 Task: Find connections with filter location Grytviken with filter topic #Leanstartupswith filter profile language German with filter current company Pfizer with filter school Acropolis Institutions with filter industry Surveying and Mapping Services with filter service category Financial Analysis with filter keywords title Editor/Proofreader
Action: Mouse moved to (603, 91)
Screenshot: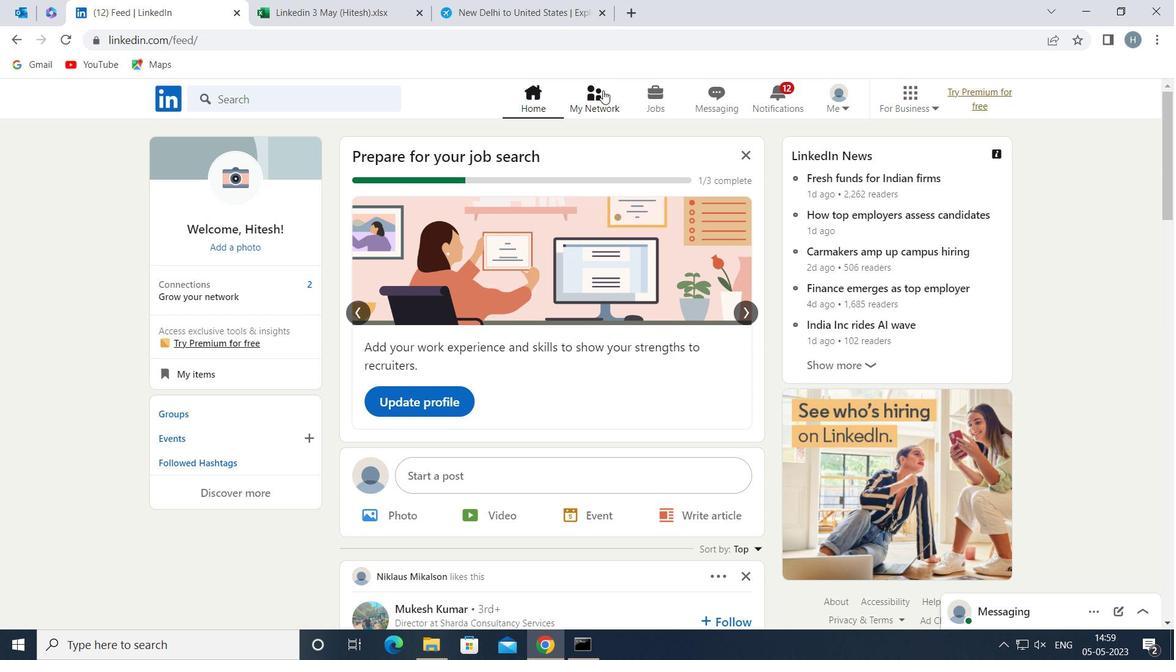 
Action: Mouse pressed left at (603, 91)
Screenshot: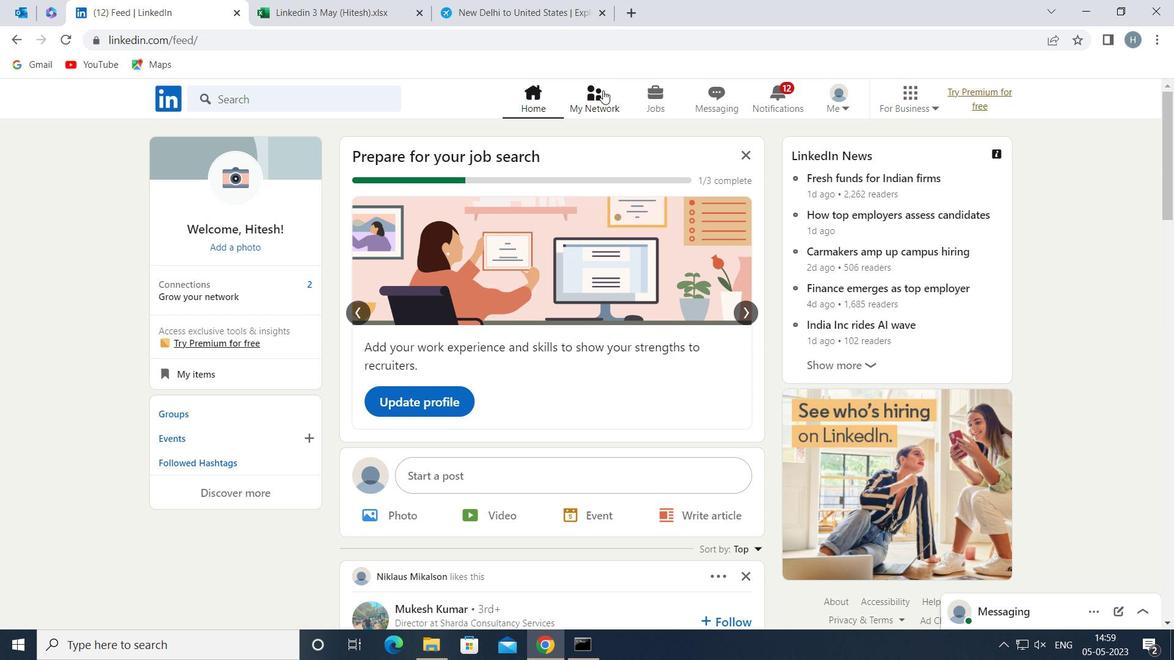
Action: Mouse moved to (344, 181)
Screenshot: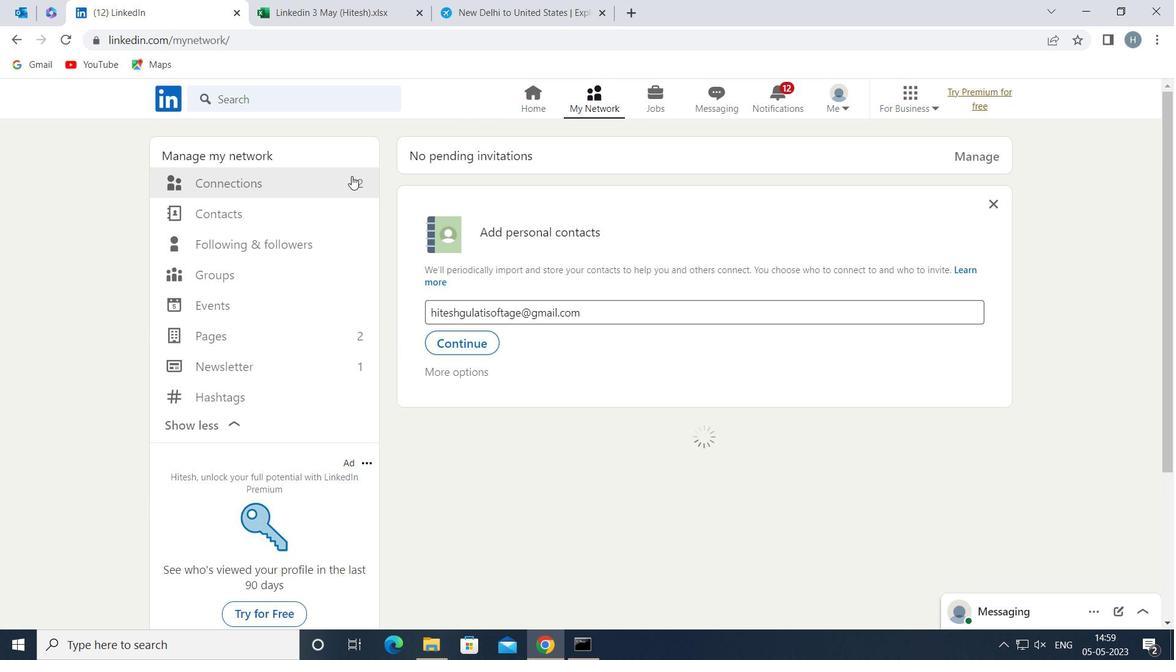 
Action: Mouse pressed left at (344, 181)
Screenshot: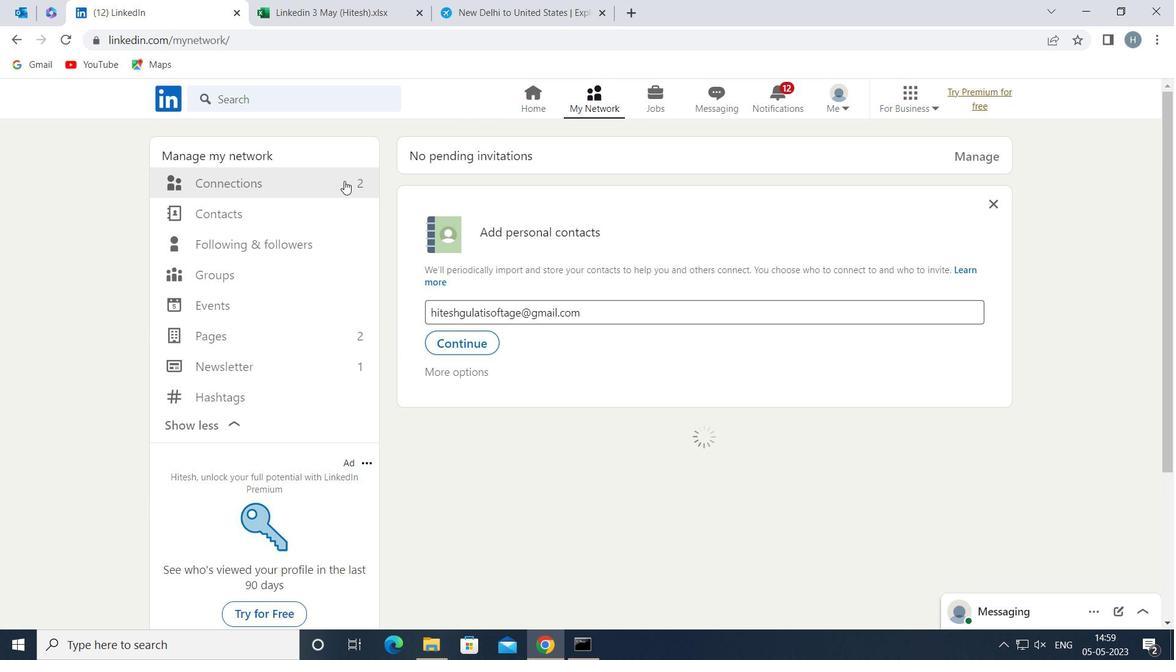 
Action: Mouse moved to (684, 186)
Screenshot: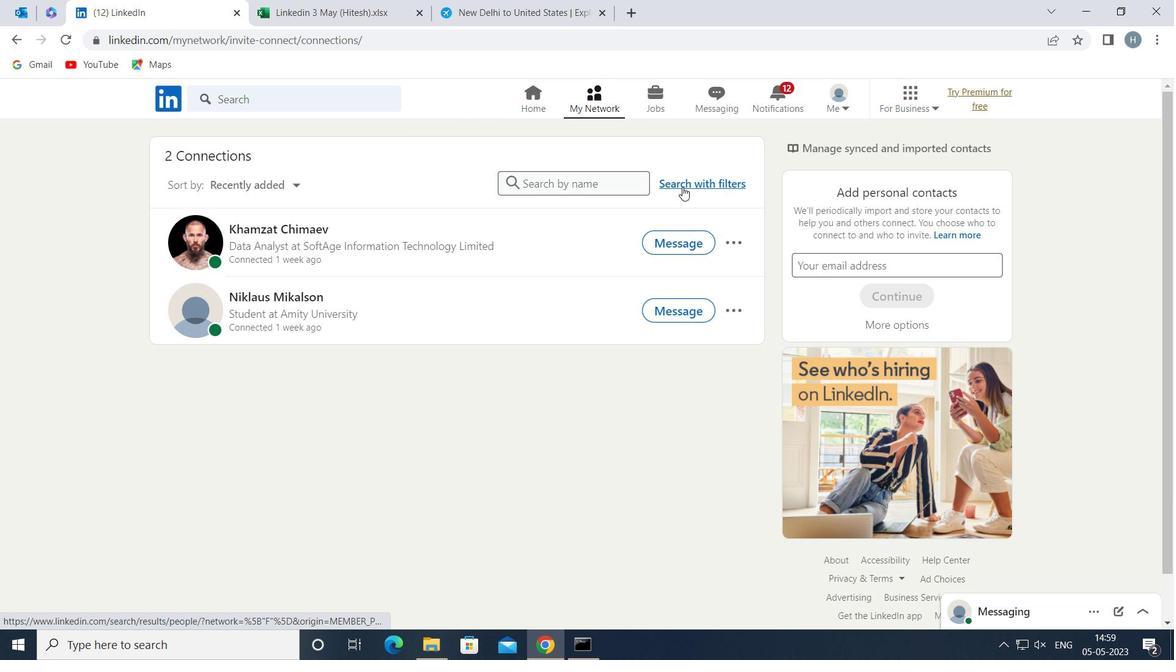 
Action: Mouse pressed left at (684, 186)
Screenshot: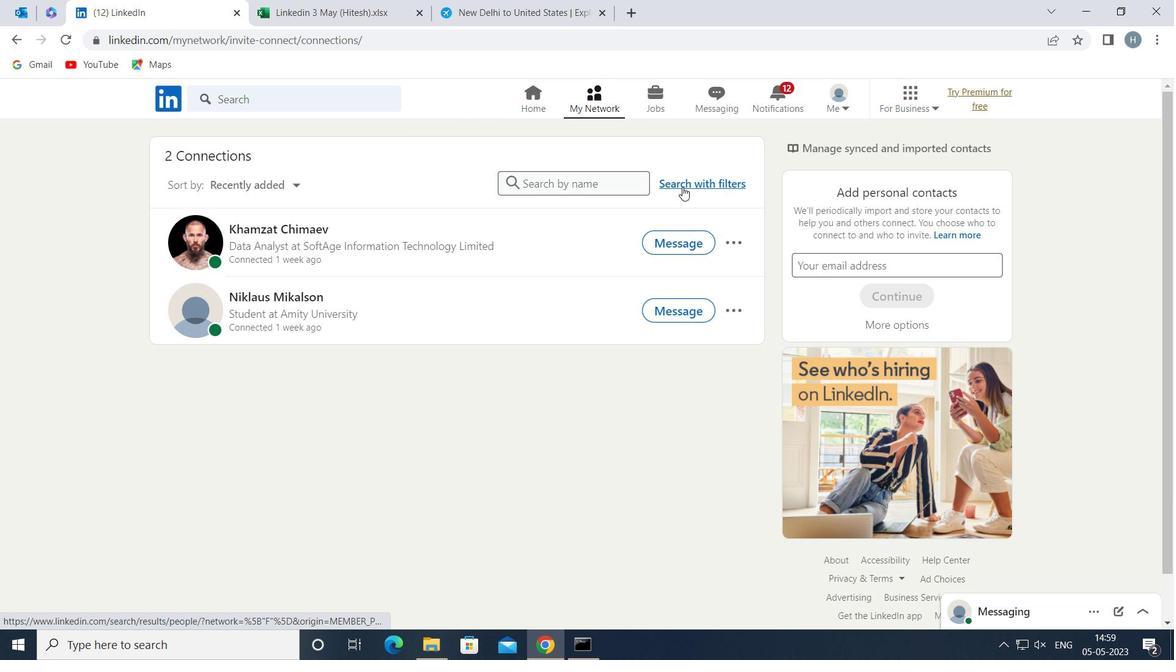 
Action: Mouse moved to (688, 182)
Screenshot: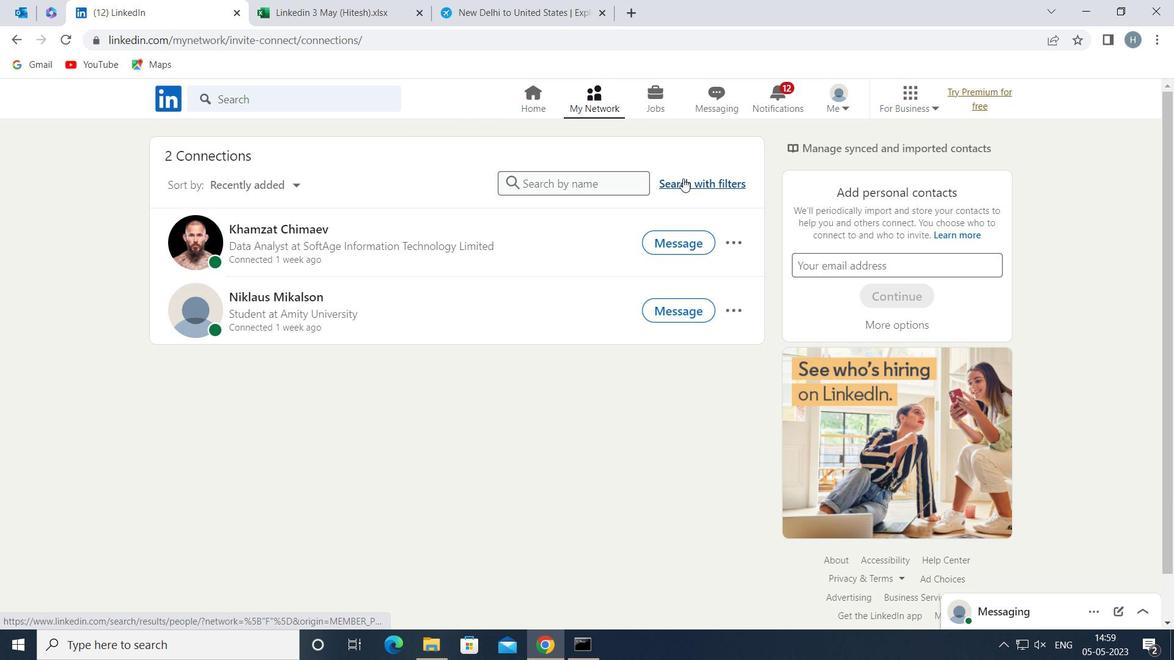 
Action: Mouse pressed left at (688, 182)
Screenshot: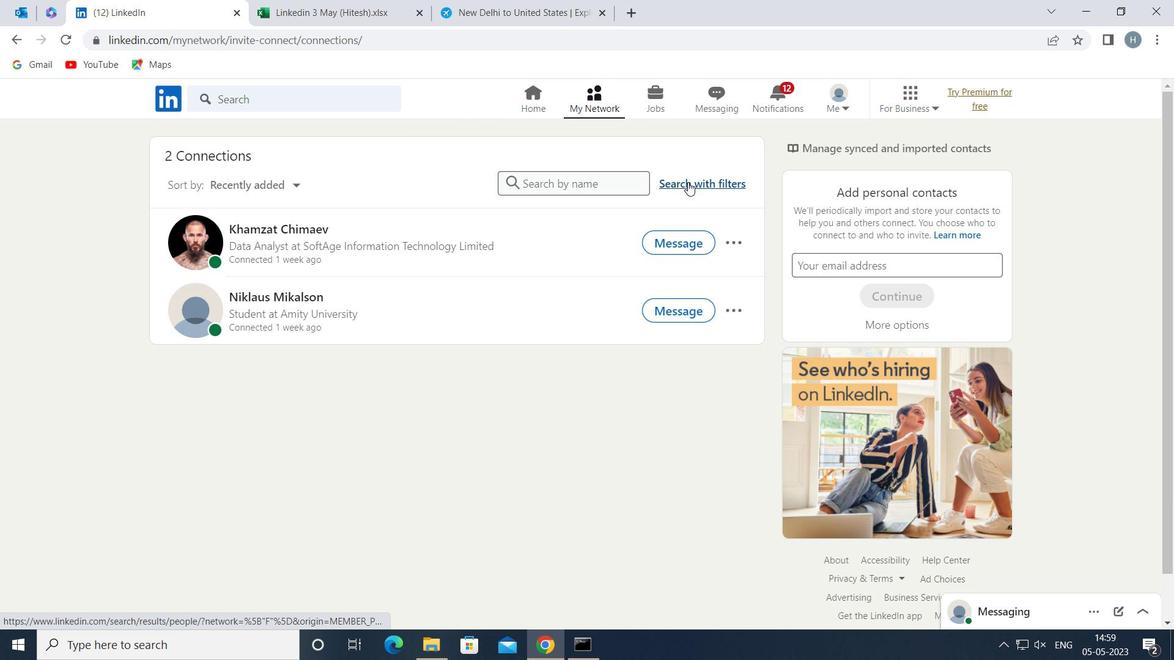 
Action: Mouse moved to (636, 146)
Screenshot: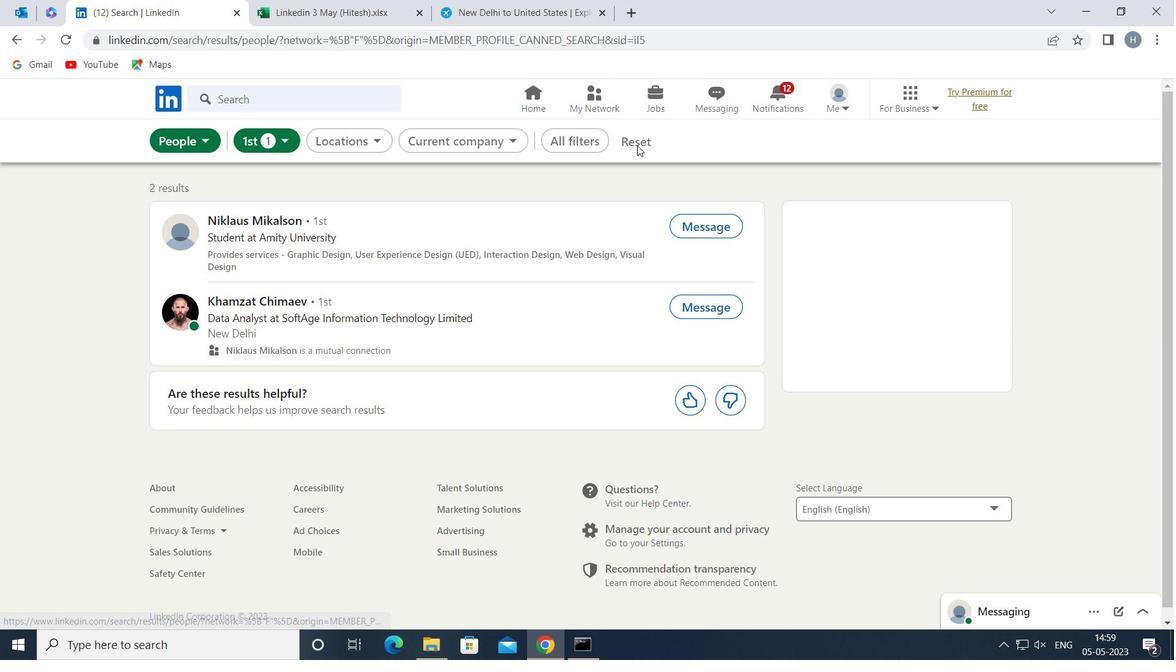 
Action: Mouse pressed left at (636, 146)
Screenshot: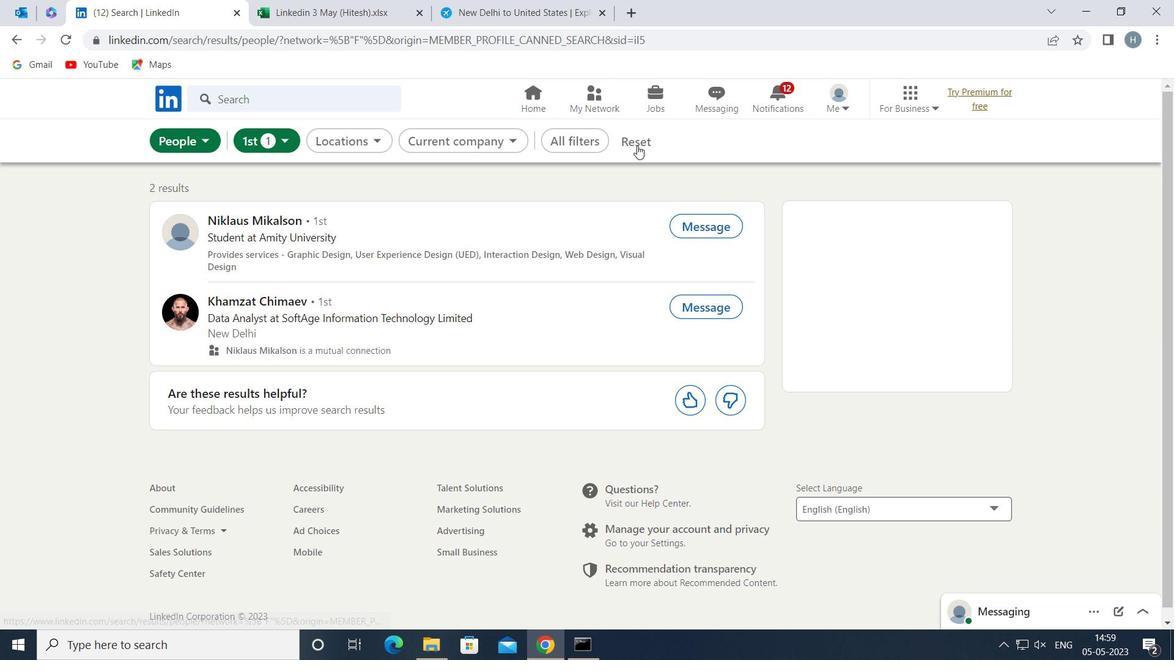 
Action: Mouse moved to (624, 141)
Screenshot: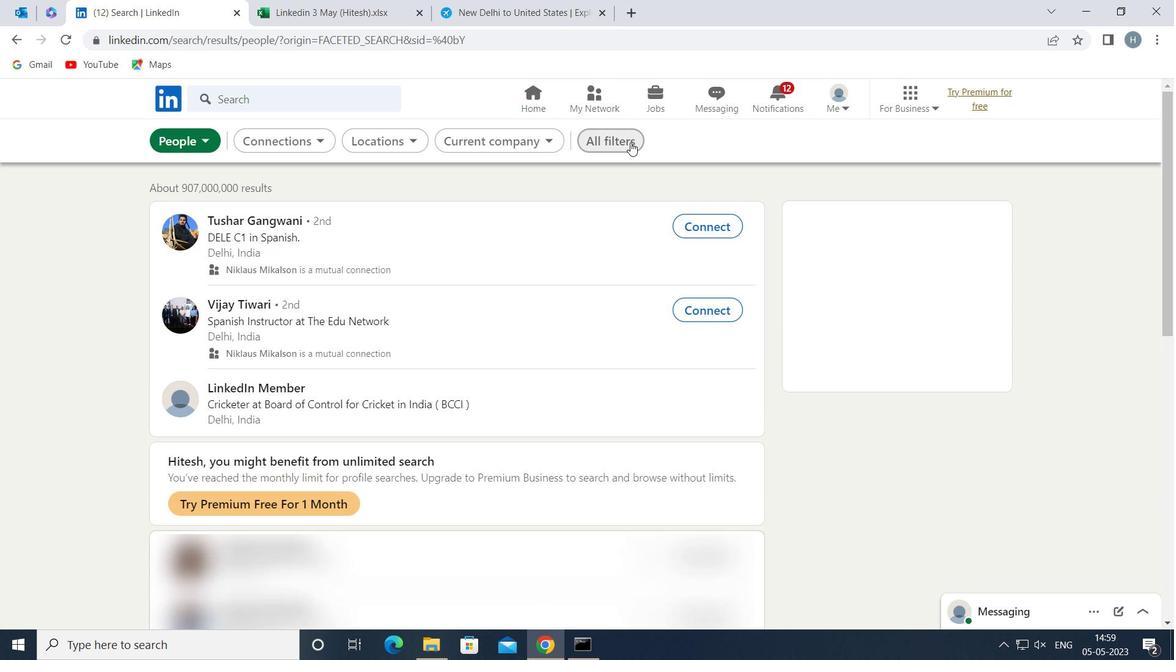 
Action: Mouse pressed left at (624, 141)
Screenshot: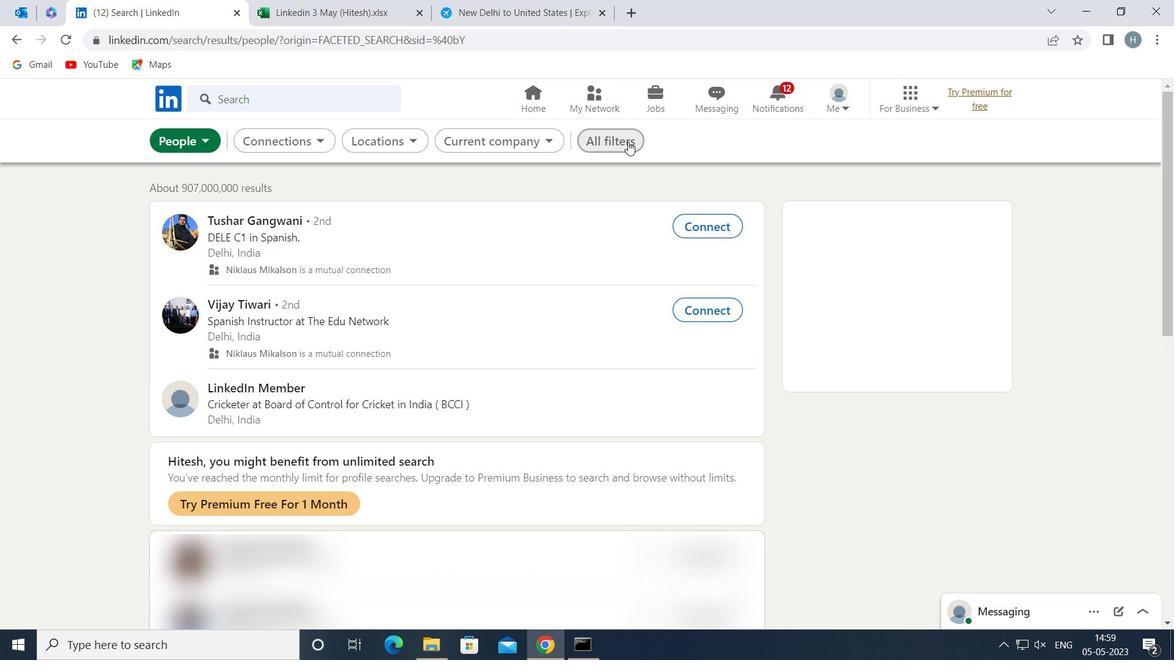 
Action: Mouse moved to (805, 300)
Screenshot: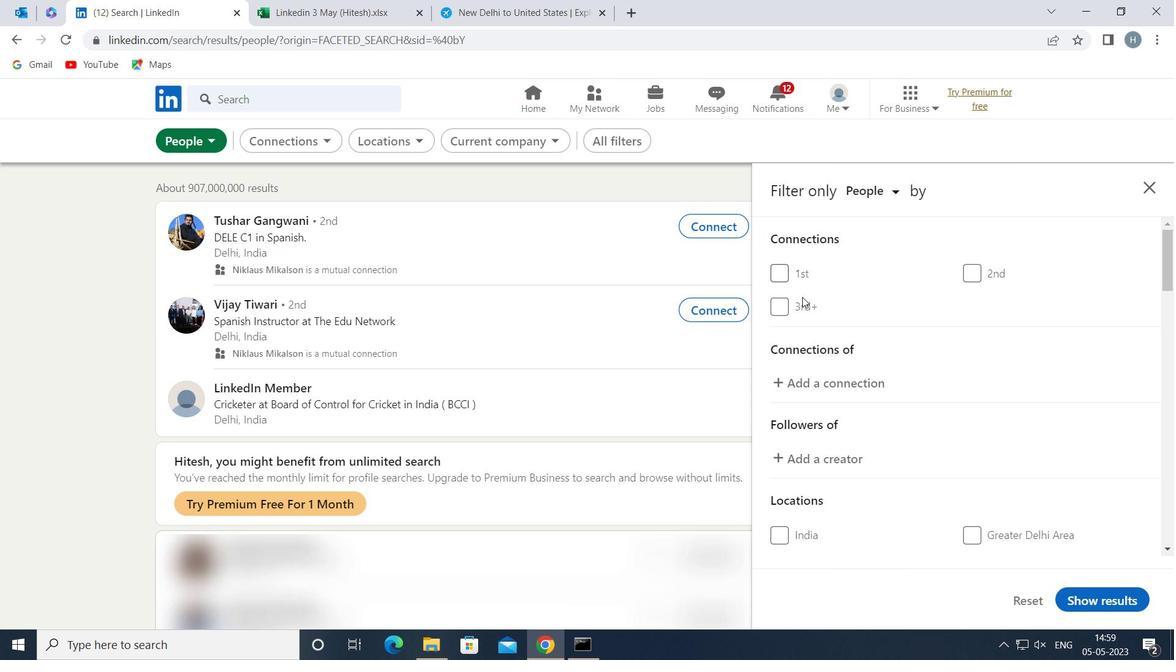 
Action: Mouse scrolled (805, 299) with delta (0, 0)
Screenshot: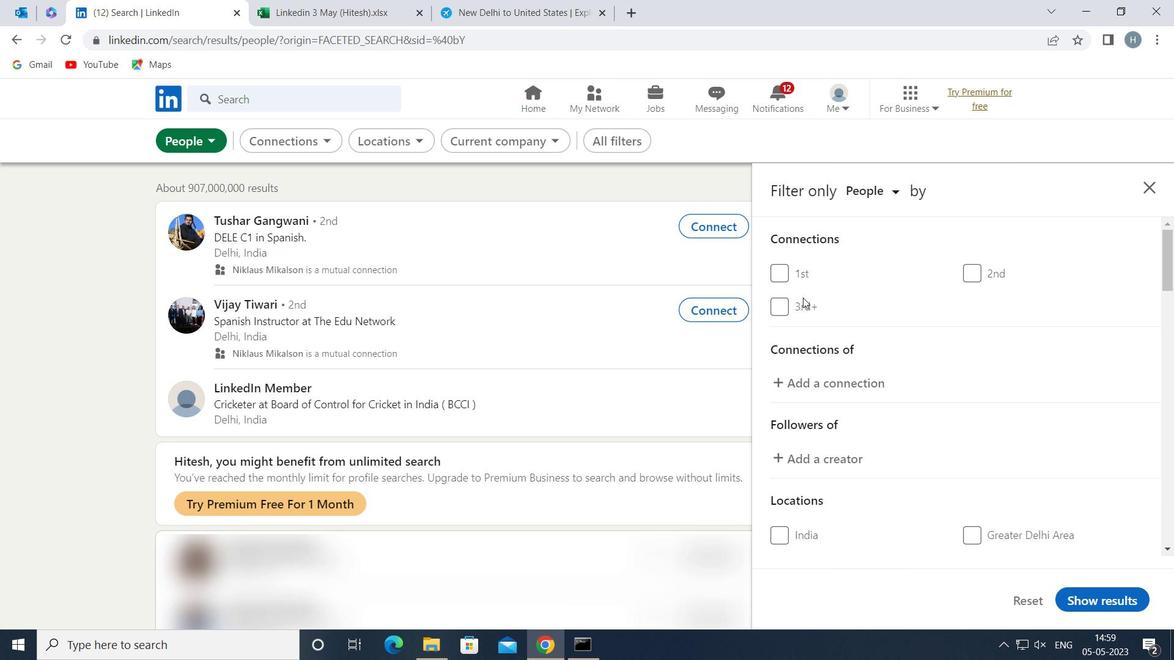 
Action: Mouse moved to (806, 301)
Screenshot: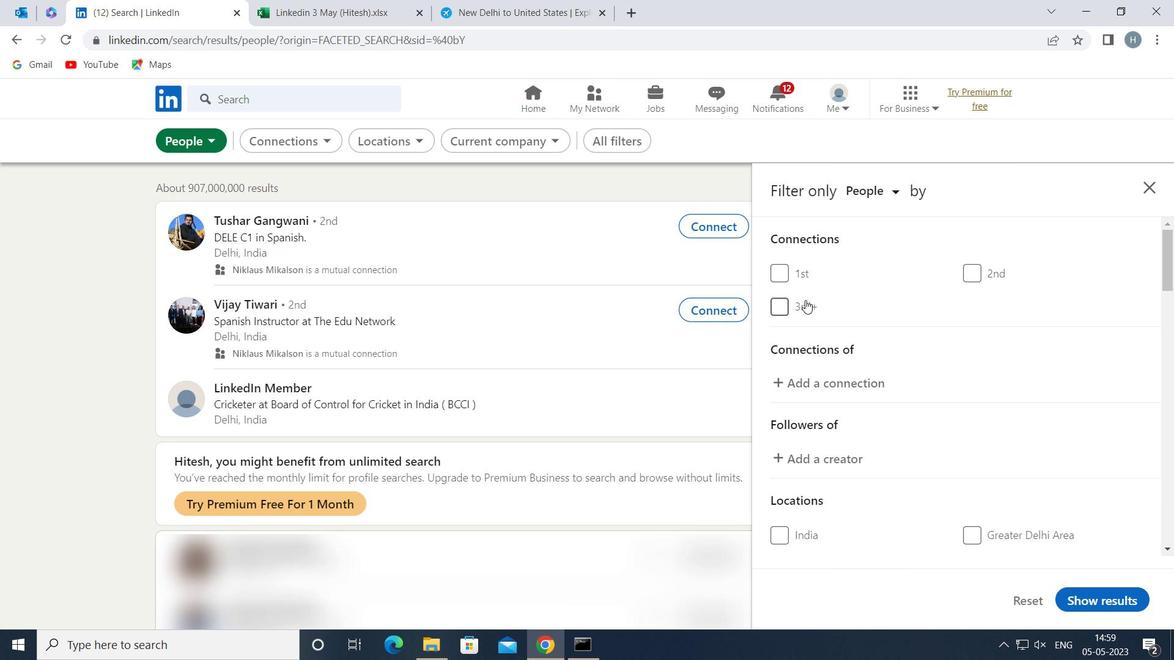 
Action: Mouse scrolled (806, 301) with delta (0, 0)
Screenshot: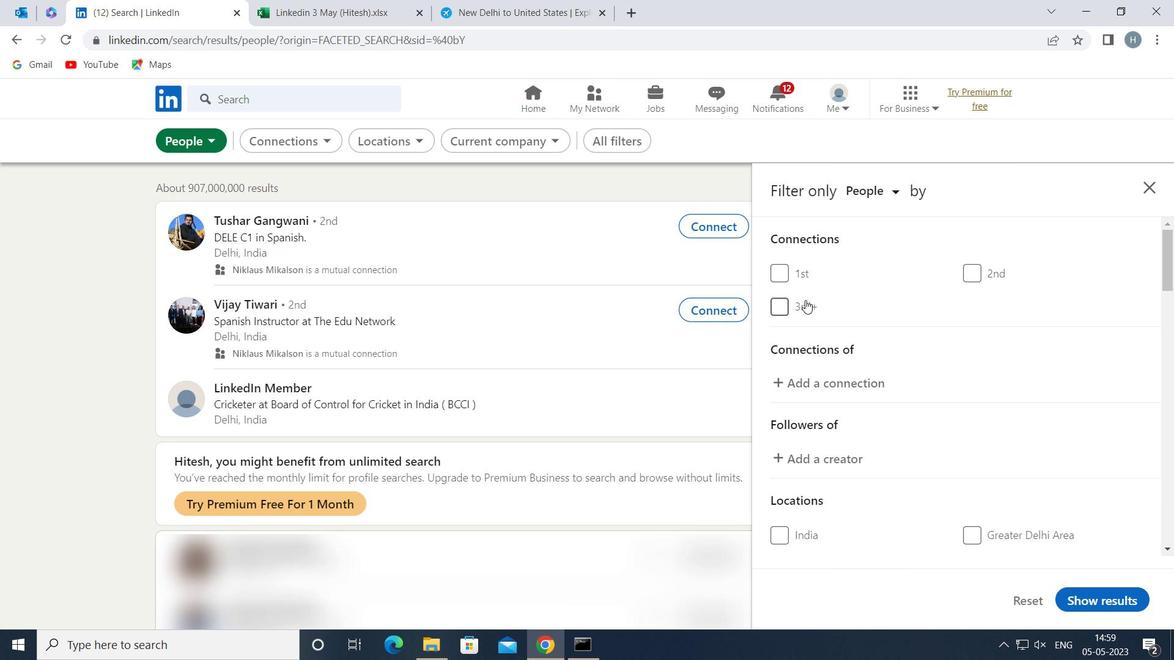 
Action: Mouse moved to (814, 306)
Screenshot: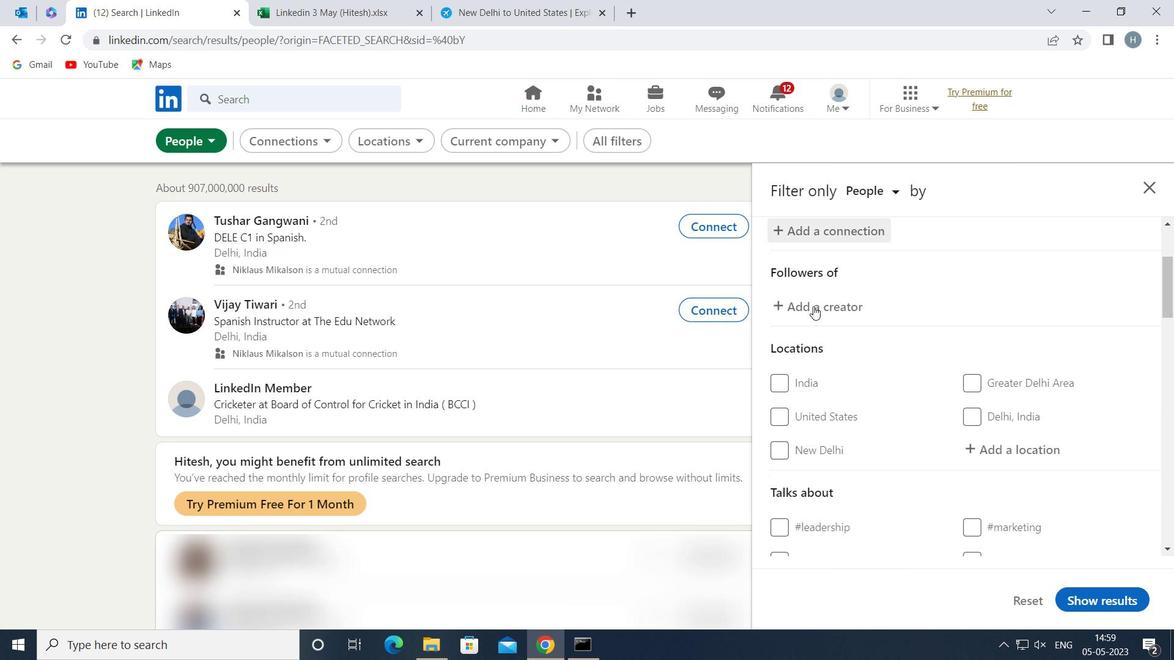 
Action: Mouse scrolled (814, 305) with delta (0, 0)
Screenshot: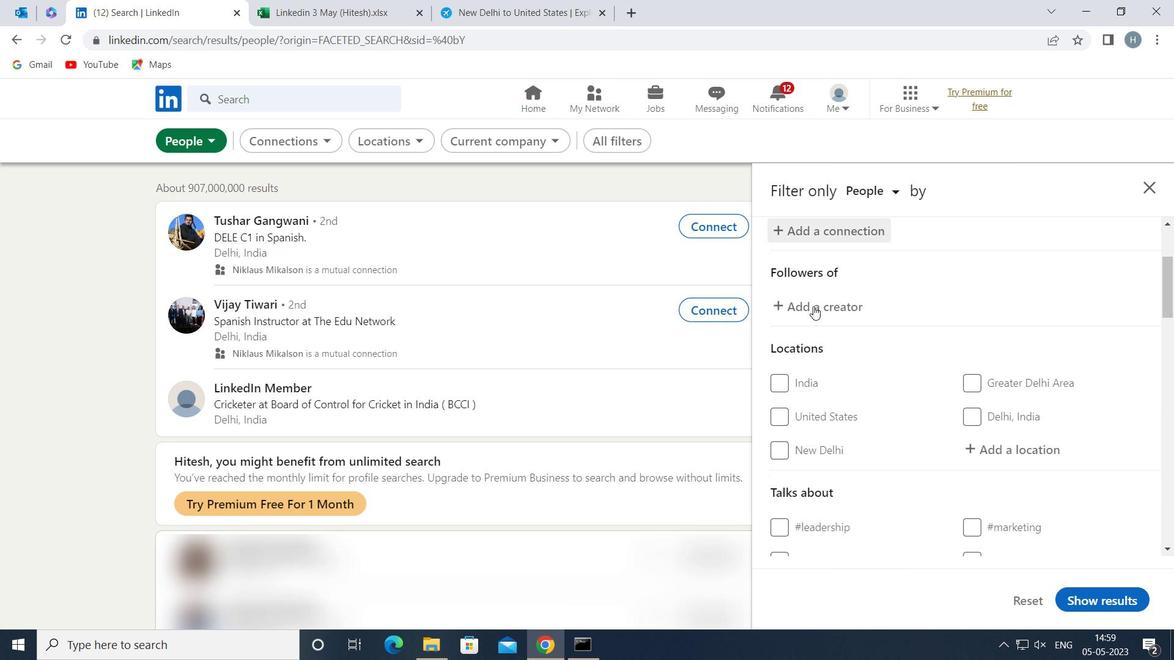 
Action: Mouse moved to (986, 376)
Screenshot: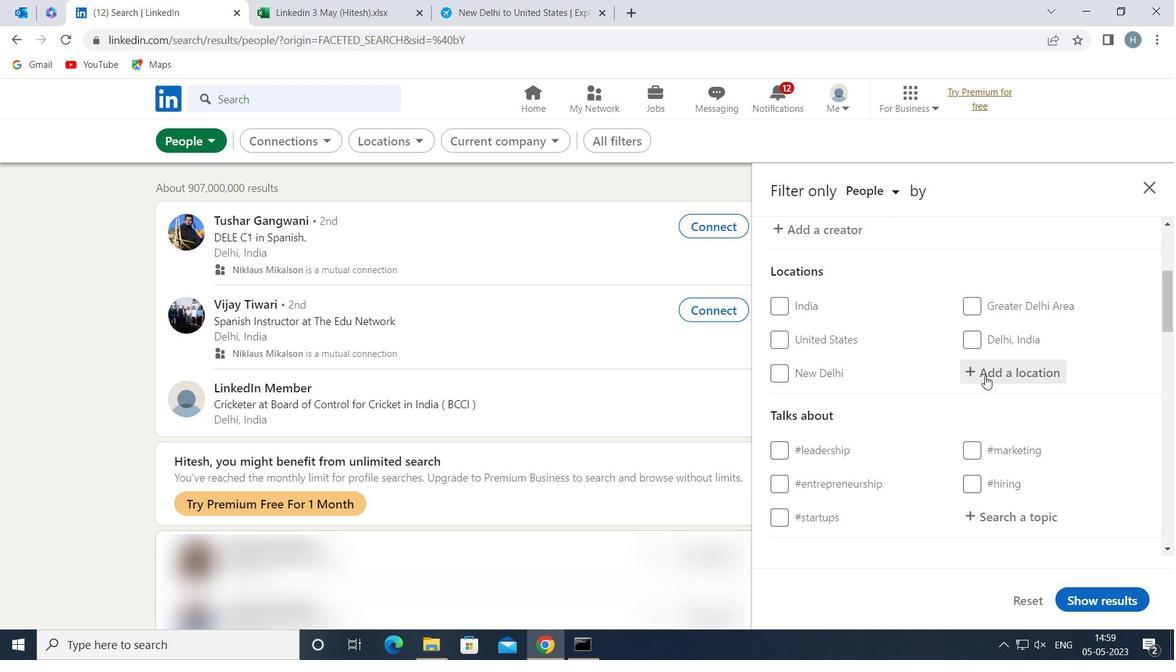 
Action: Mouse pressed left at (986, 376)
Screenshot: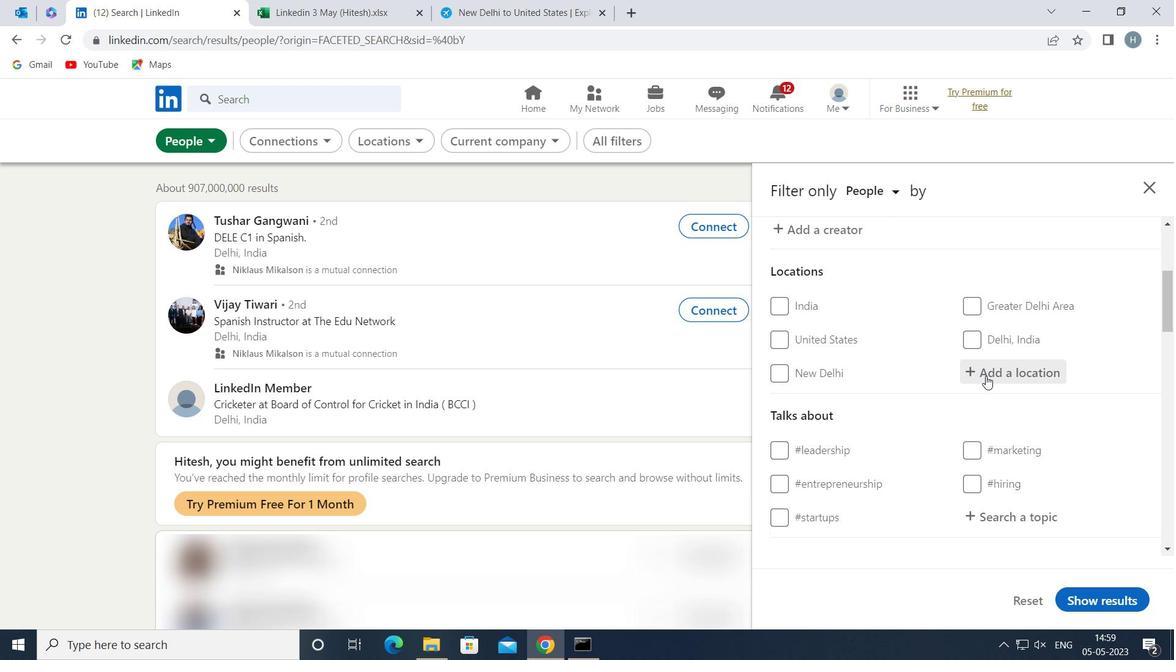 
Action: Key pressed <Key.shift>GRYTVIKEN
Screenshot: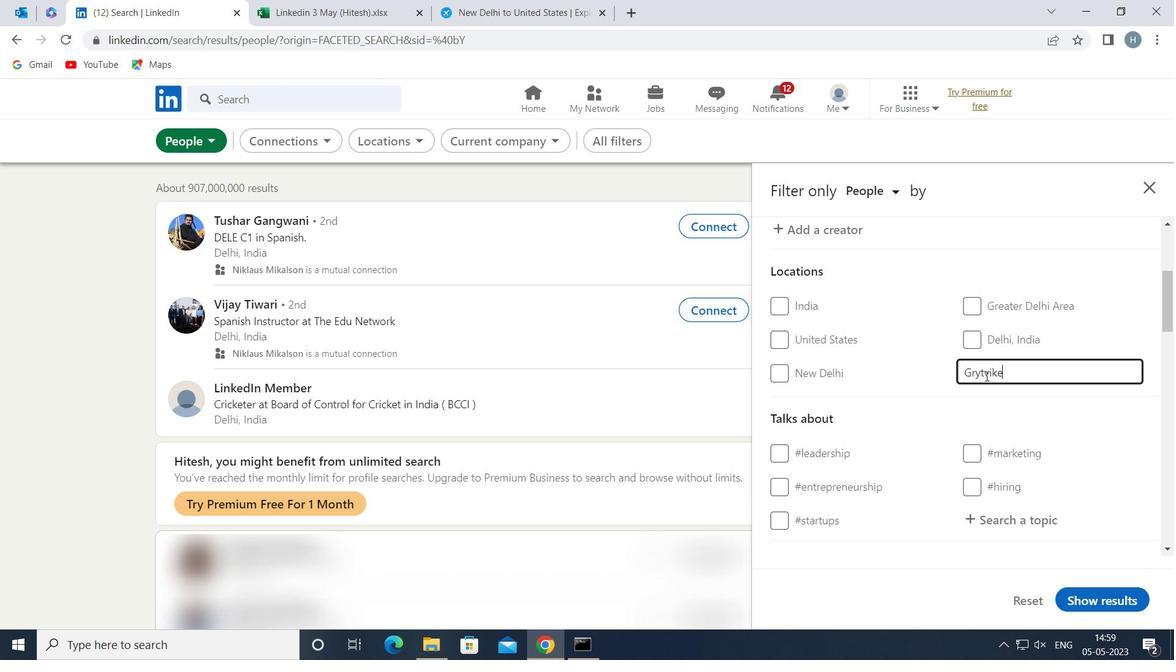 
Action: Mouse moved to (1014, 392)
Screenshot: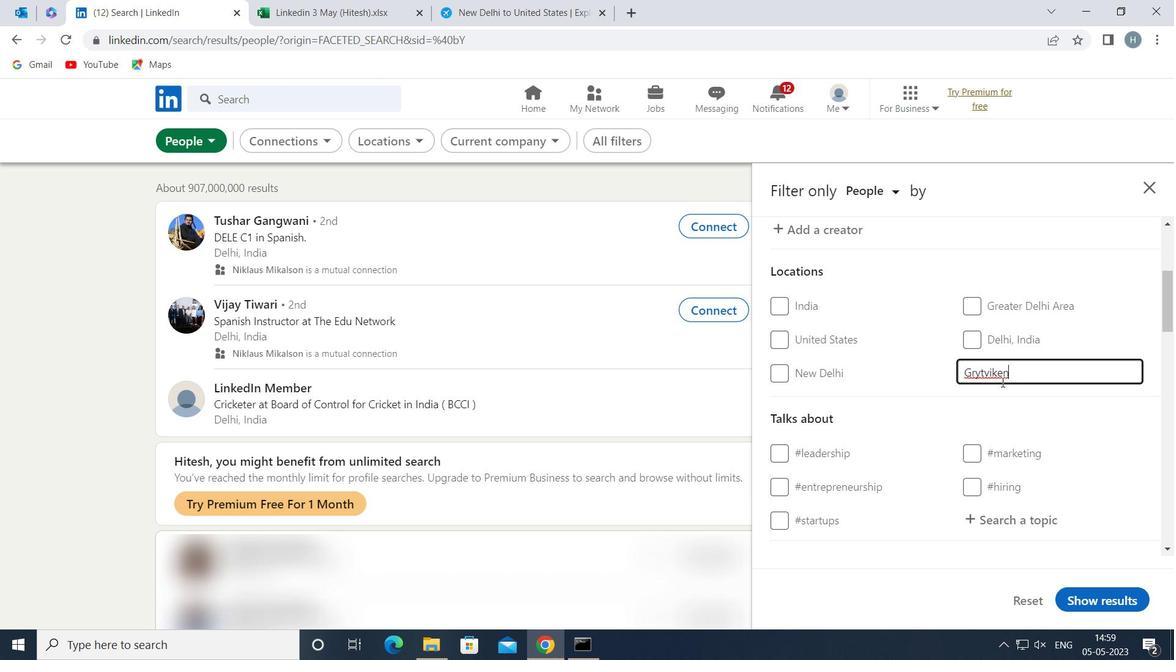 
Action: Mouse pressed left at (1014, 392)
Screenshot: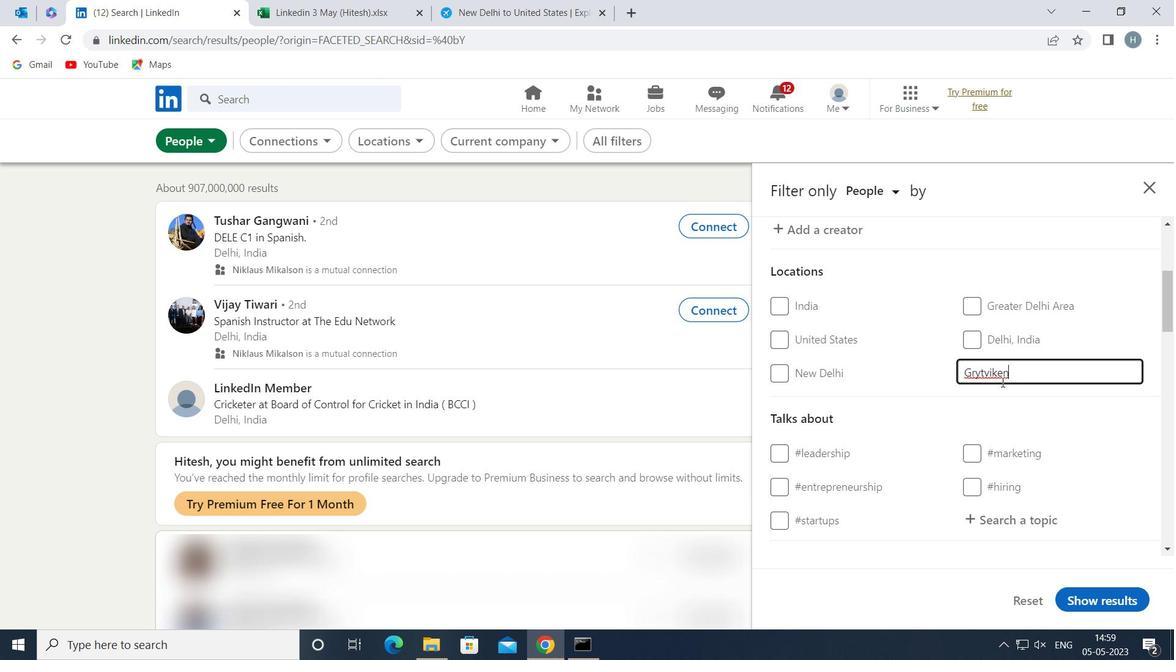 
Action: Mouse moved to (1019, 410)
Screenshot: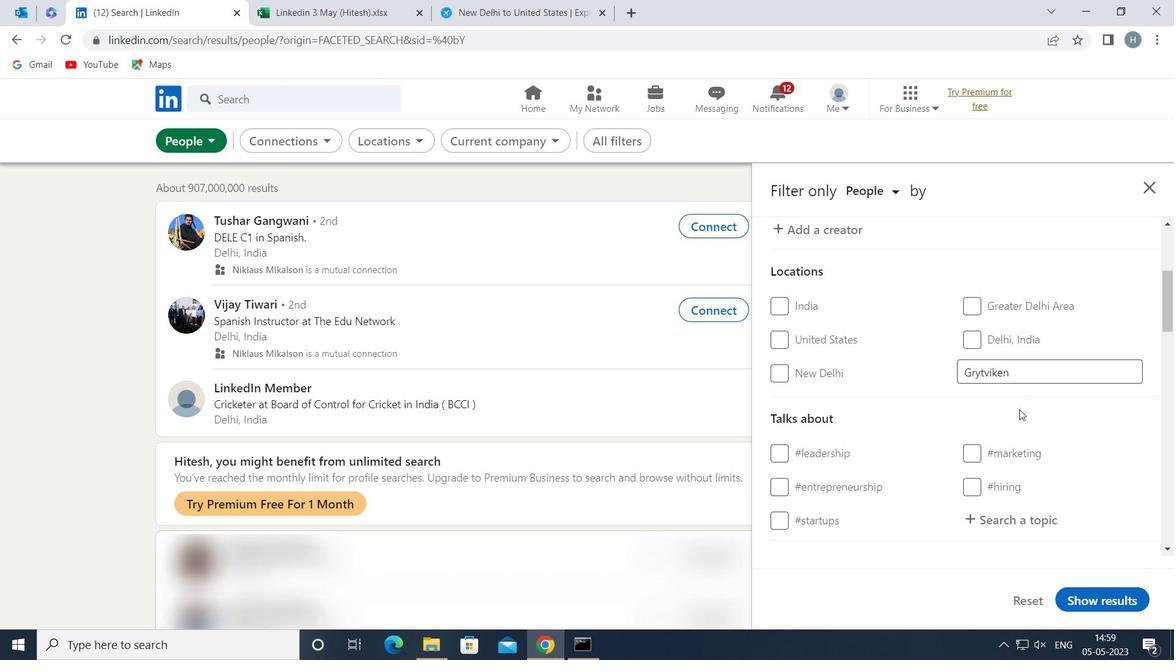 
Action: Mouse scrolled (1019, 409) with delta (0, 0)
Screenshot: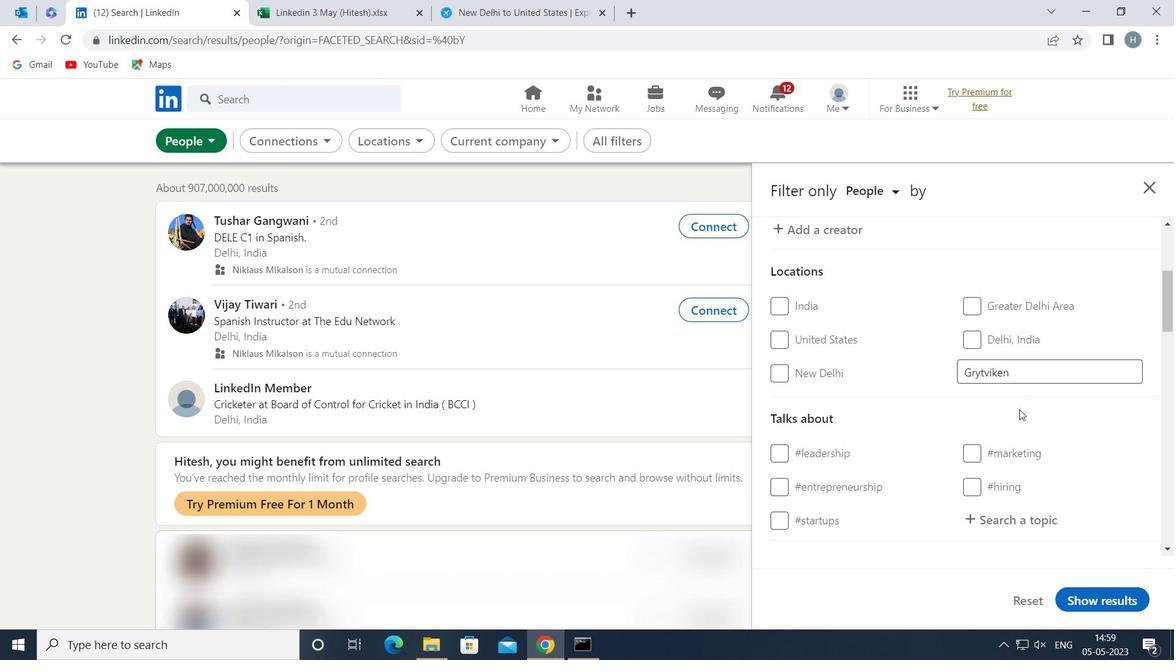
Action: Mouse moved to (1020, 436)
Screenshot: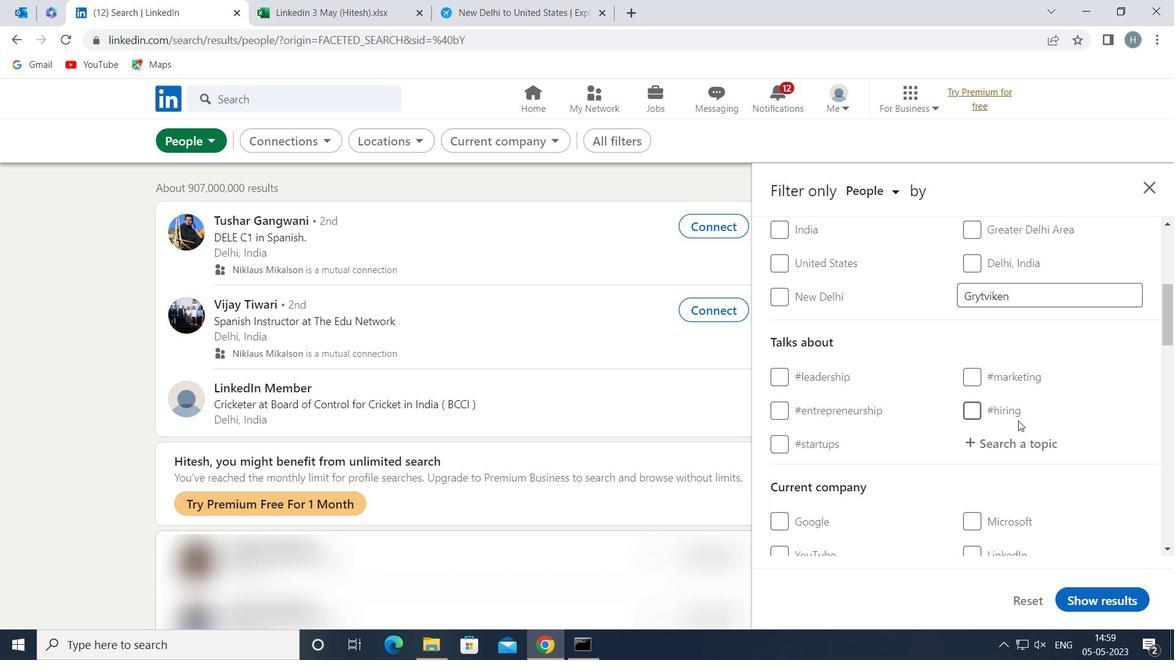 
Action: Mouse pressed left at (1020, 436)
Screenshot: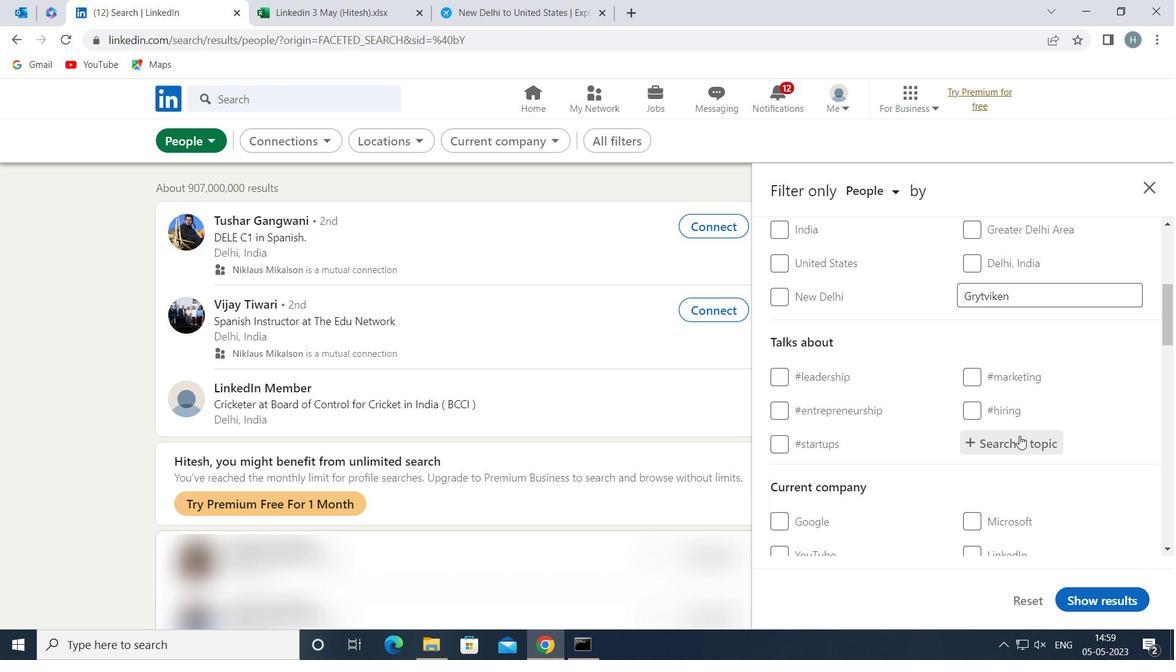
Action: Key pressed <Key.shift>LEANSTARTUPS
Screenshot: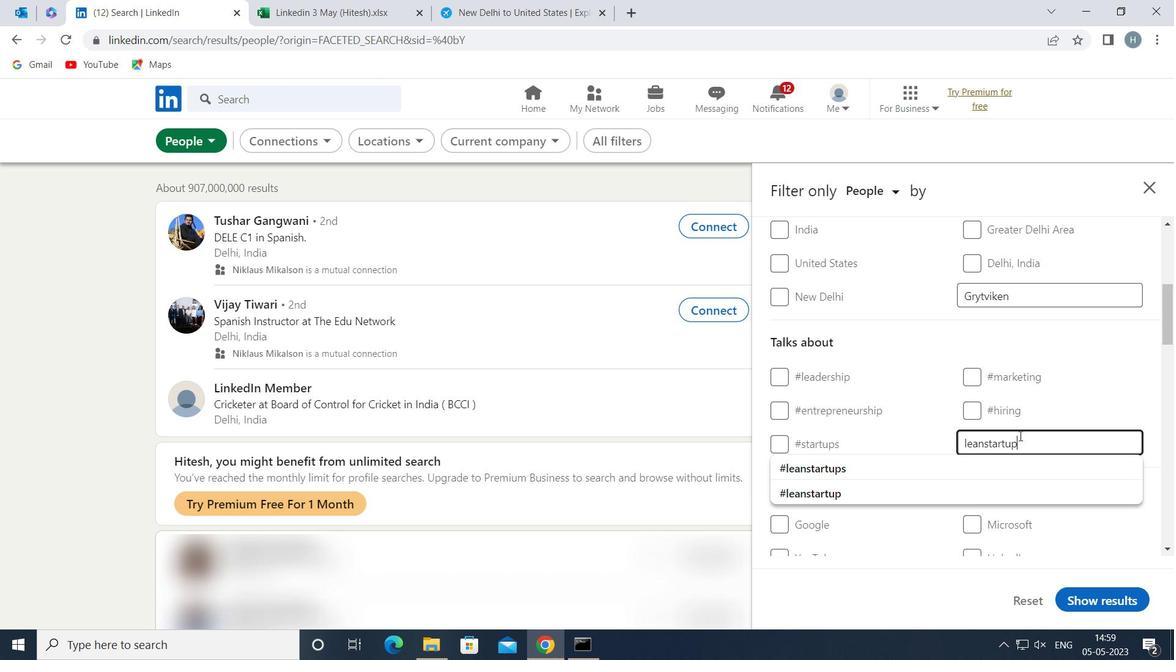 
Action: Mouse moved to (982, 464)
Screenshot: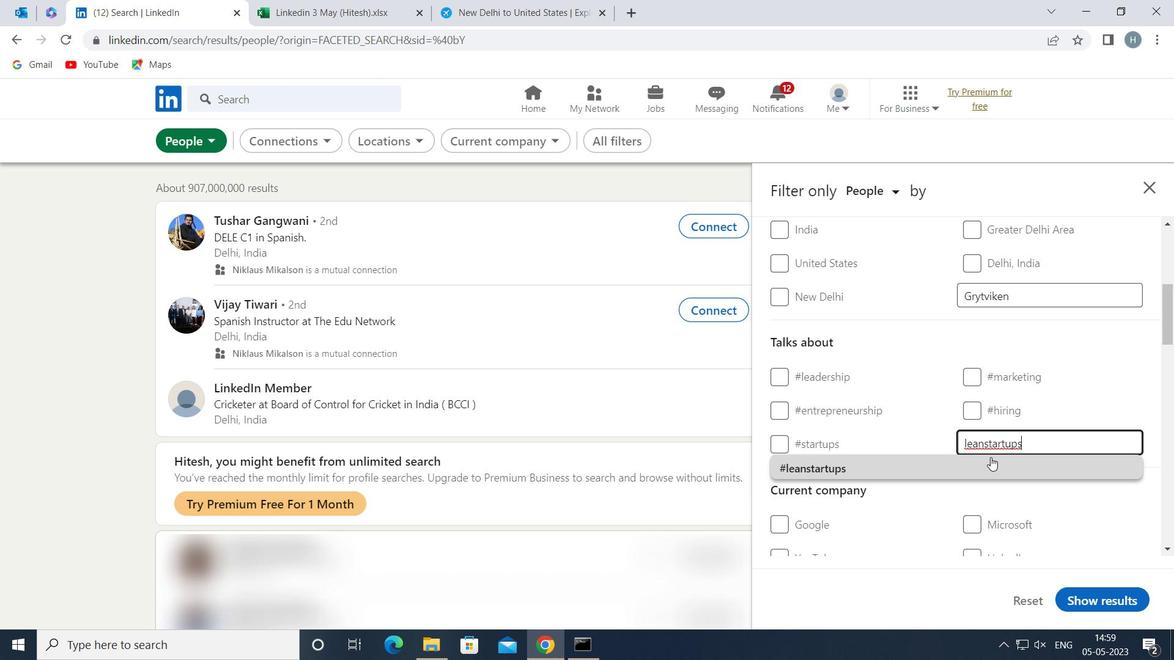 
Action: Mouse pressed left at (982, 464)
Screenshot: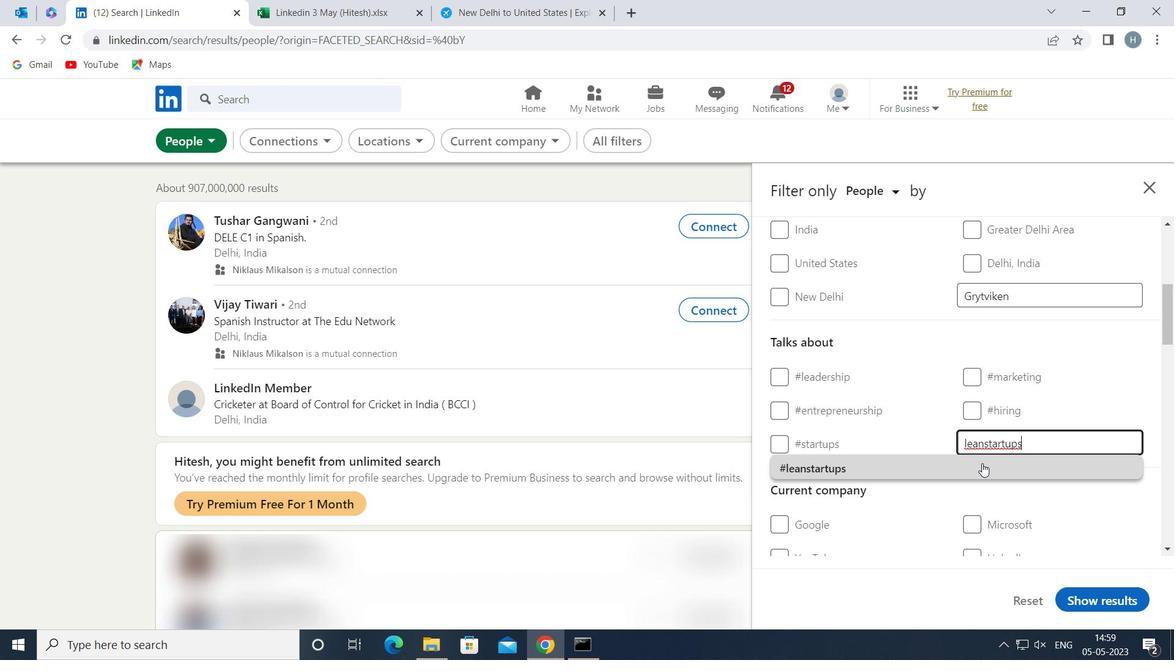 
Action: Mouse moved to (917, 400)
Screenshot: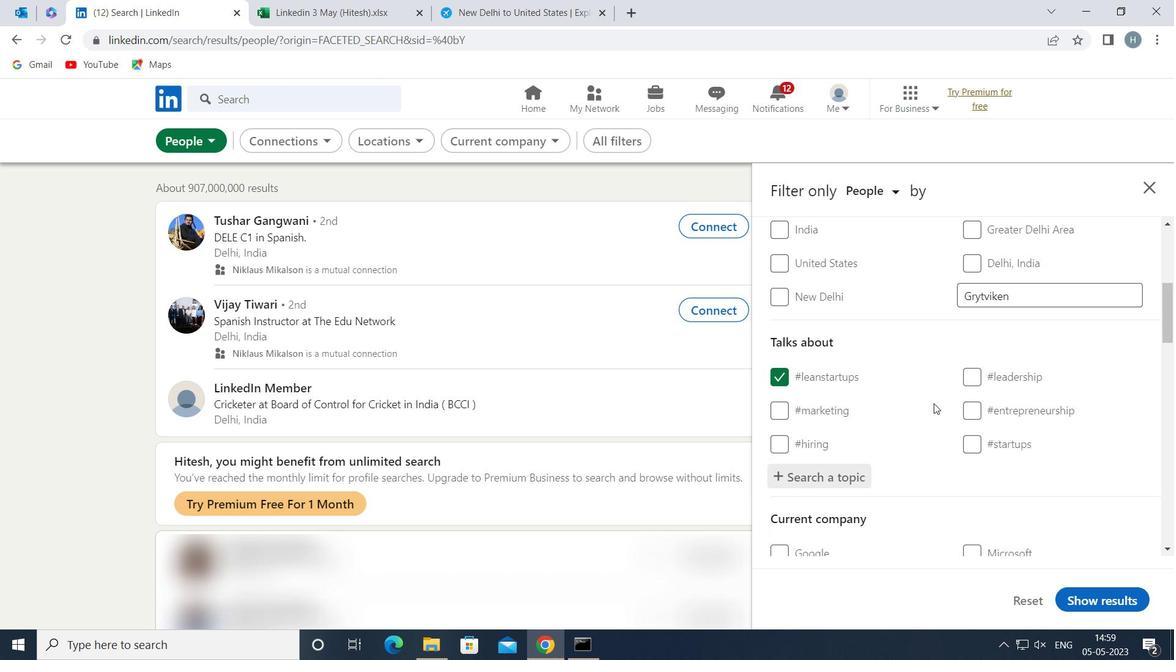 
Action: Mouse scrolled (917, 399) with delta (0, 0)
Screenshot: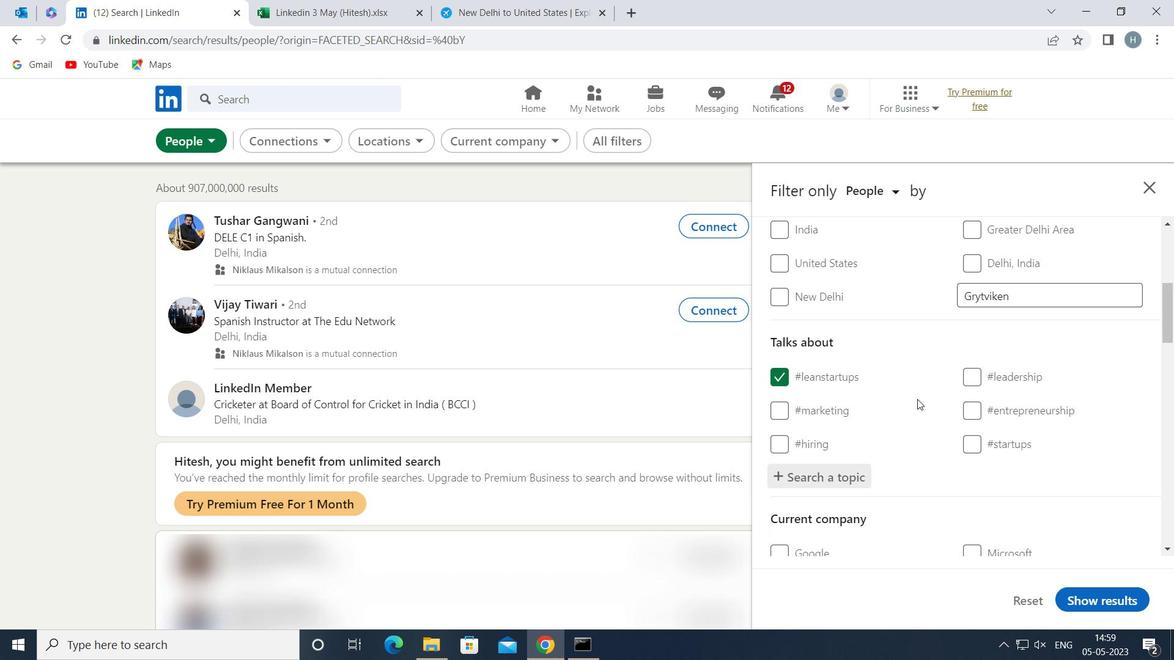 
Action: Mouse scrolled (917, 399) with delta (0, 0)
Screenshot: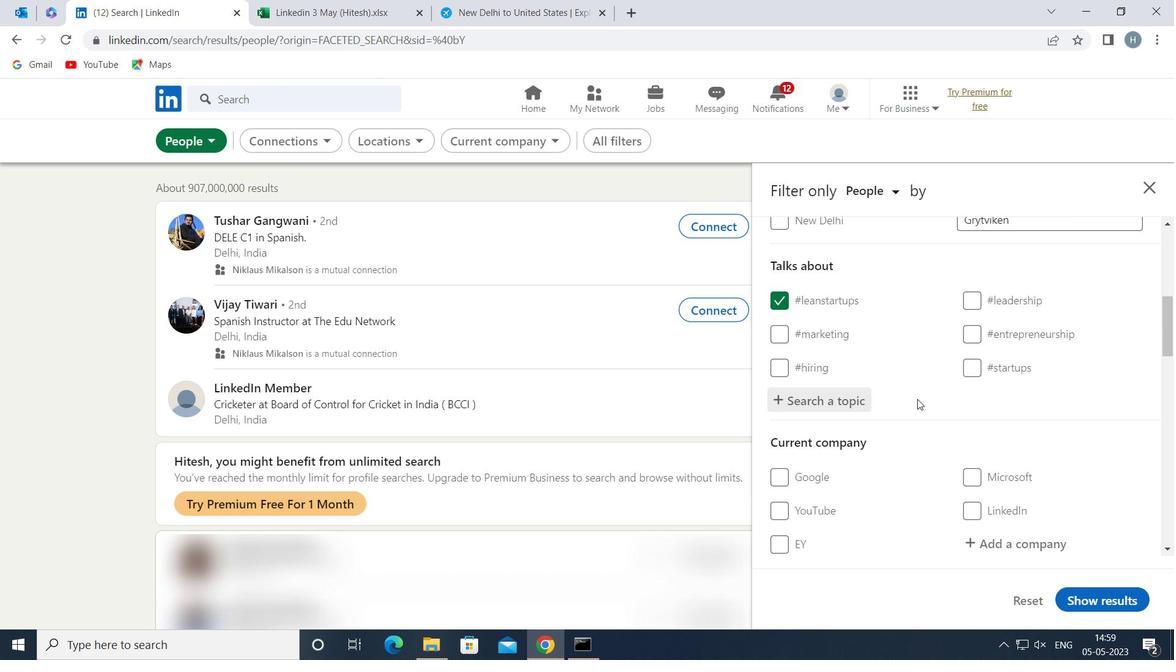 
Action: Mouse moved to (933, 393)
Screenshot: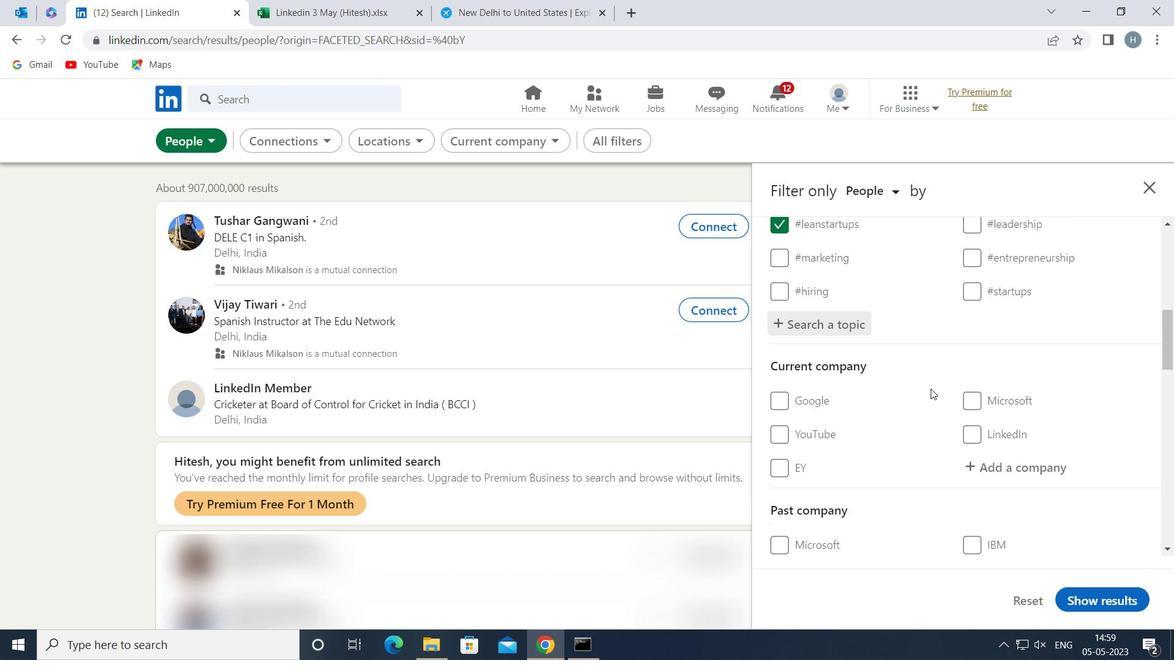 
Action: Mouse scrolled (933, 392) with delta (0, 0)
Screenshot: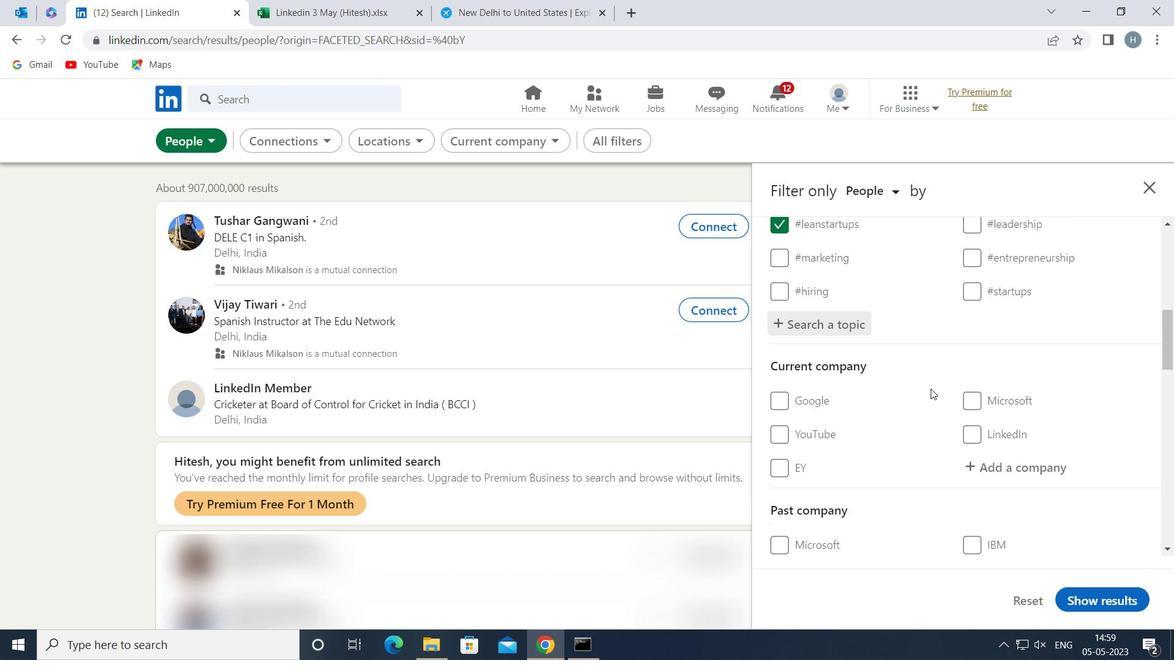 
Action: Mouse moved to (929, 397)
Screenshot: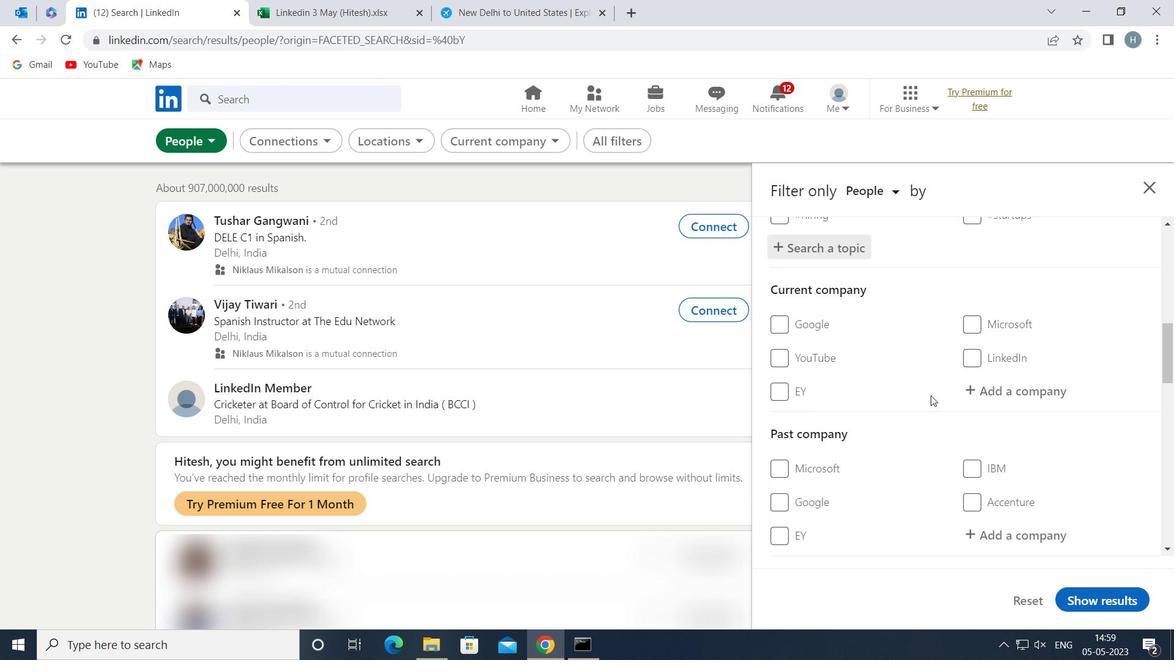 
Action: Mouse scrolled (929, 397) with delta (0, 0)
Screenshot: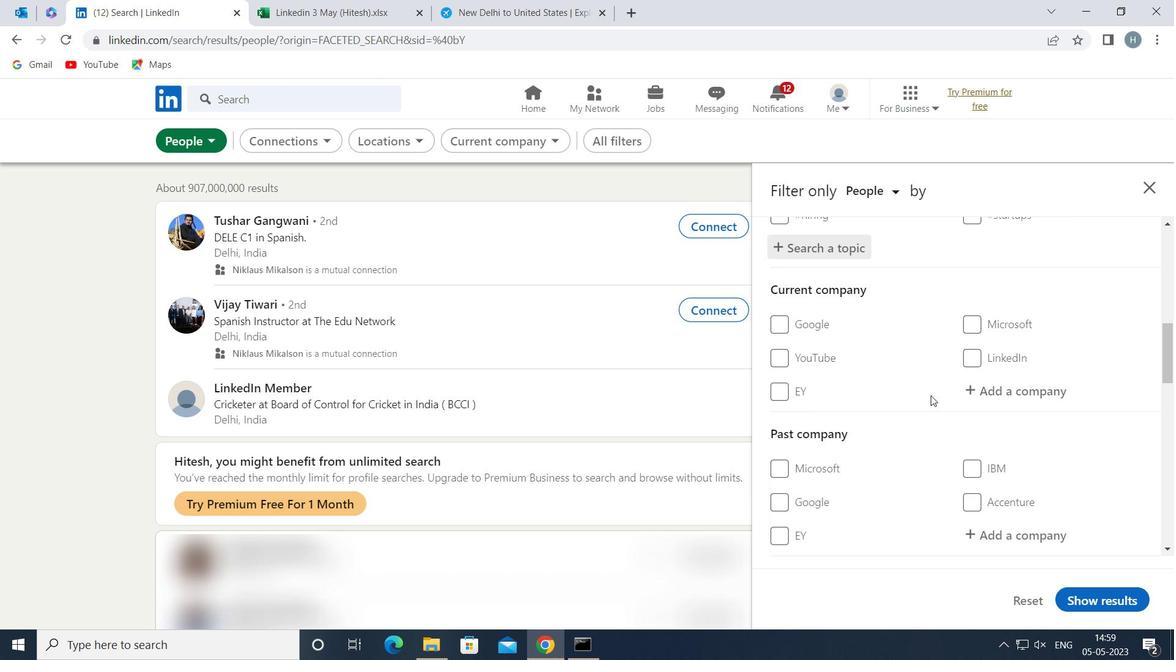 
Action: Mouse moved to (928, 392)
Screenshot: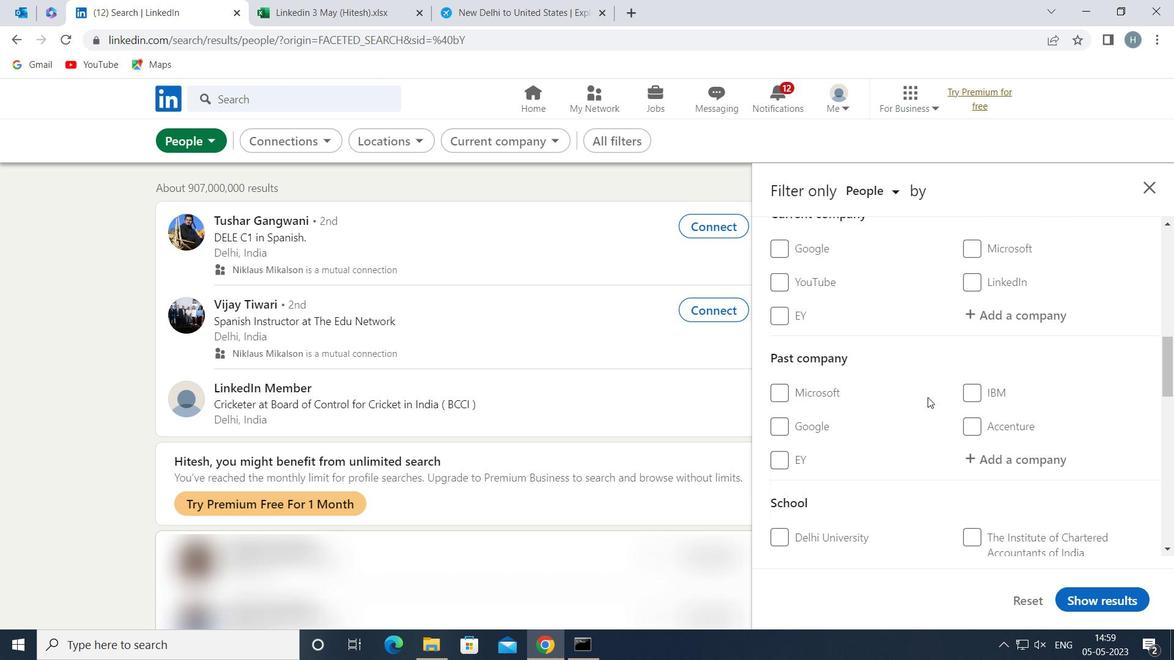 
Action: Mouse scrolled (928, 392) with delta (0, 0)
Screenshot: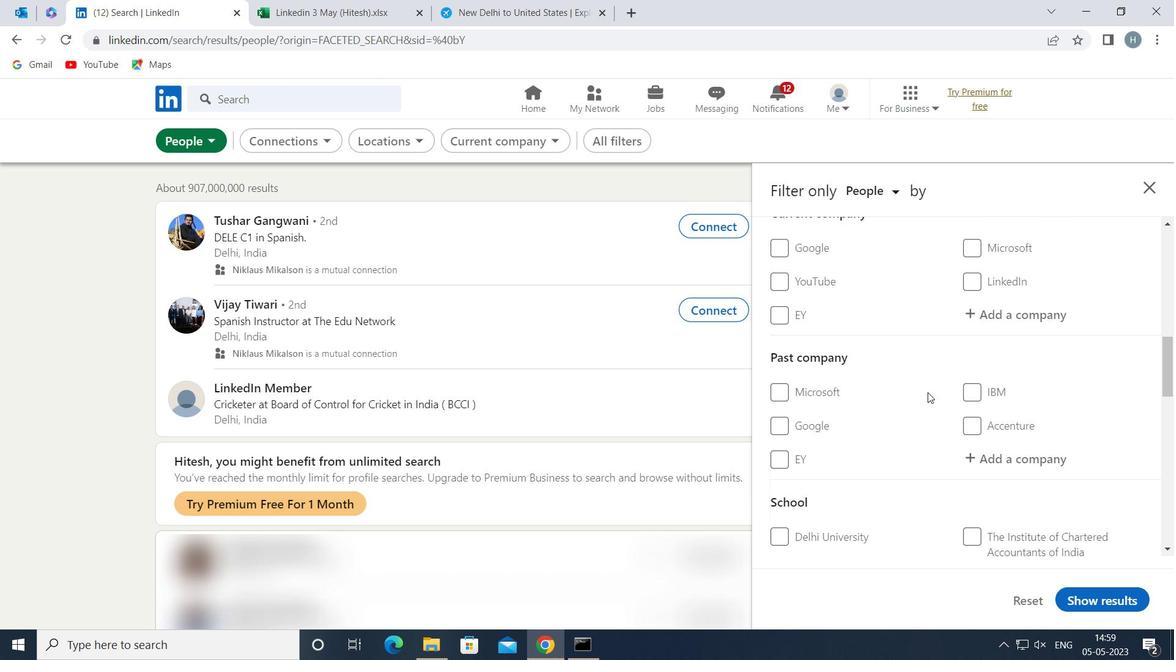 
Action: Mouse scrolled (928, 392) with delta (0, 0)
Screenshot: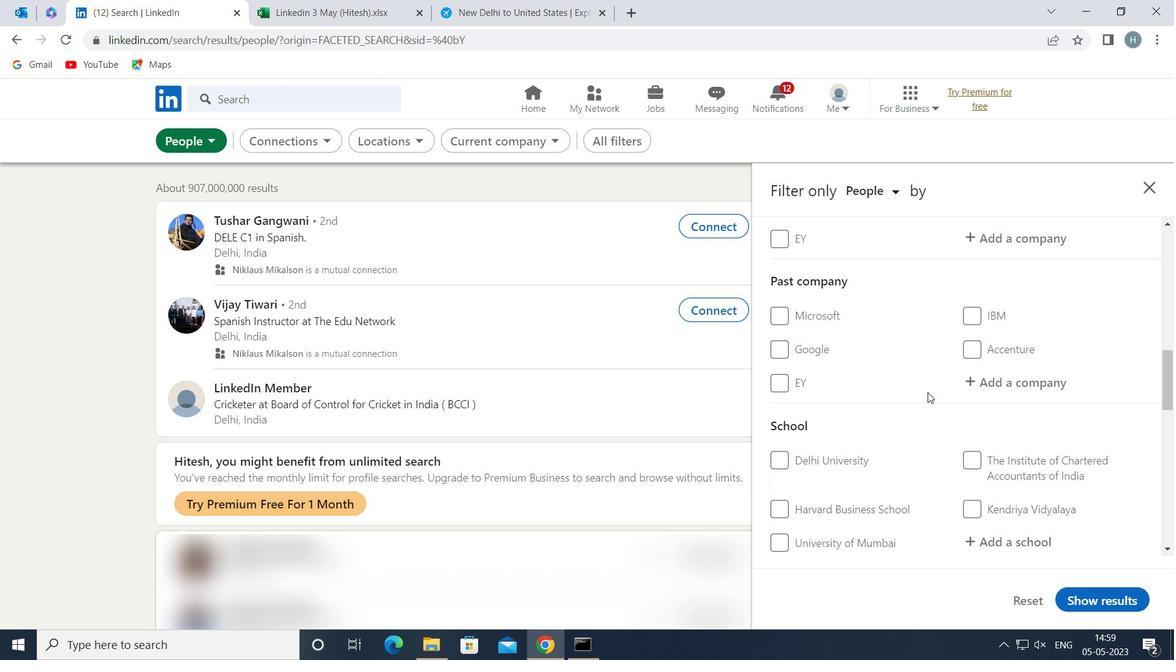 
Action: Mouse moved to (928, 392)
Screenshot: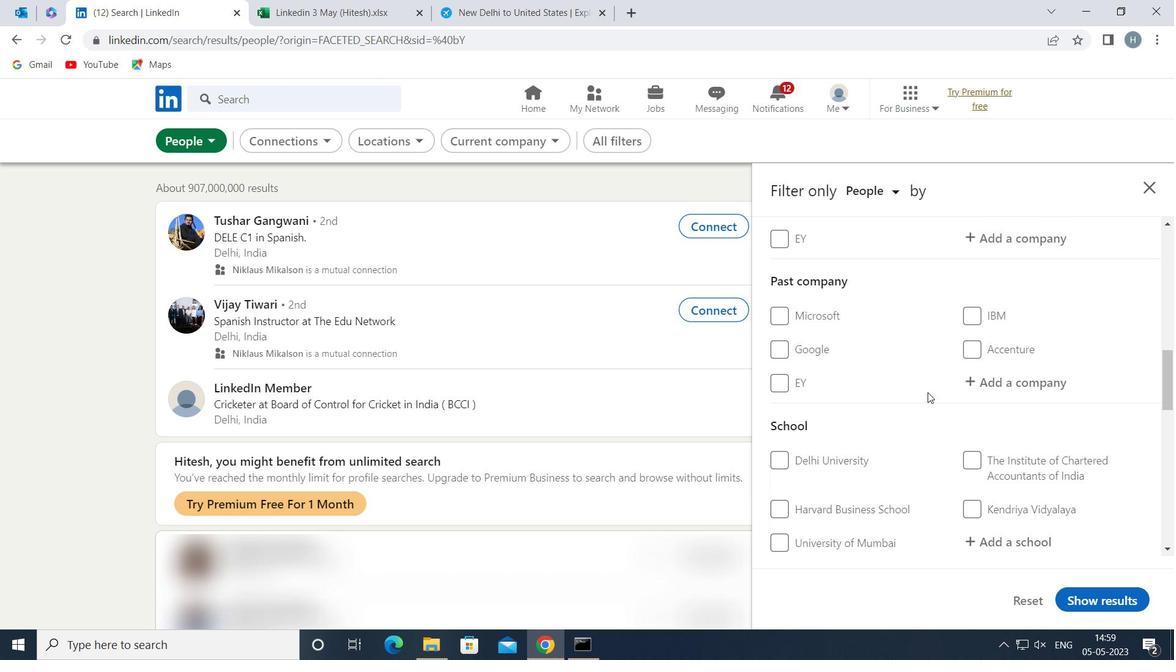 
Action: Mouse scrolled (928, 392) with delta (0, 0)
Screenshot: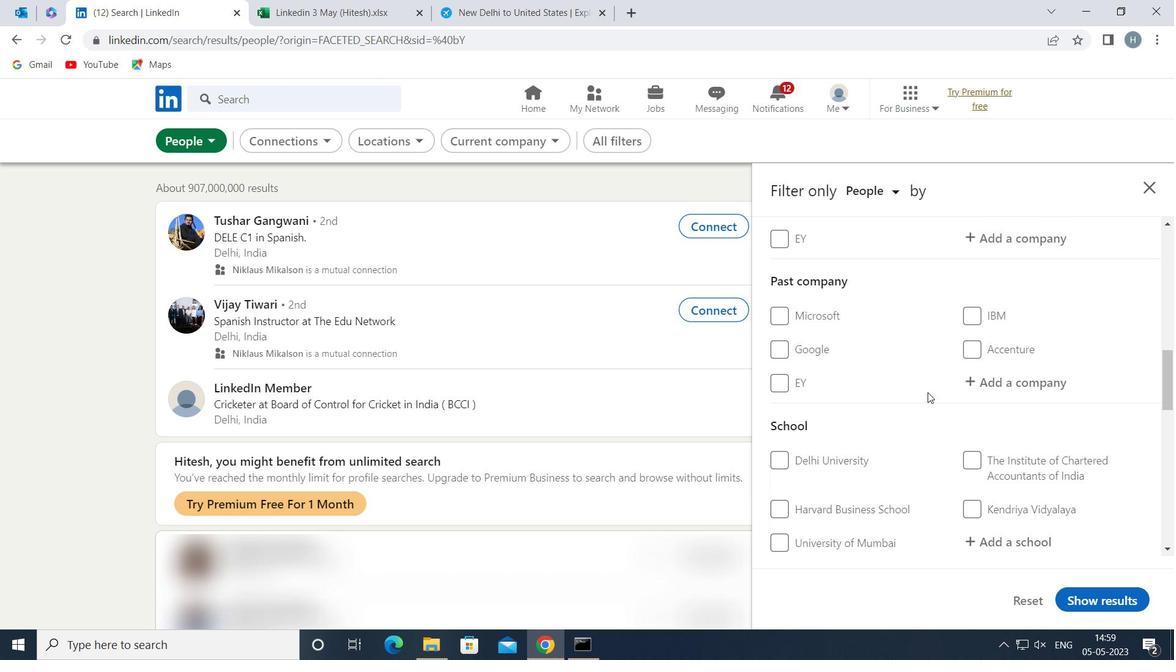 
Action: Mouse moved to (929, 391)
Screenshot: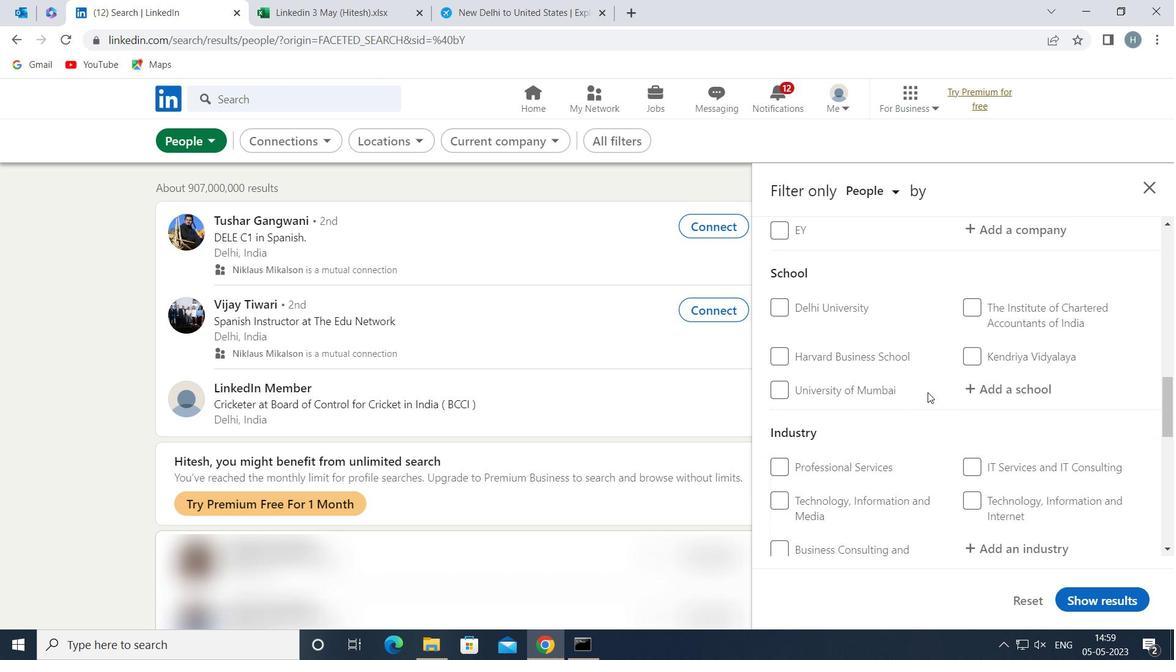 
Action: Mouse scrolled (929, 390) with delta (0, 0)
Screenshot: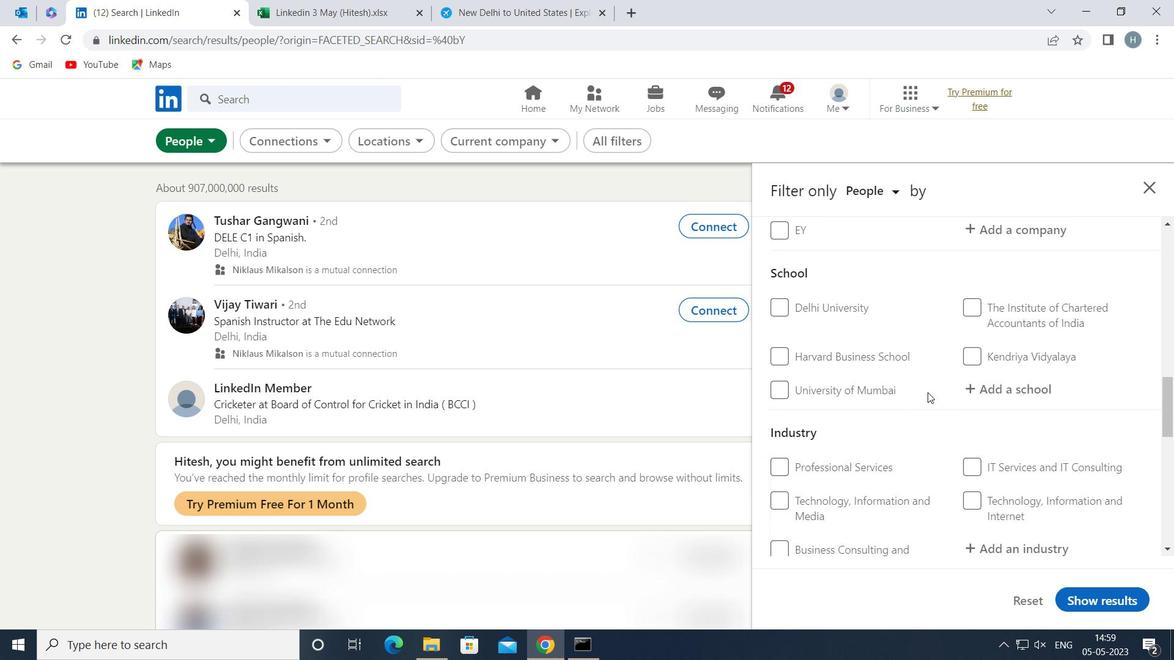 
Action: Mouse moved to (931, 386)
Screenshot: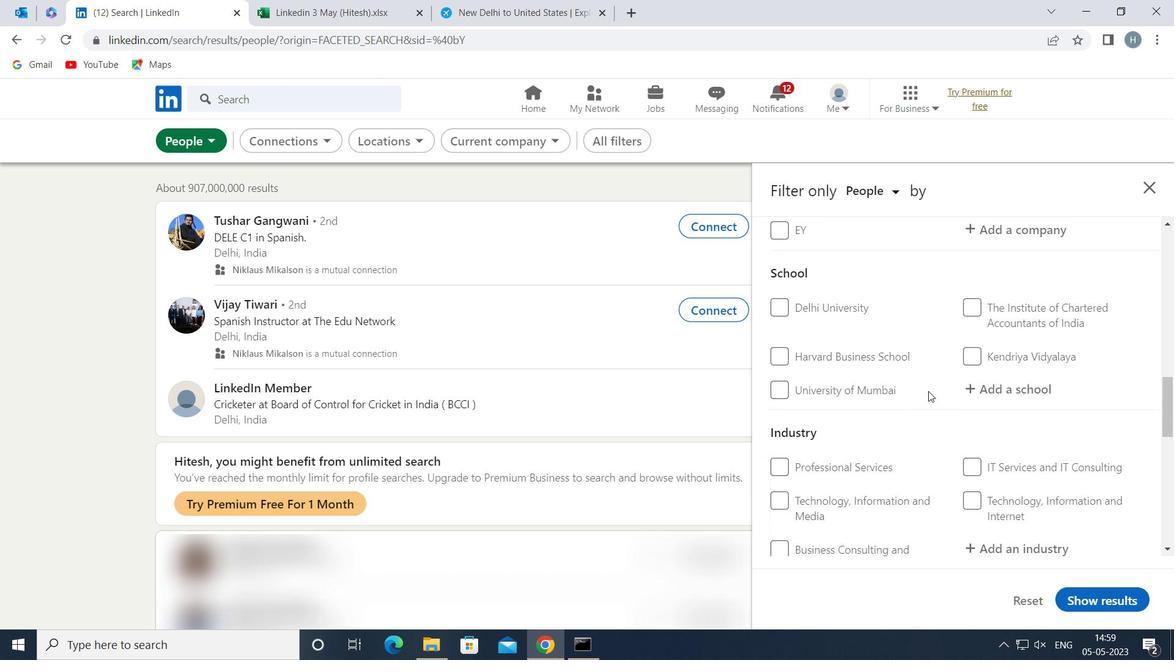 
Action: Mouse scrolled (931, 386) with delta (0, 0)
Screenshot: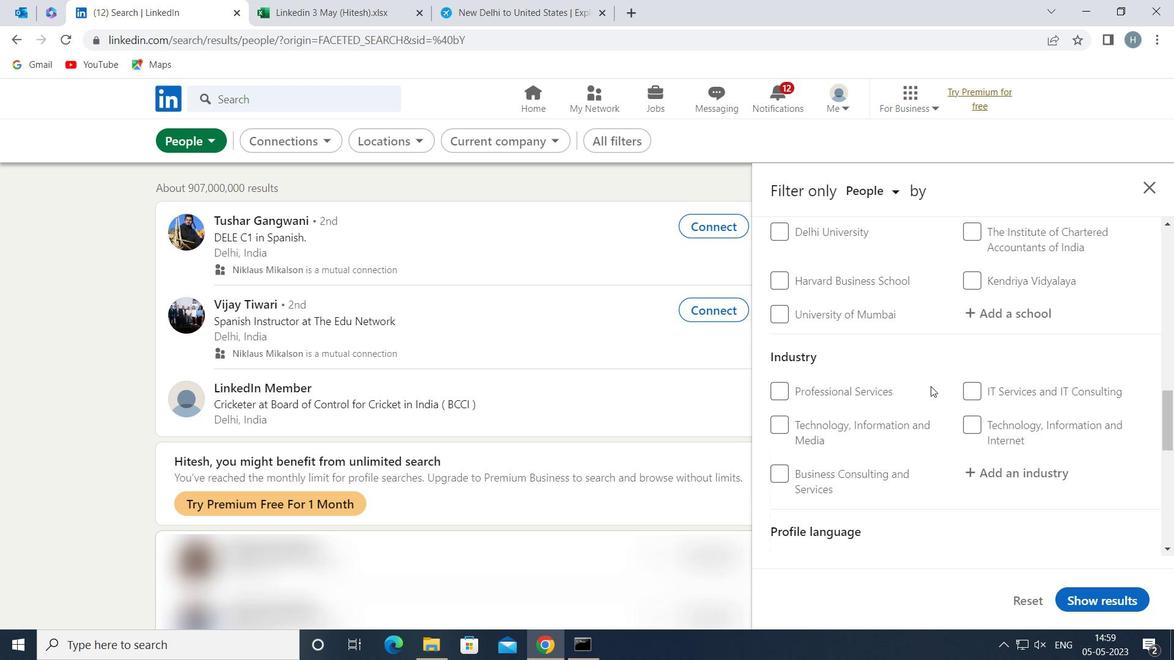 
Action: Mouse scrolled (931, 386) with delta (0, 0)
Screenshot: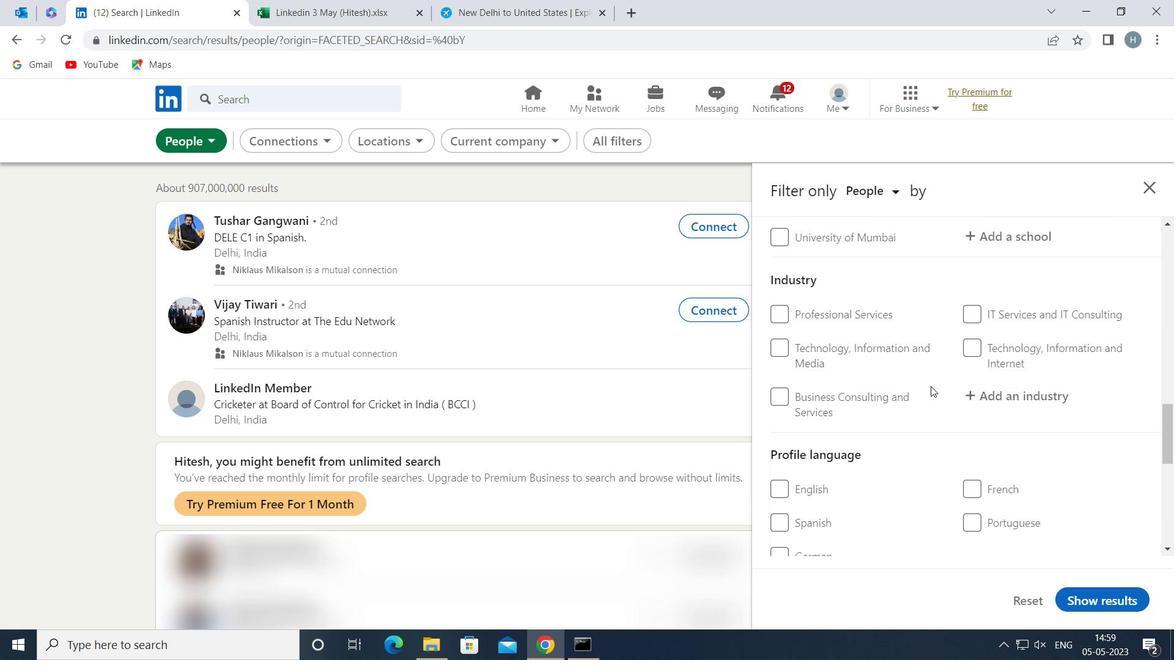 
Action: Mouse scrolled (931, 386) with delta (0, 0)
Screenshot: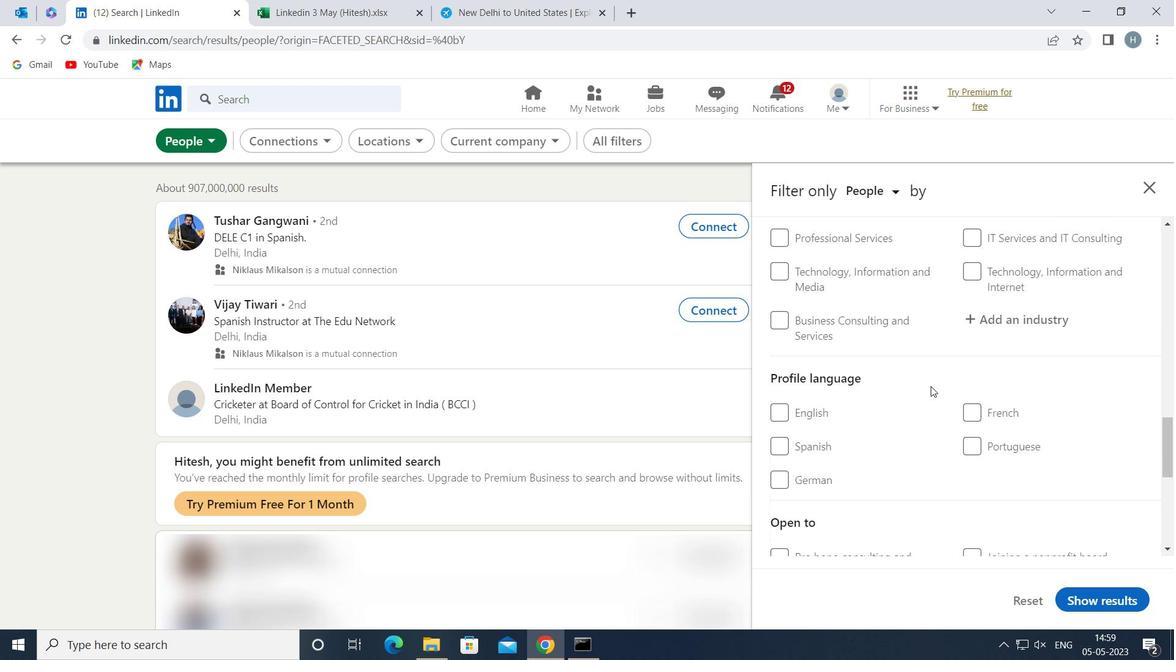 
Action: Mouse scrolled (931, 386) with delta (0, 0)
Screenshot: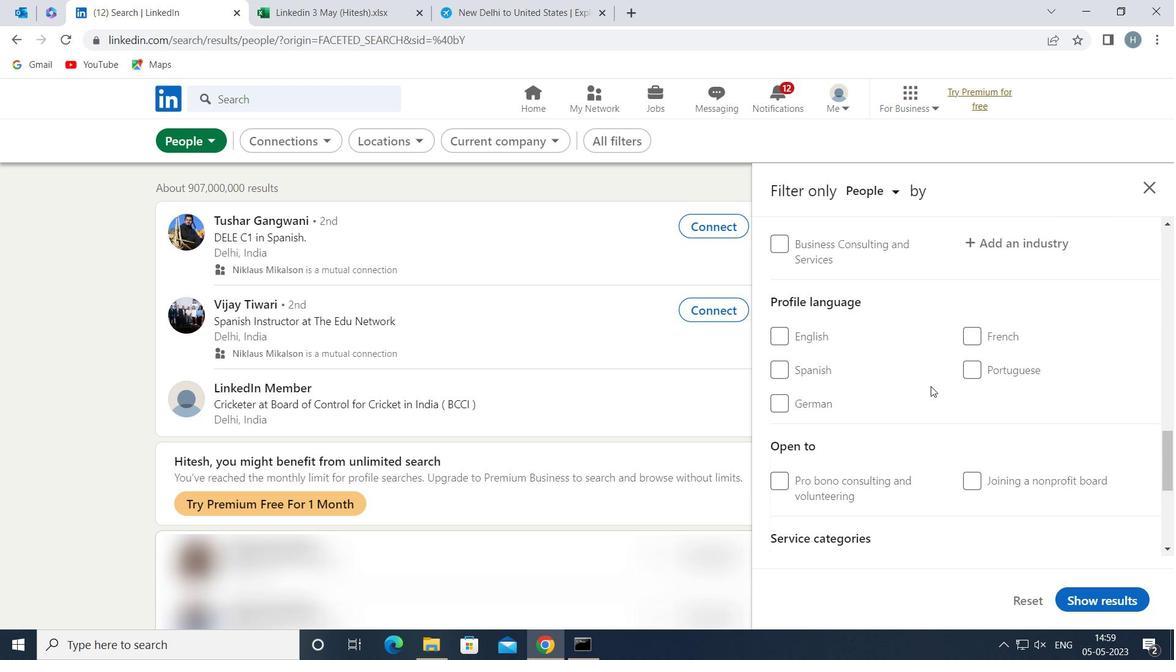 
Action: Mouse moved to (804, 322)
Screenshot: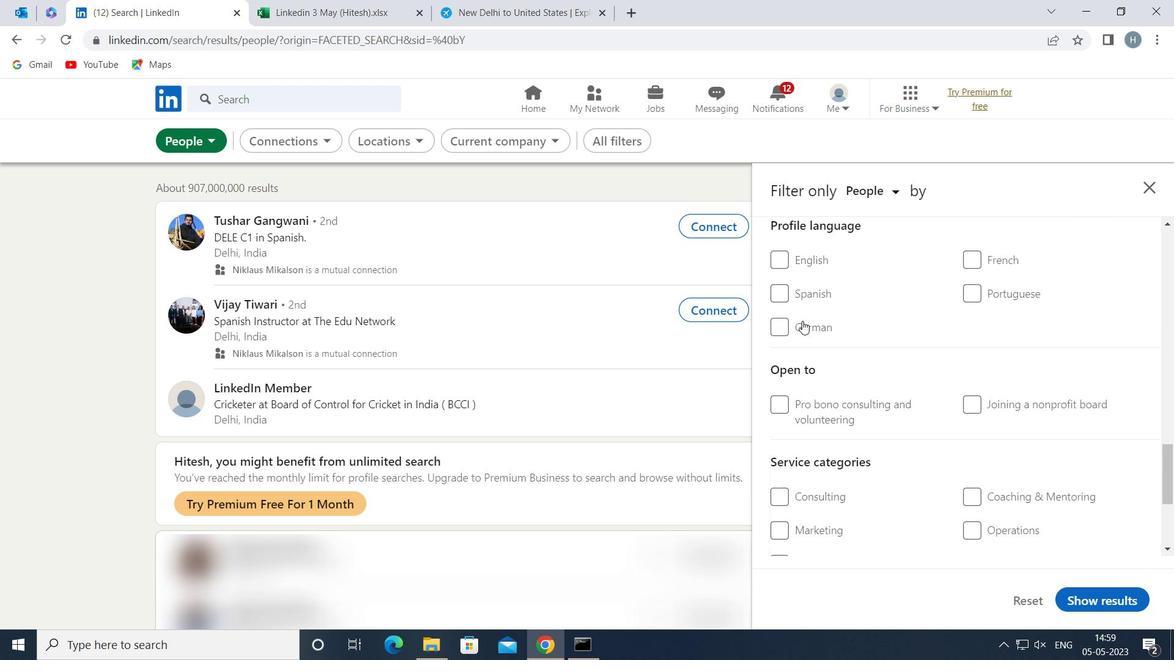 
Action: Mouse pressed left at (804, 322)
Screenshot: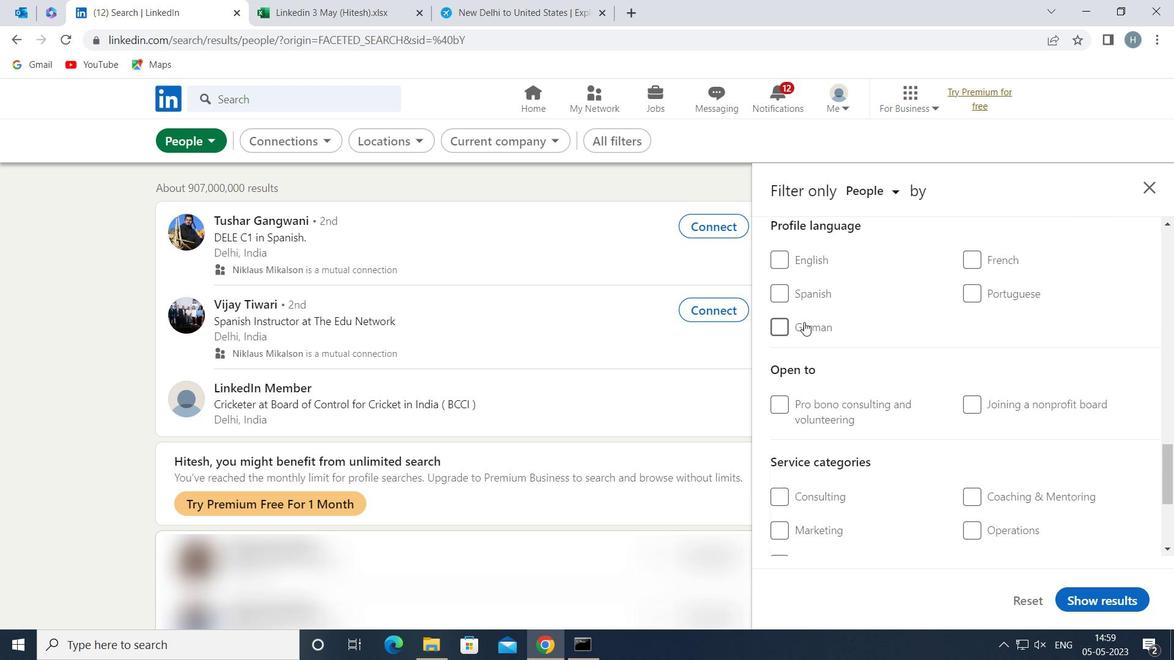
Action: Mouse moved to (897, 331)
Screenshot: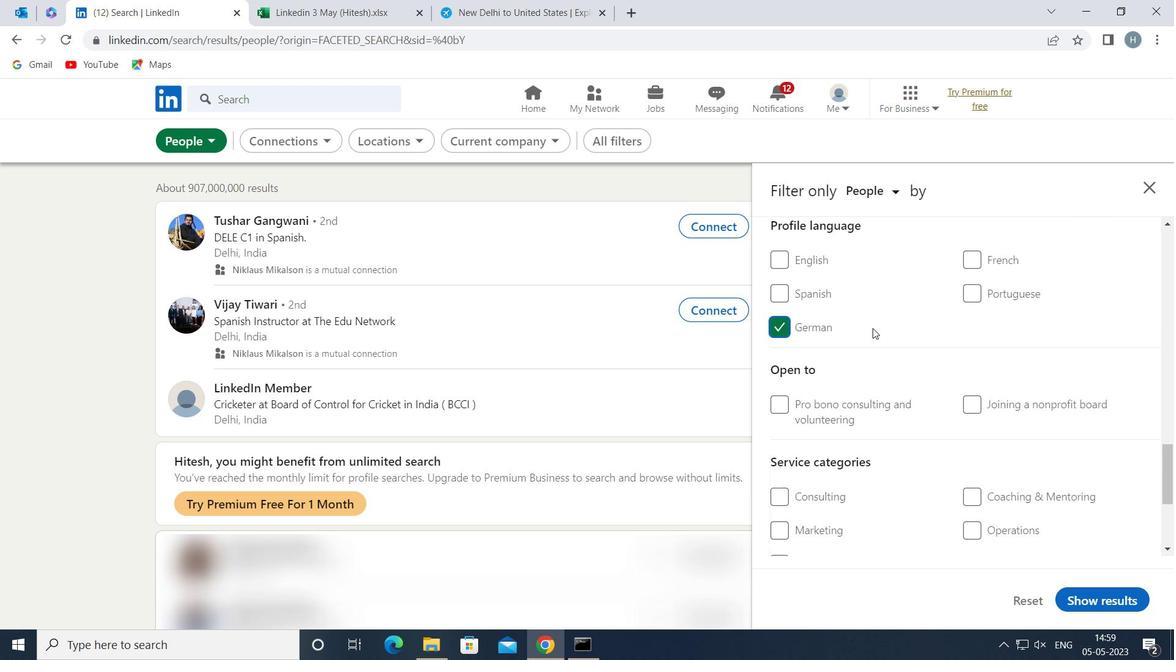 
Action: Mouse scrolled (897, 332) with delta (0, 0)
Screenshot: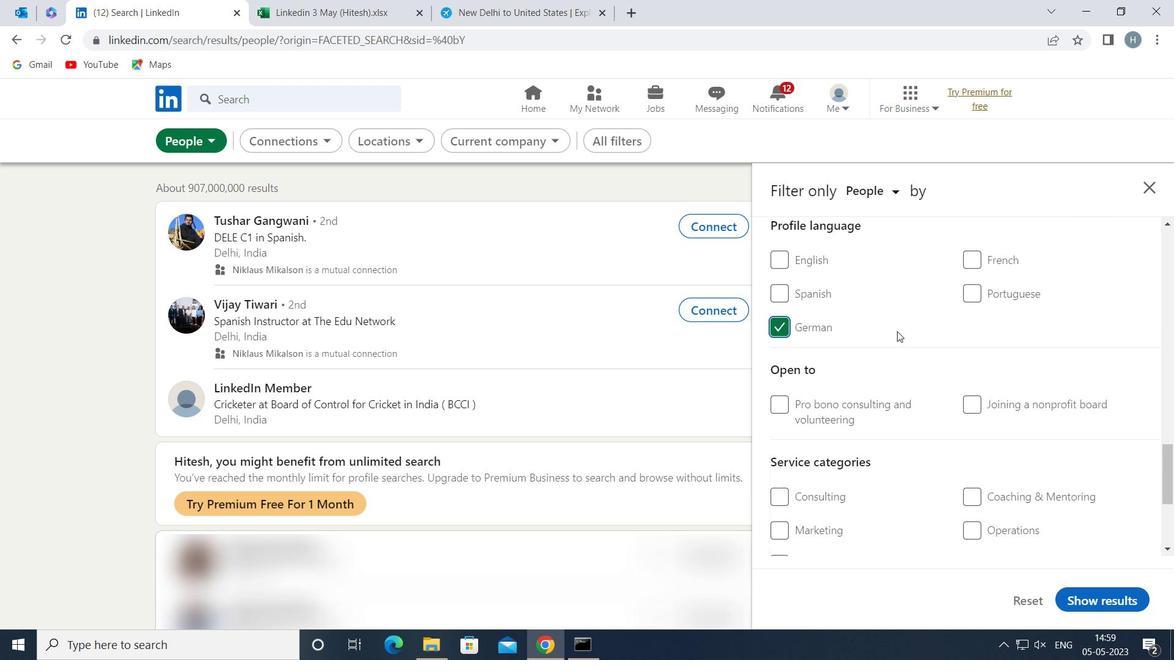 
Action: Mouse moved to (898, 332)
Screenshot: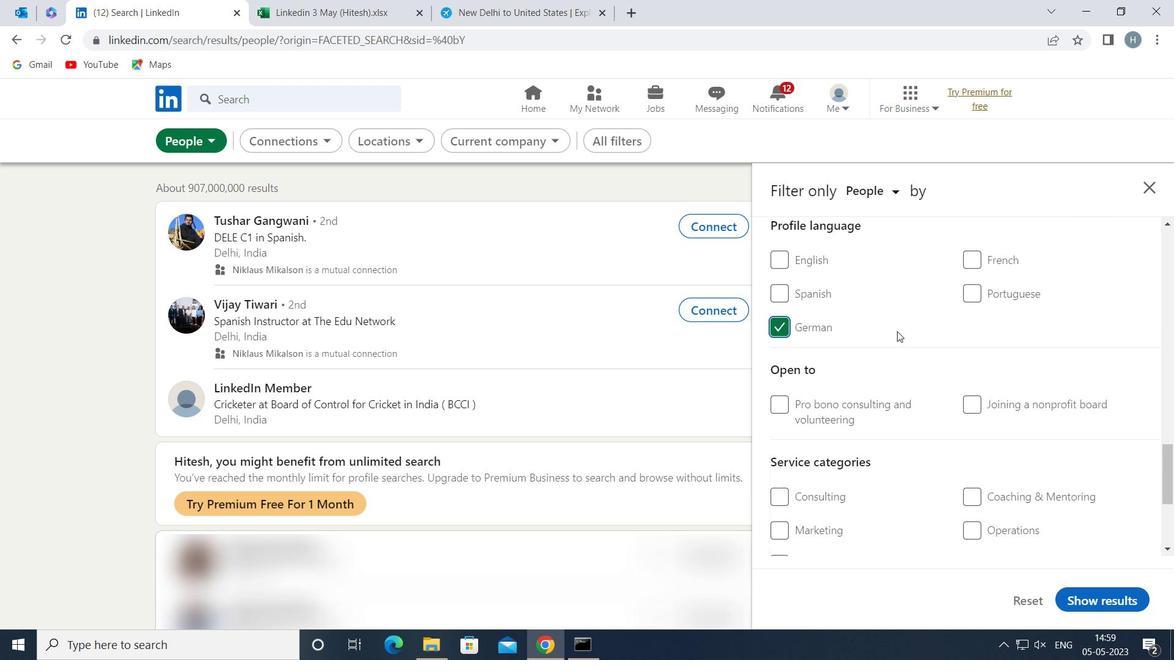 
Action: Mouse scrolled (898, 333) with delta (0, 0)
Screenshot: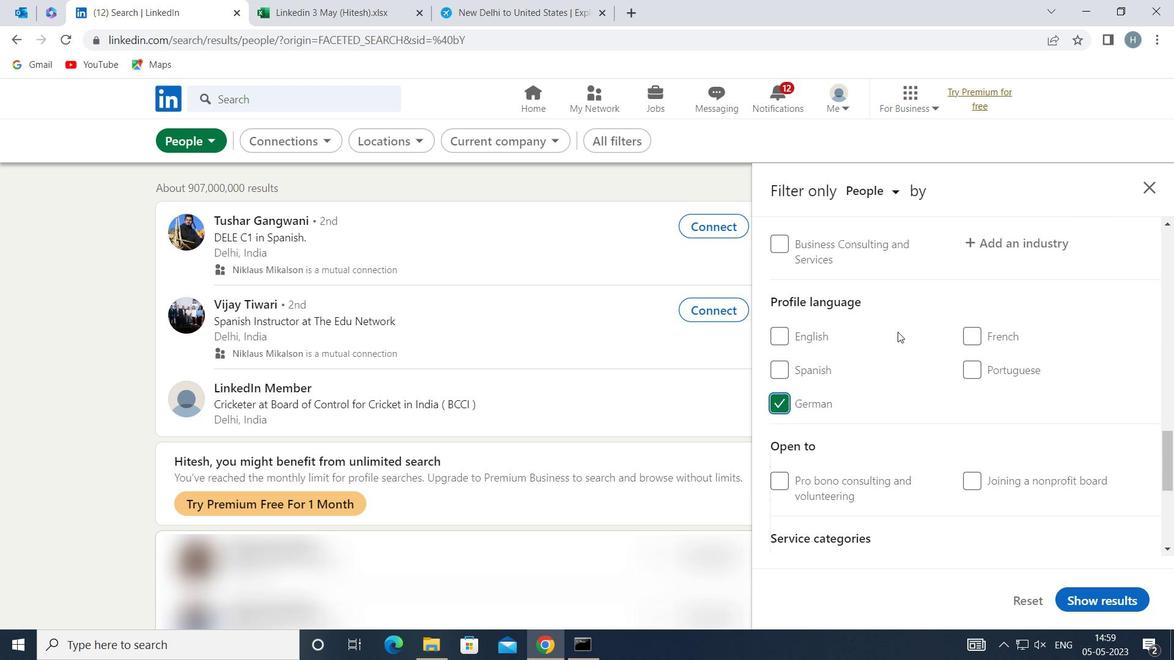 
Action: Mouse scrolled (898, 333) with delta (0, 0)
Screenshot: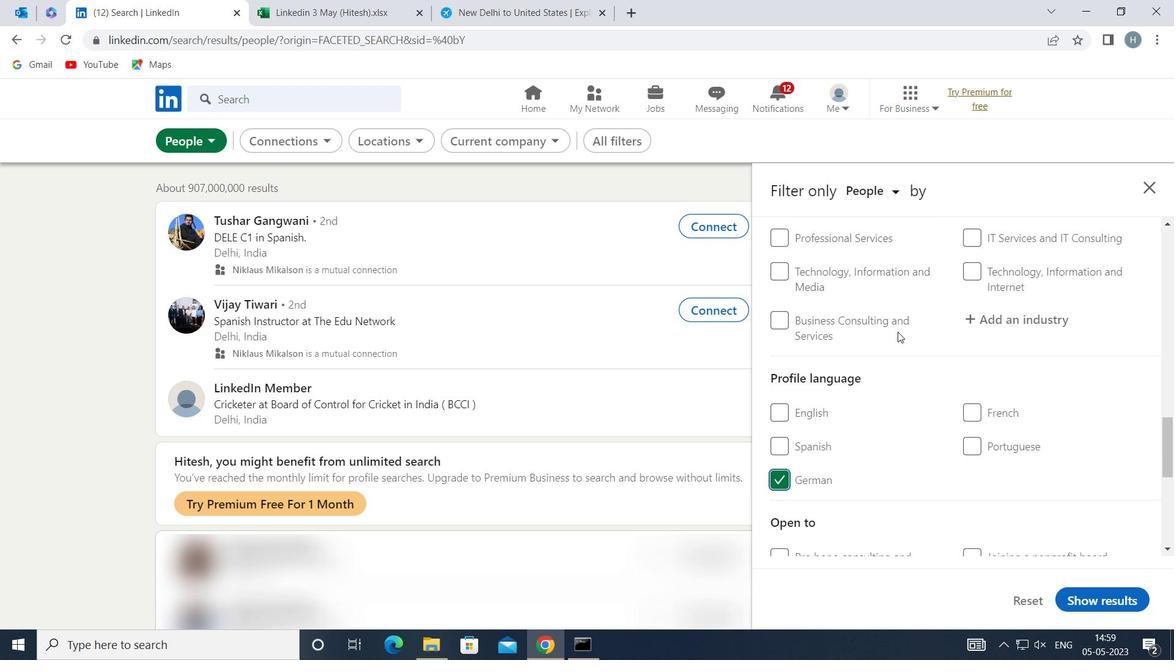 
Action: Mouse moved to (900, 332)
Screenshot: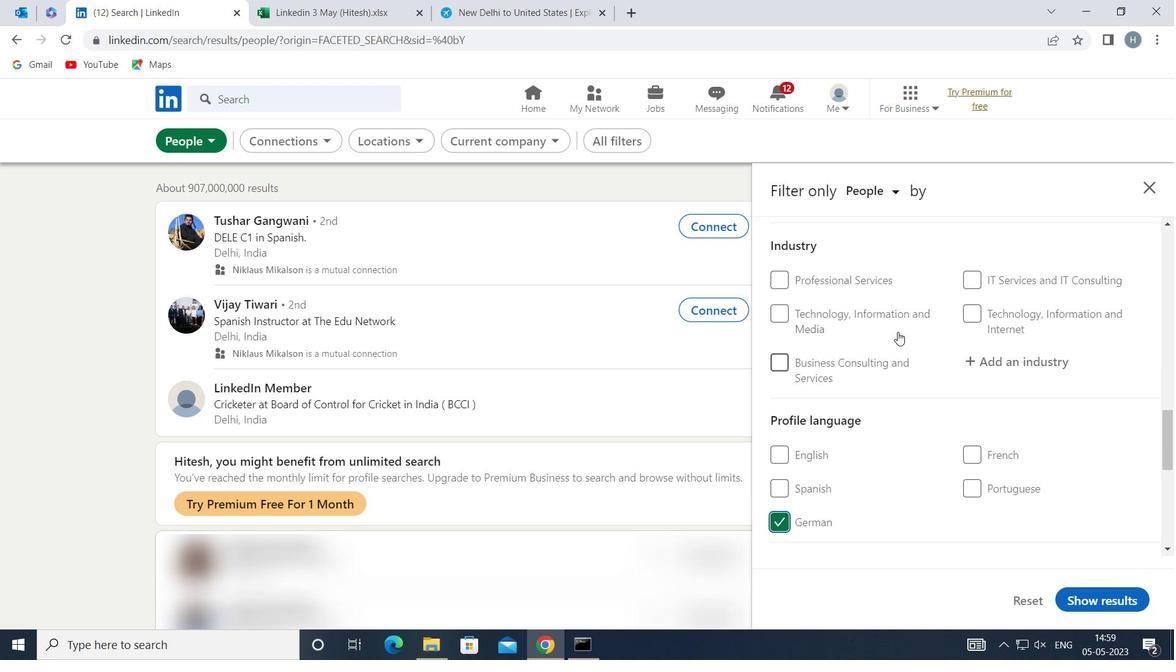 
Action: Mouse scrolled (900, 332) with delta (0, 0)
Screenshot: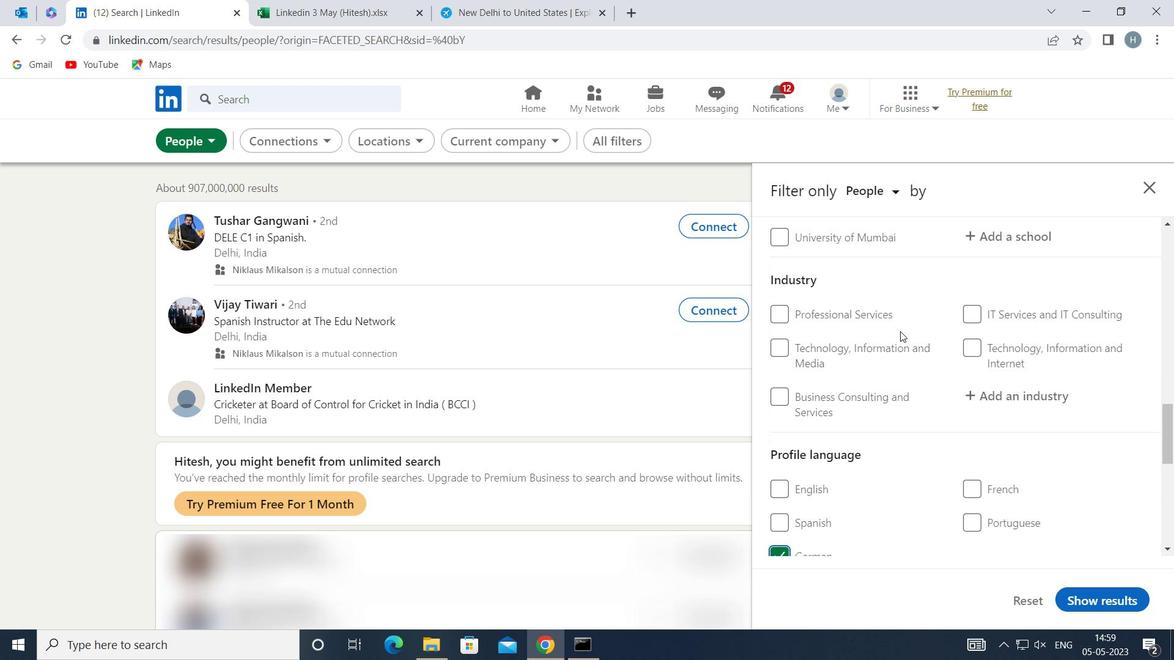 
Action: Mouse moved to (902, 332)
Screenshot: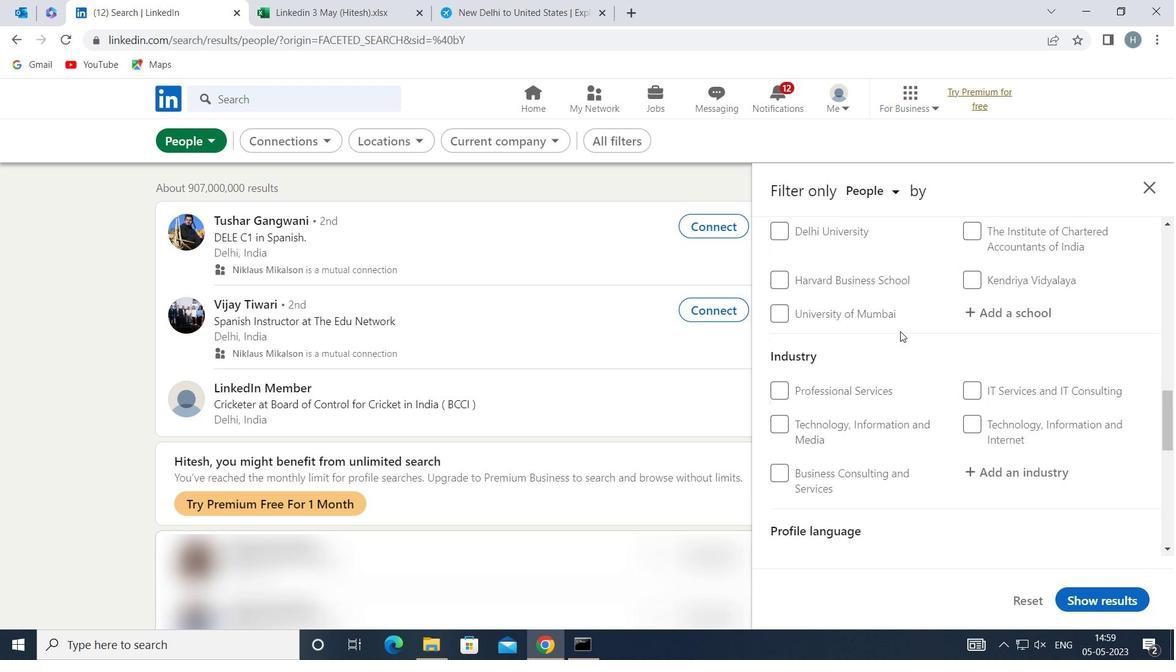 
Action: Mouse scrolled (902, 332) with delta (0, 0)
Screenshot: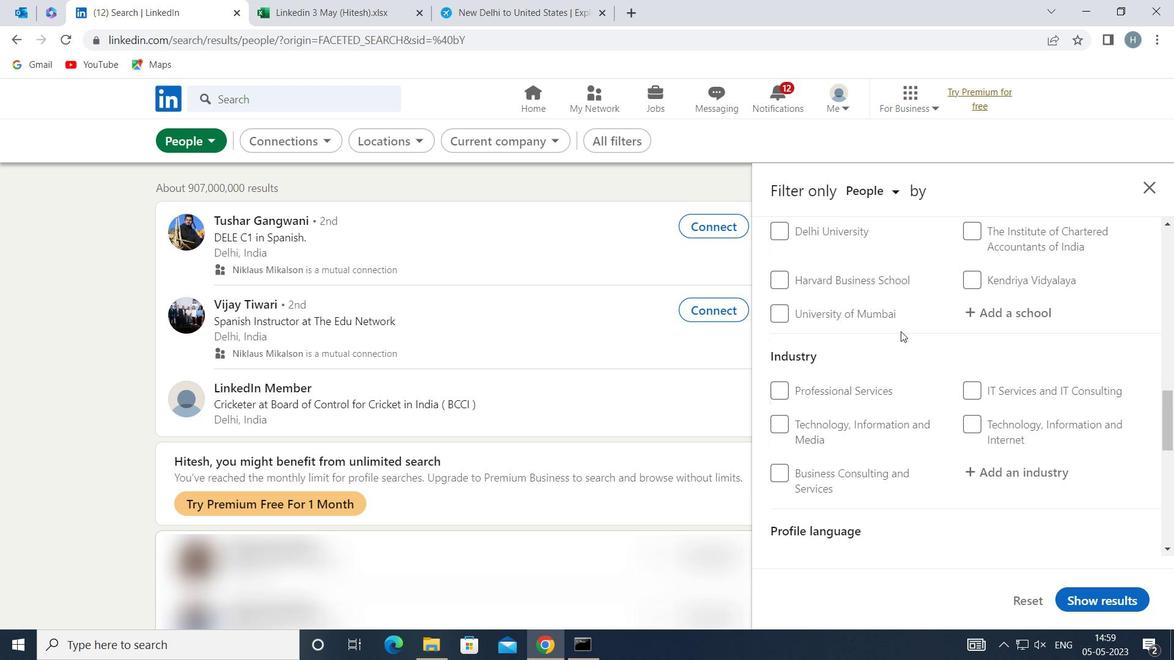 
Action: Mouse moved to (904, 333)
Screenshot: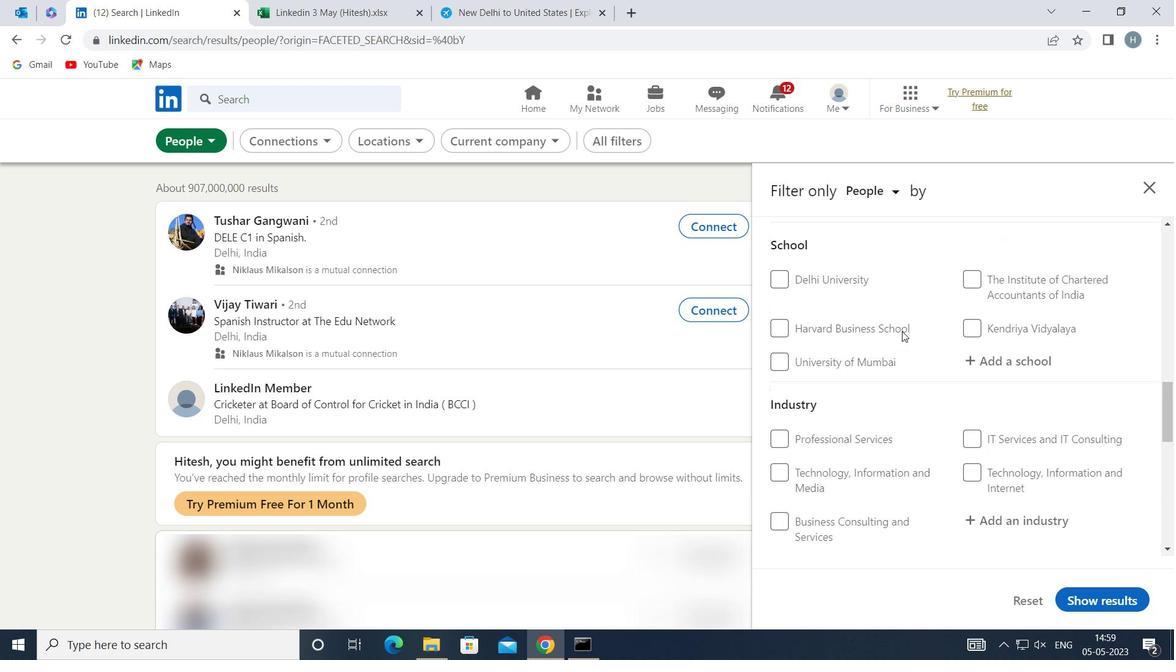 
Action: Mouse scrolled (904, 334) with delta (0, 0)
Screenshot: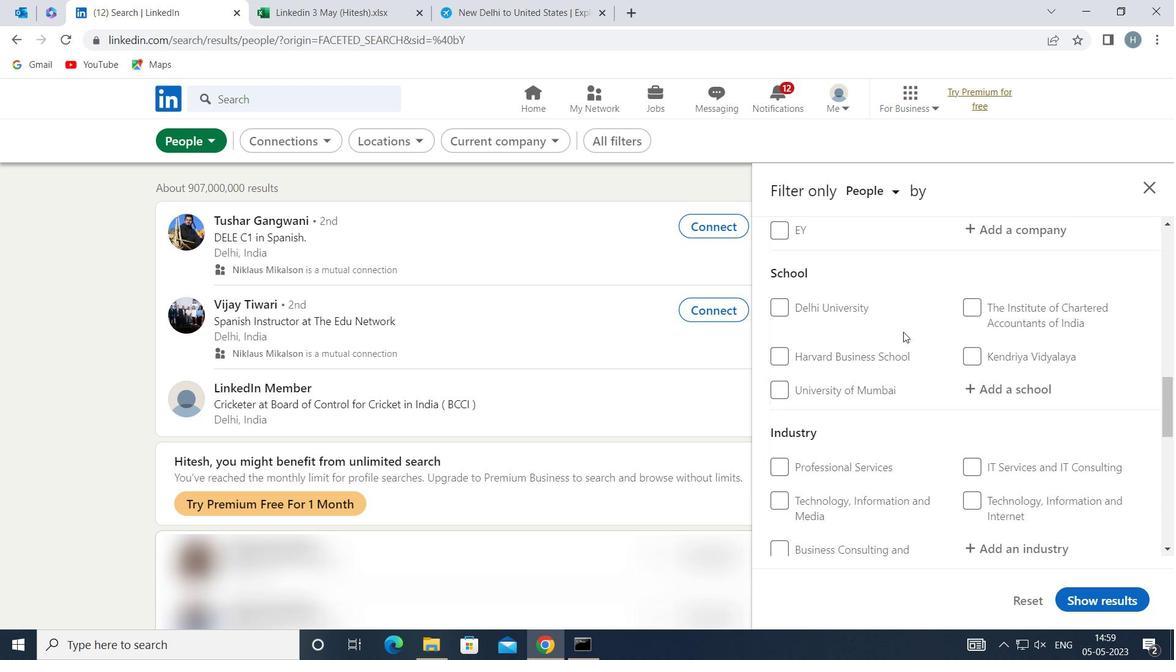
Action: Mouse moved to (904, 332)
Screenshot: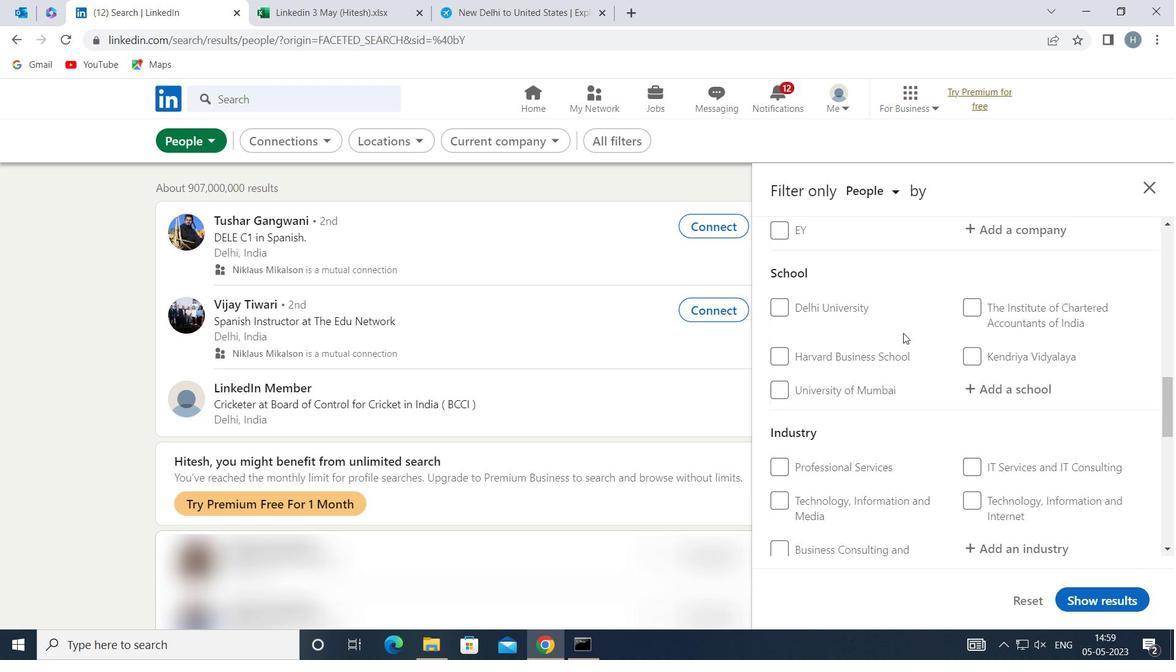 
Action: Mouse scrolled (904, 333) with delta (0, 0)
Screenshot: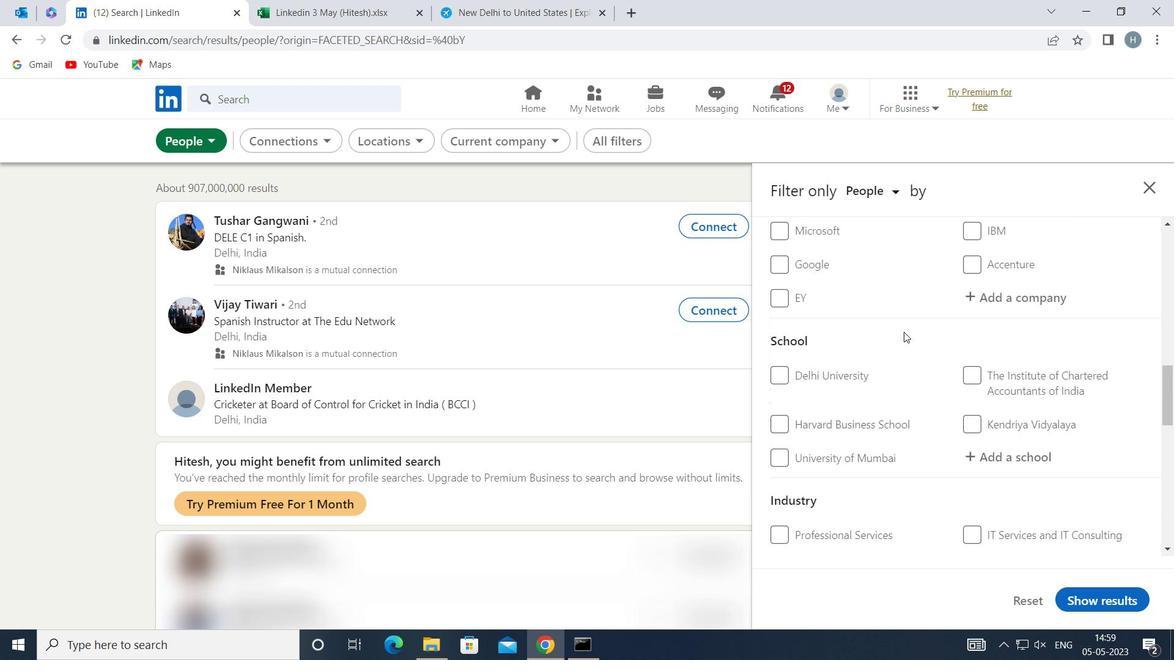 
Action: Mouse scrolled (904, 333) with delta (0, 0)
Screenshot: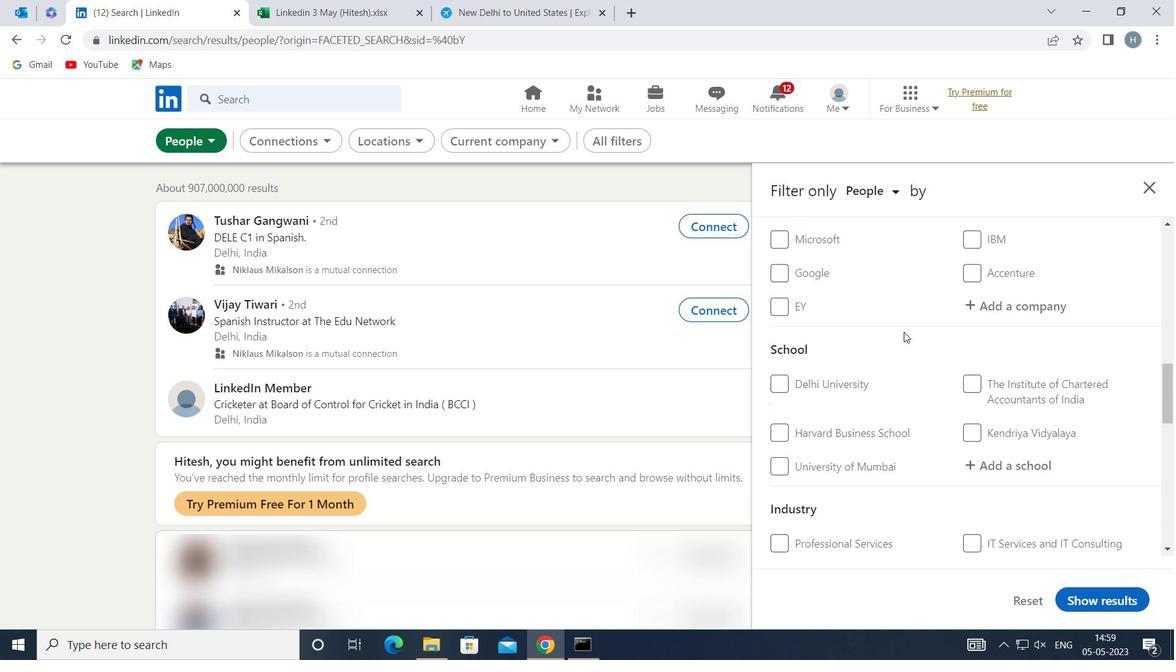 
Action: Mouse scrolled (904, 333) with delta (0, 0)
Screenshot: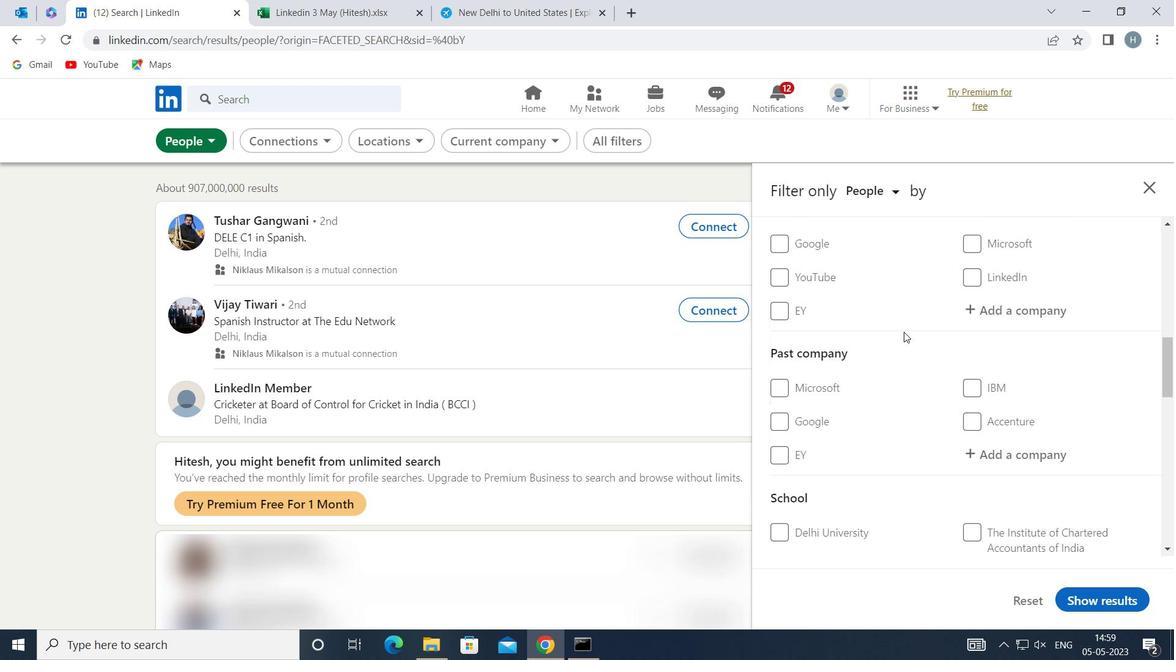 
Action: Mouse moved to (1010, 392)
Screenshot: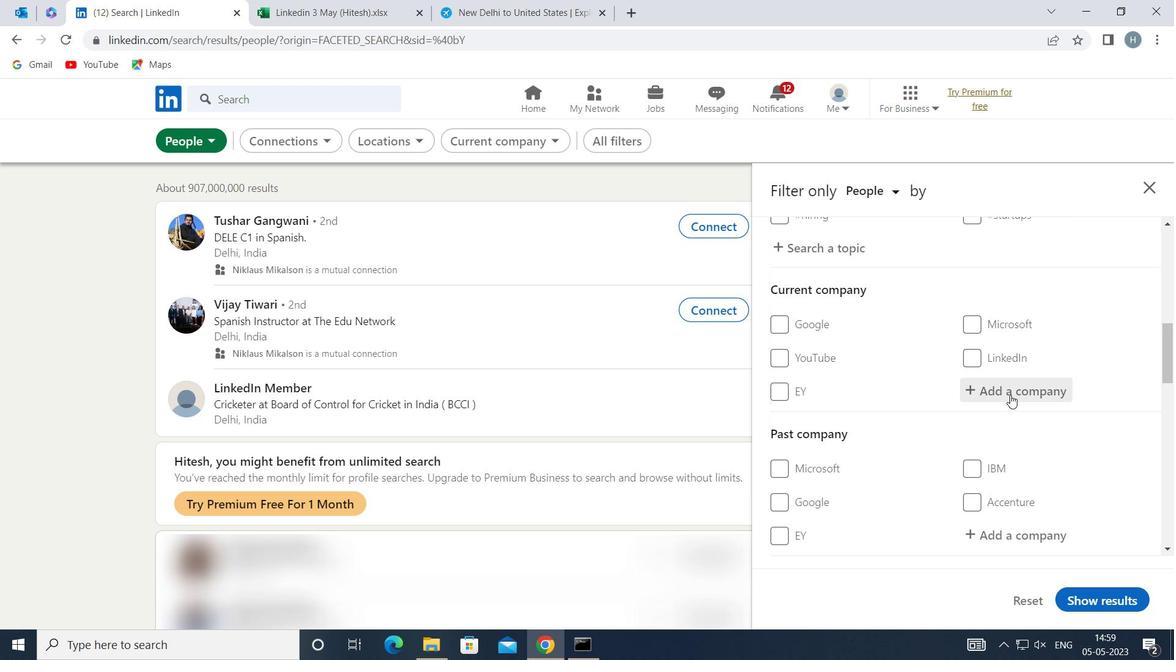 
Action: Mouse pressed left at (1010, 392)
Screenshot: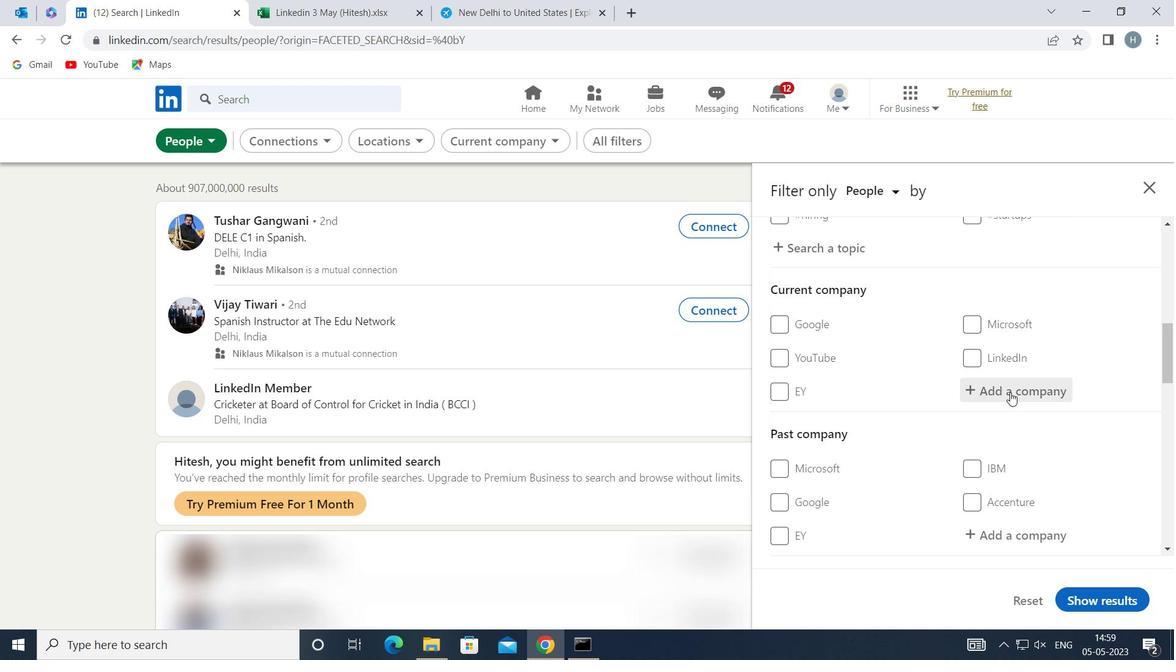
Action: Key pressed <Key.shift>PFIZER
Screenshot: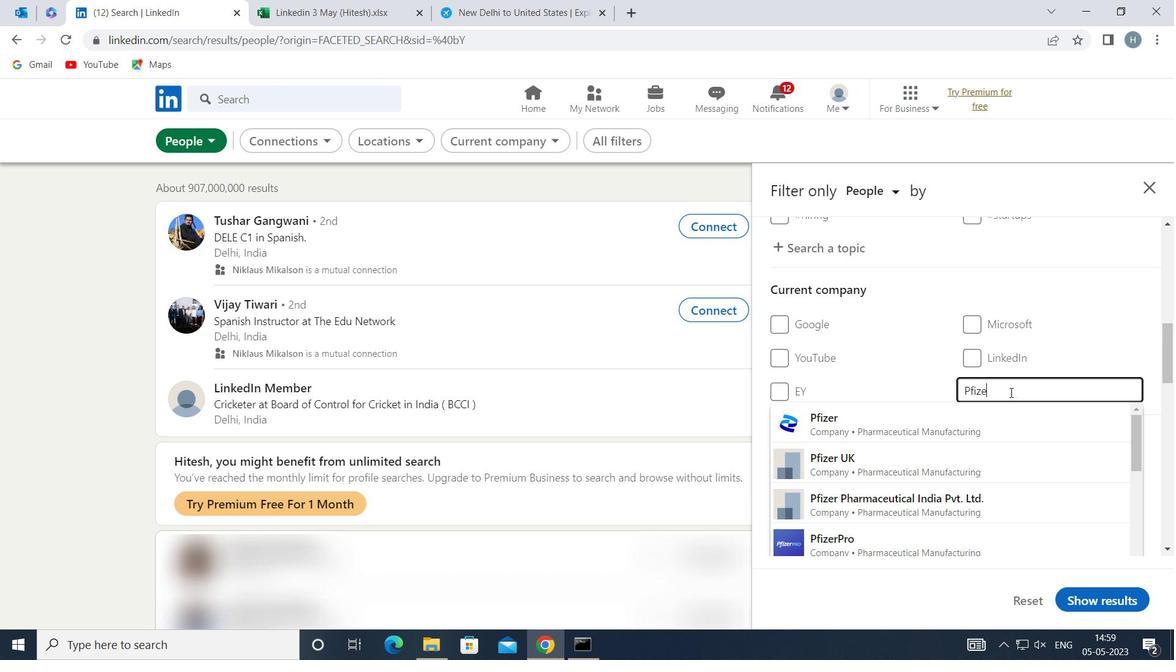 
Action: Mouse moved to (951, 419)
Screenshot: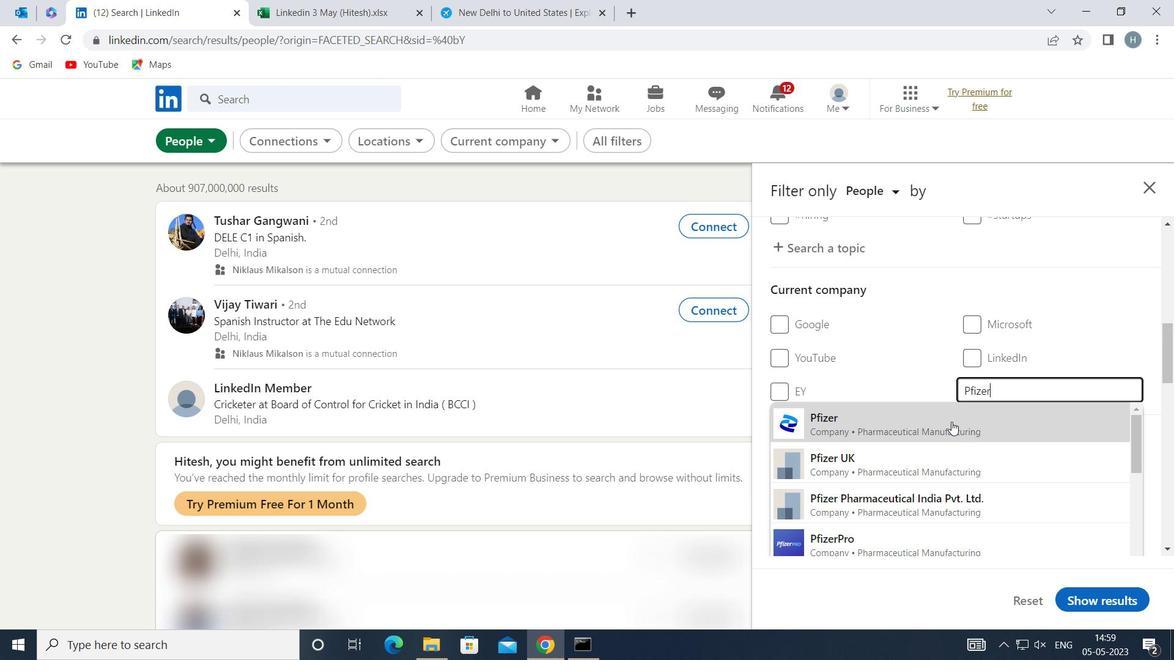 
Action: Mouse pressed left at (951, 419)
Screenshot: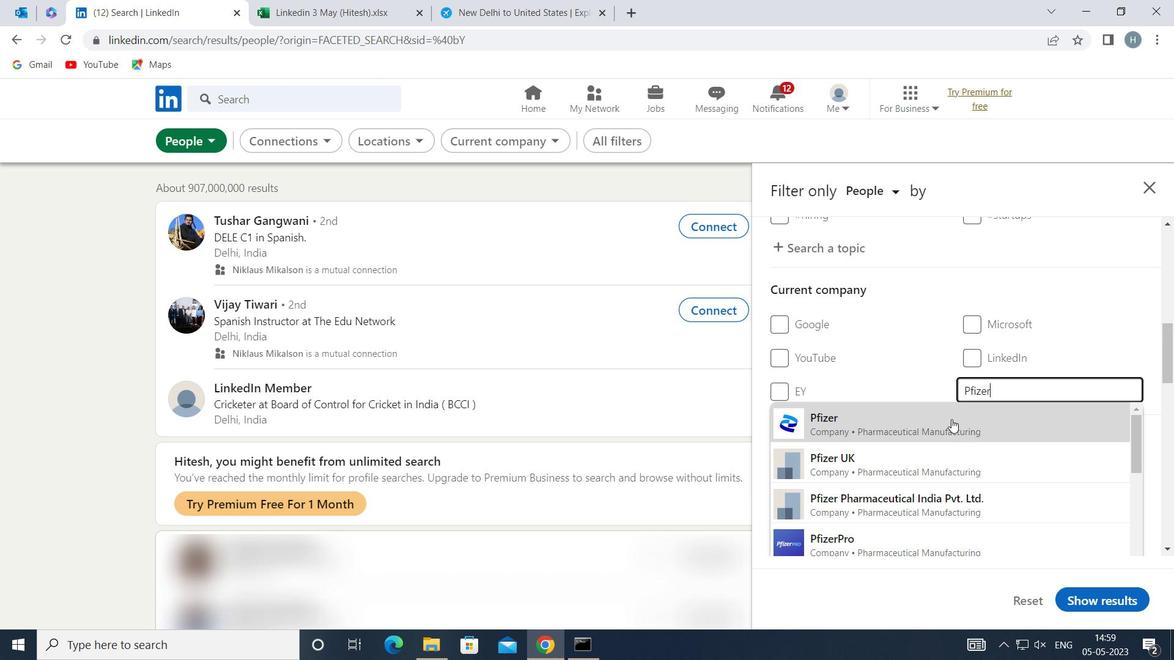 
Action: Mouse moved to (897, 402)
Screenshot: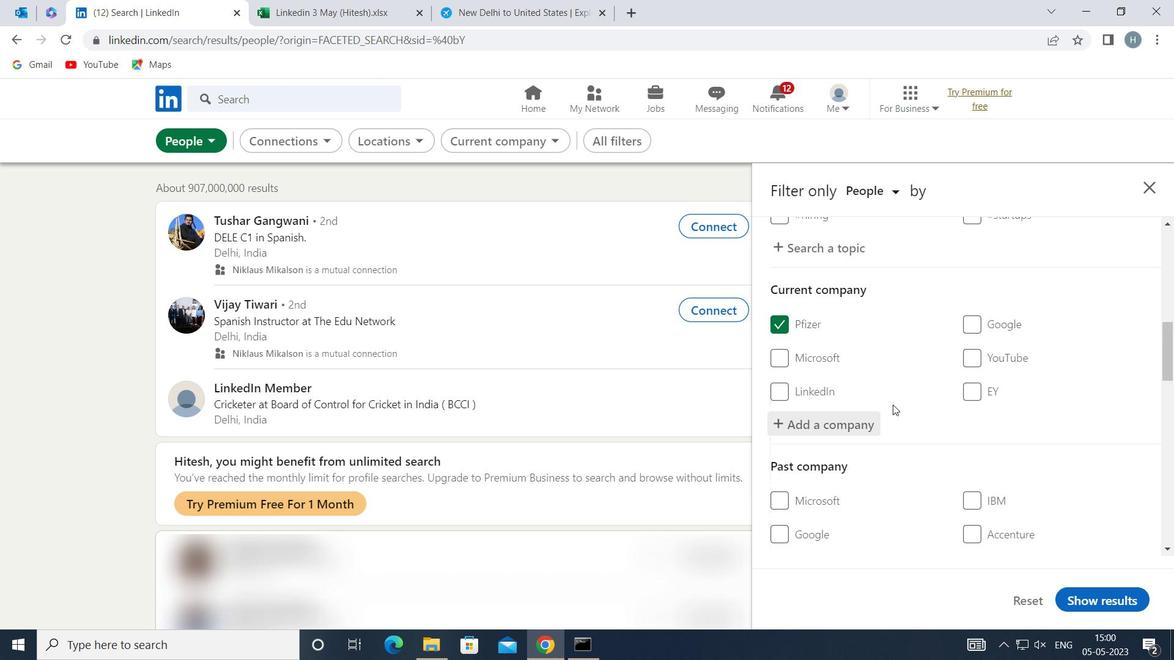 
Action: Mouse scrolled (897, 401) with delta (0, 0)
Screenshot: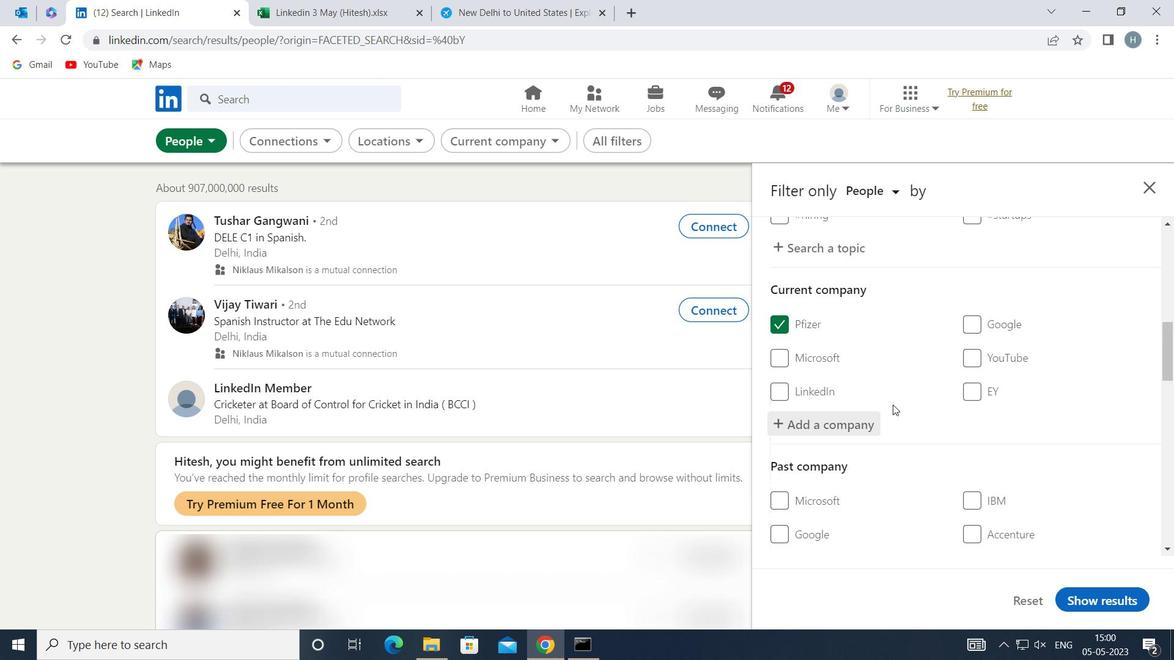 
Action: Mouse moved to (906, 399)
Screenshot: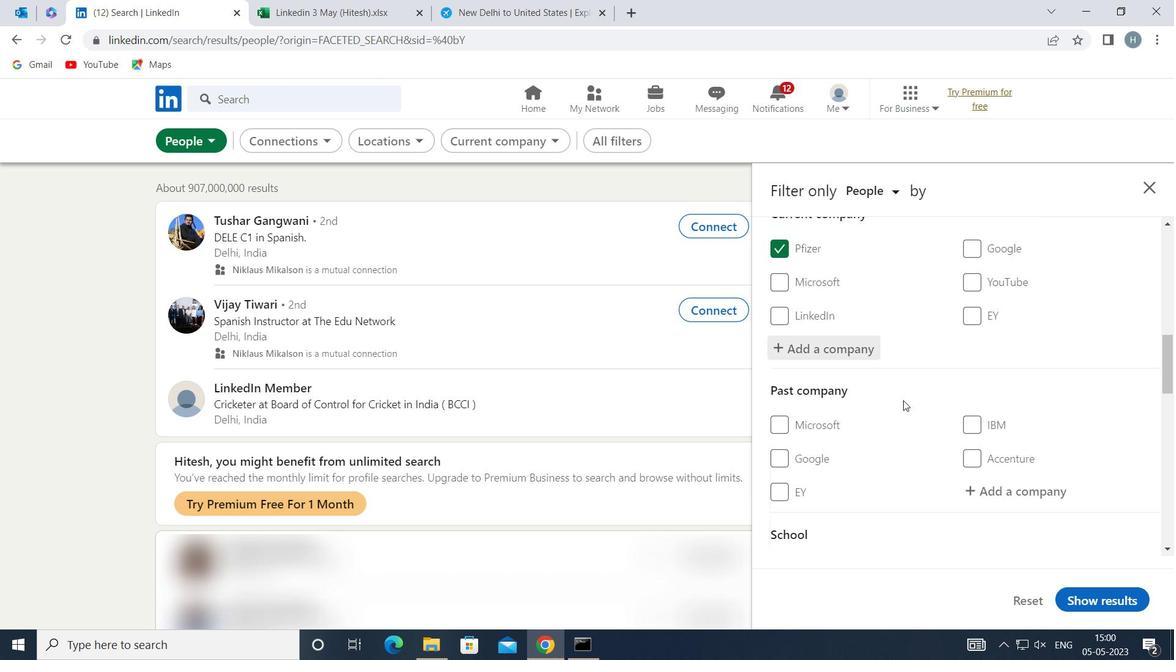
Action: Mouse scrolled (906, 398) with delta (0, 0)
Screenshot: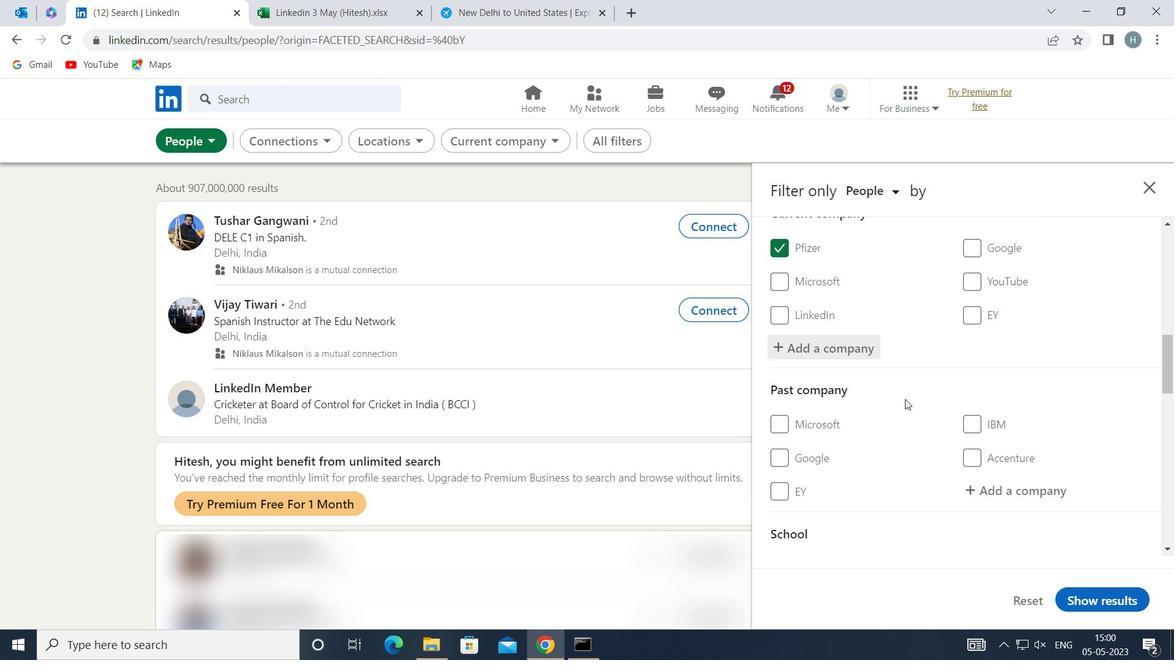 
Action: Mouse moved to (907, 398)
Screenshot: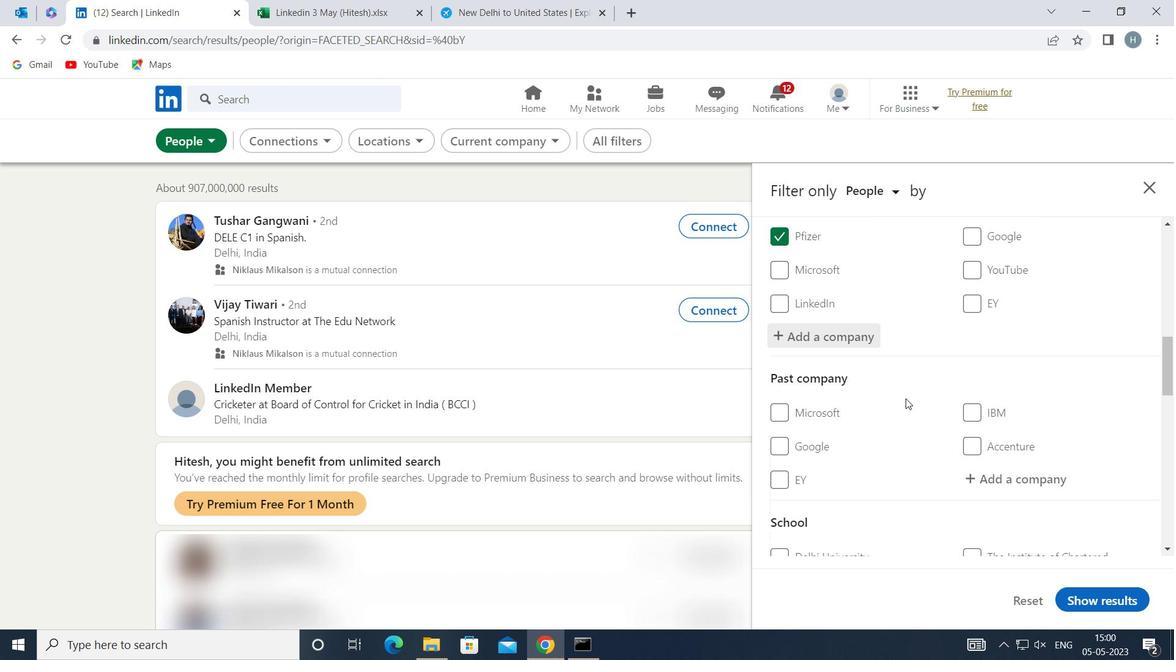 
Action: Mouse scrolled (907, 398) with delta (0, 0)
Screenshot: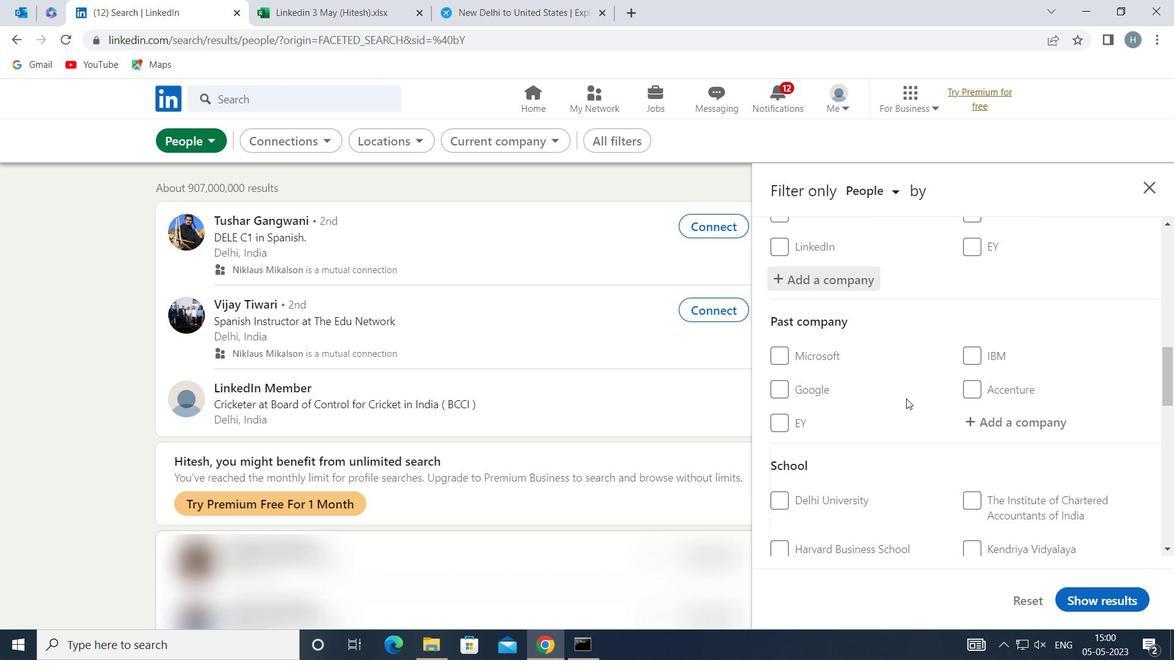
Action: Mouse moved to (907, 398)
Screenshot: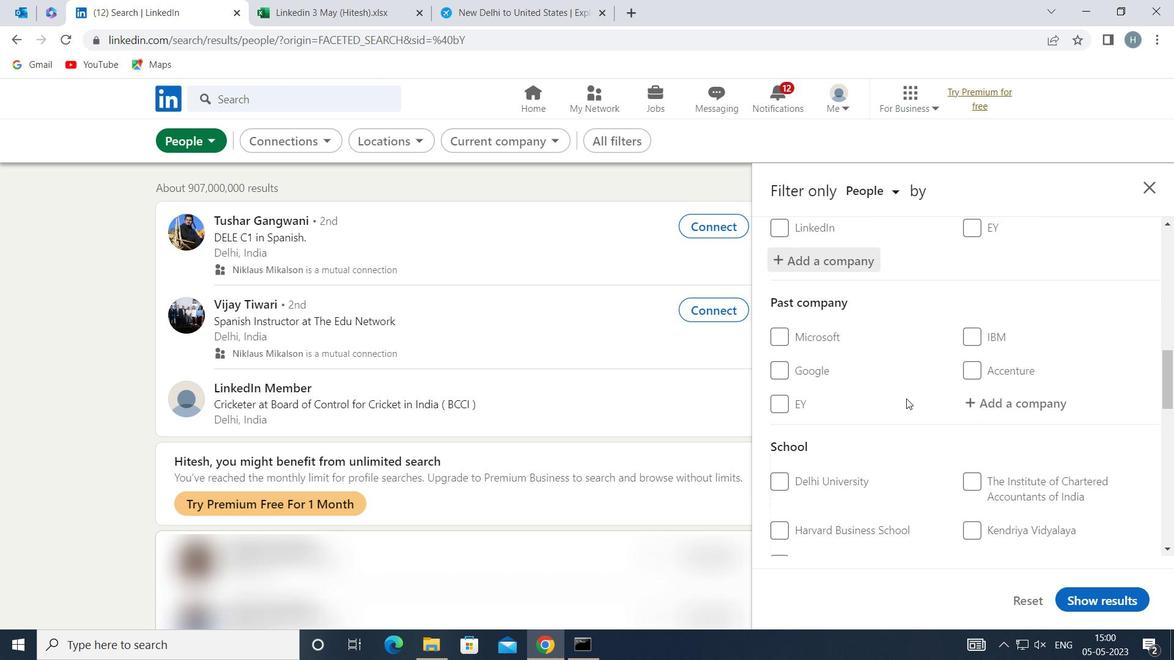 
Action: Mouse scrolled (907, 398) with delta (0, 0)
Screenshot: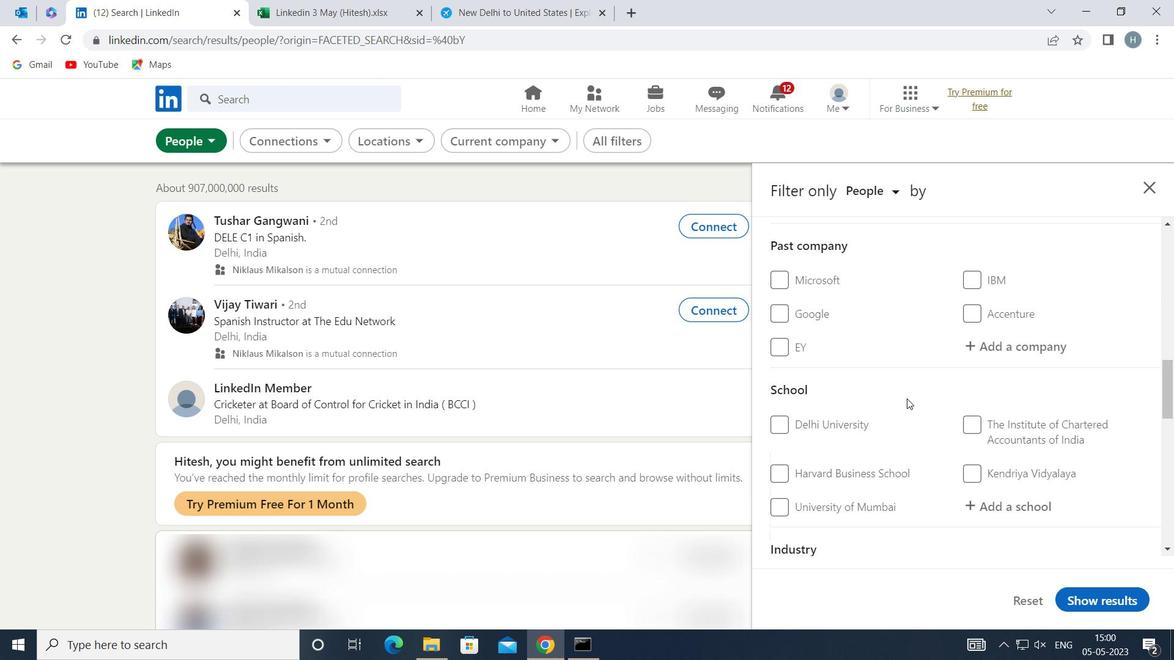 
Action: Mouse moved to (1037, 418)
Screenshot: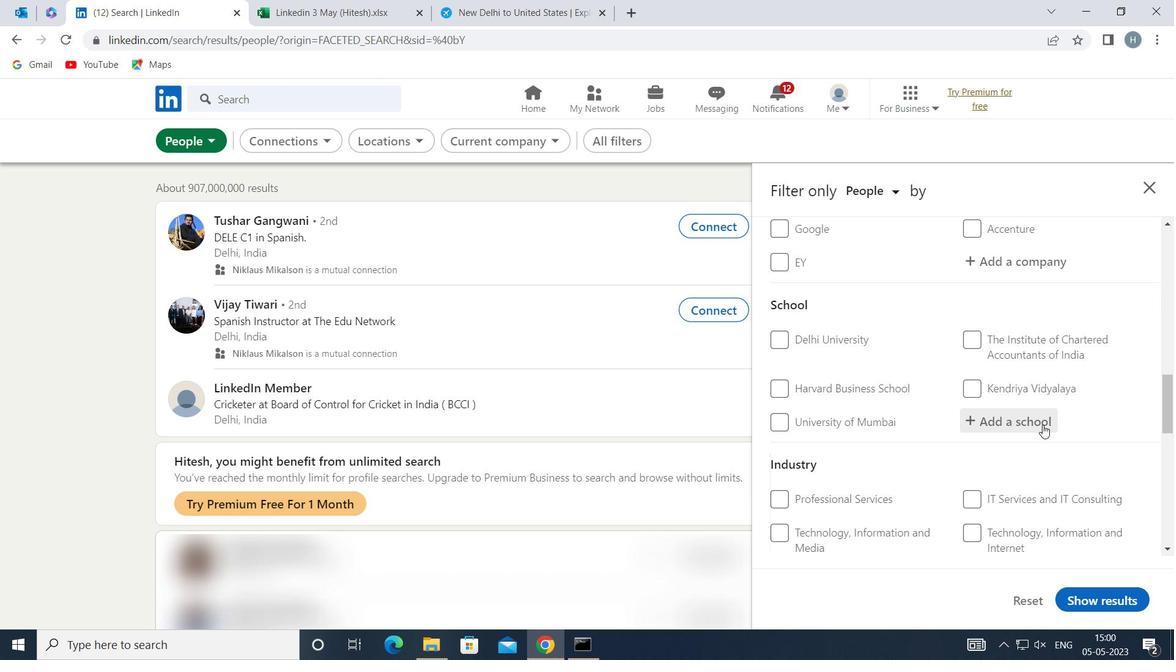 
Action: Mouse pressed left at (1037, 418)
Screenshot: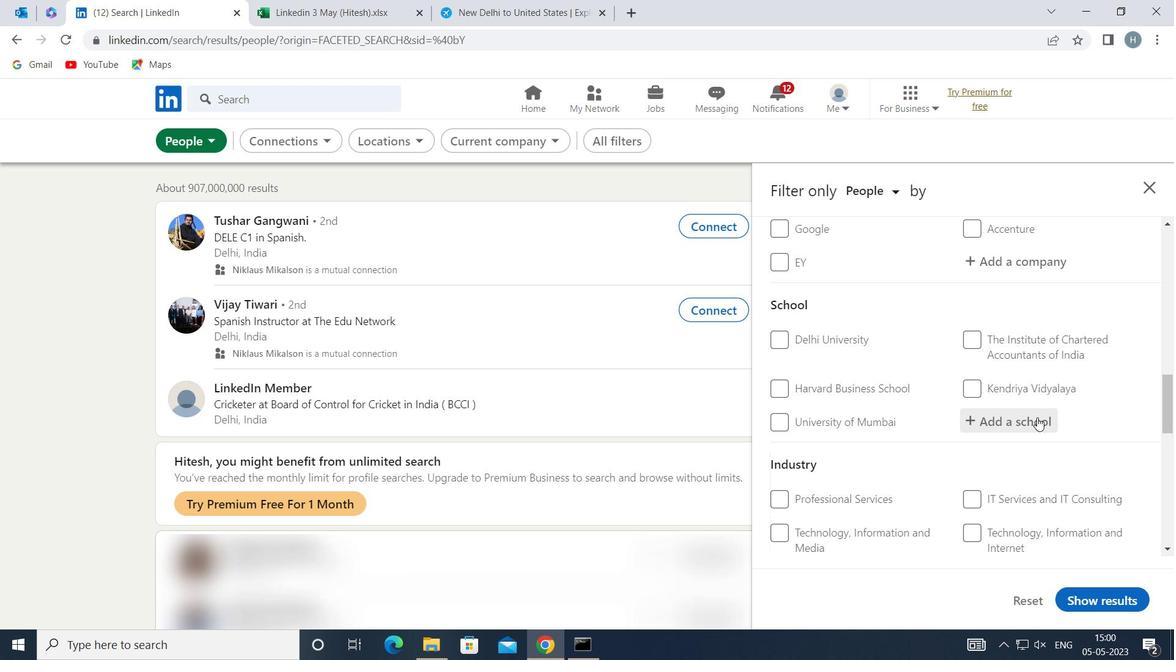 
Action: Mouse moved to (1037, 417)
Screenshot: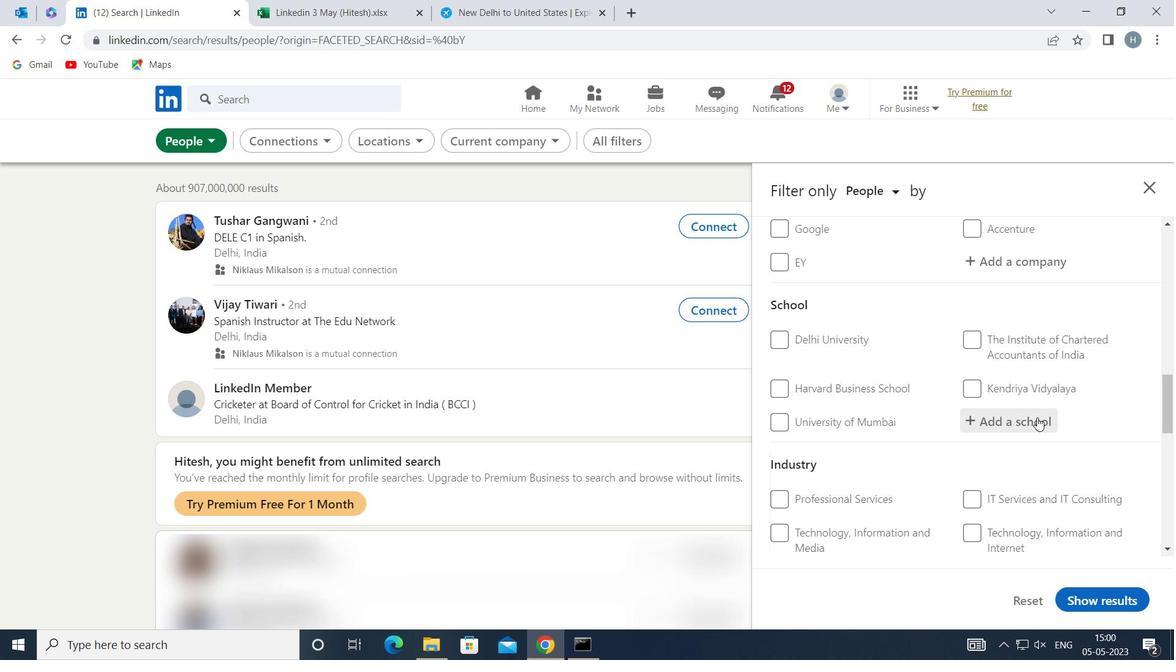 
Action: Key pressed <Key.shift>ACROPOLIS<Key.space><Key.shift>IN
Screenshot: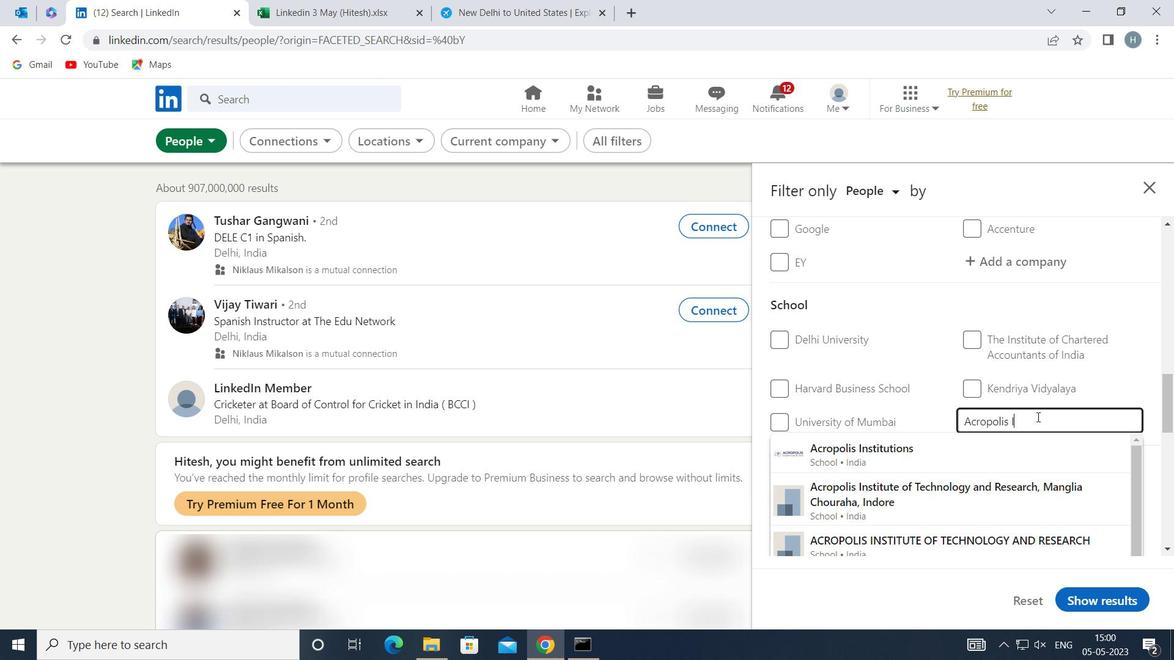 
Action: Mouse moved to (940, 463)
Screenshot: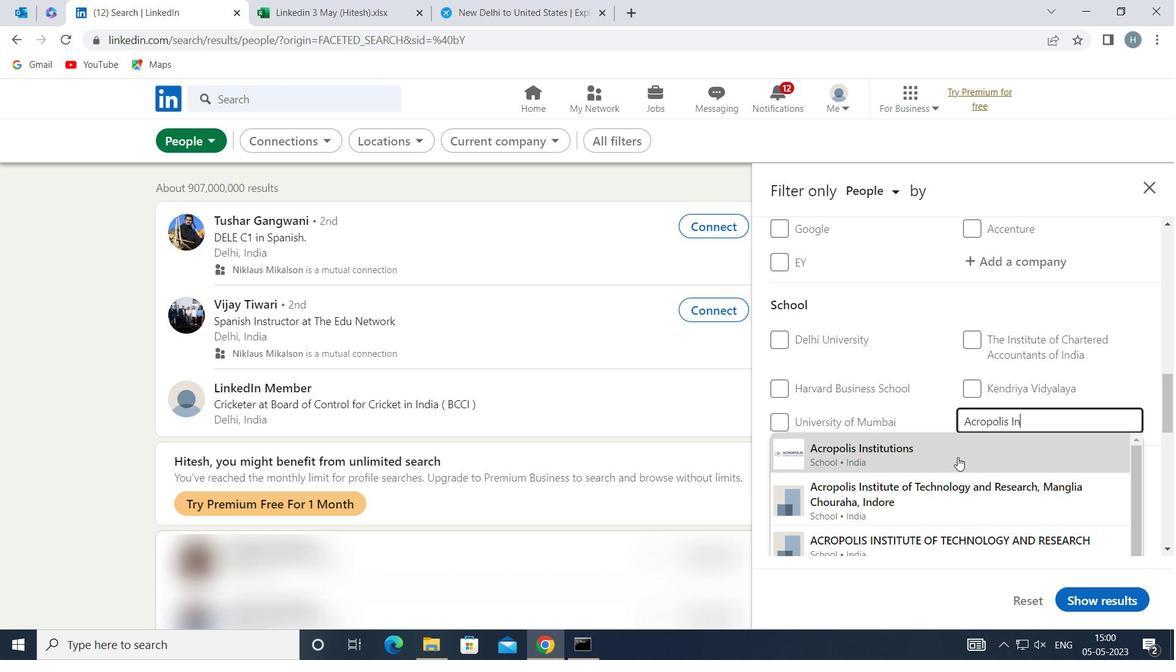 
Action: Mouse pressed left at (940, 463)
Screenshot: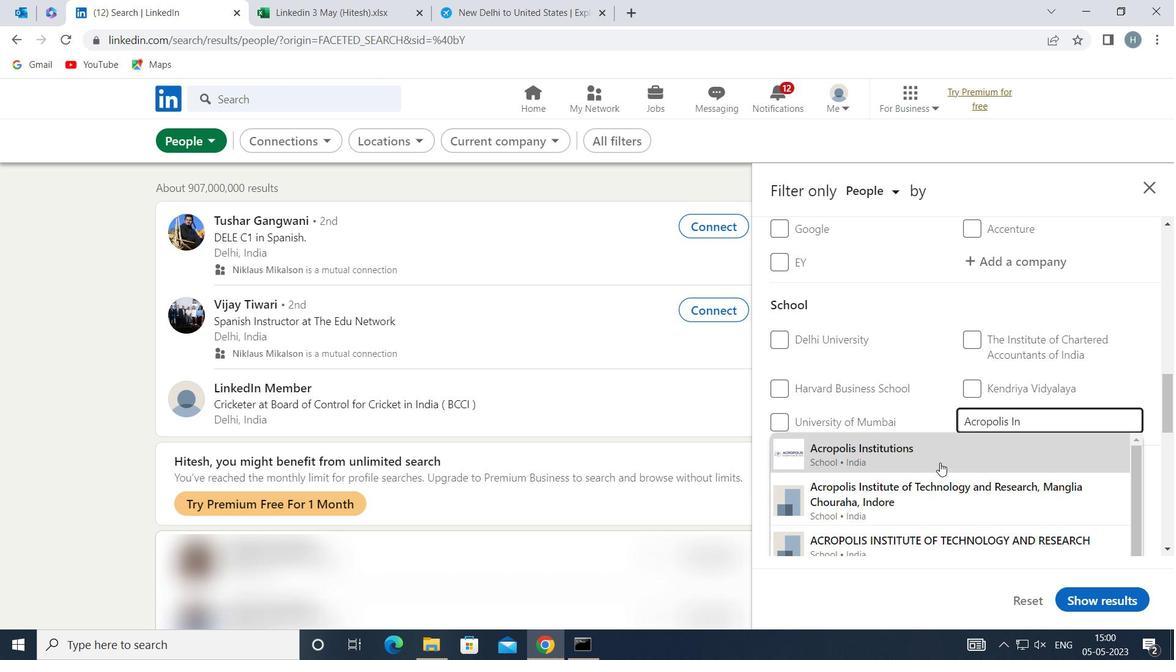 
Action: Mouse moved to (929, 439)
Screenshot: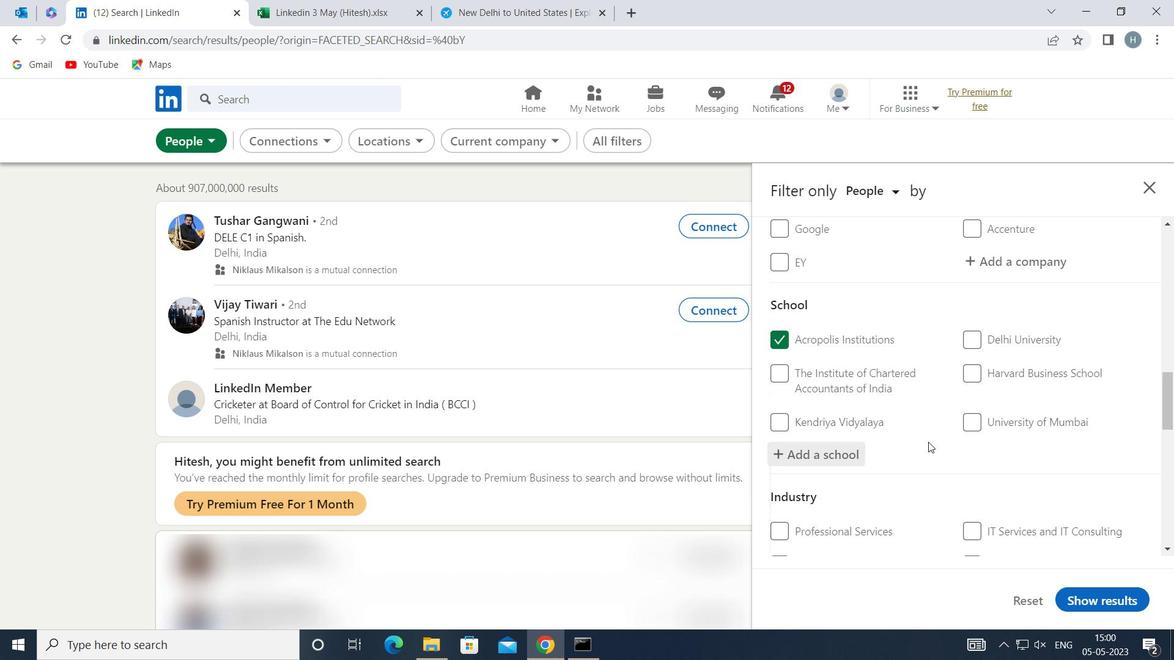 
Action: Mouse scrolled (929, 438) with delta (0, 0)
Screenshot: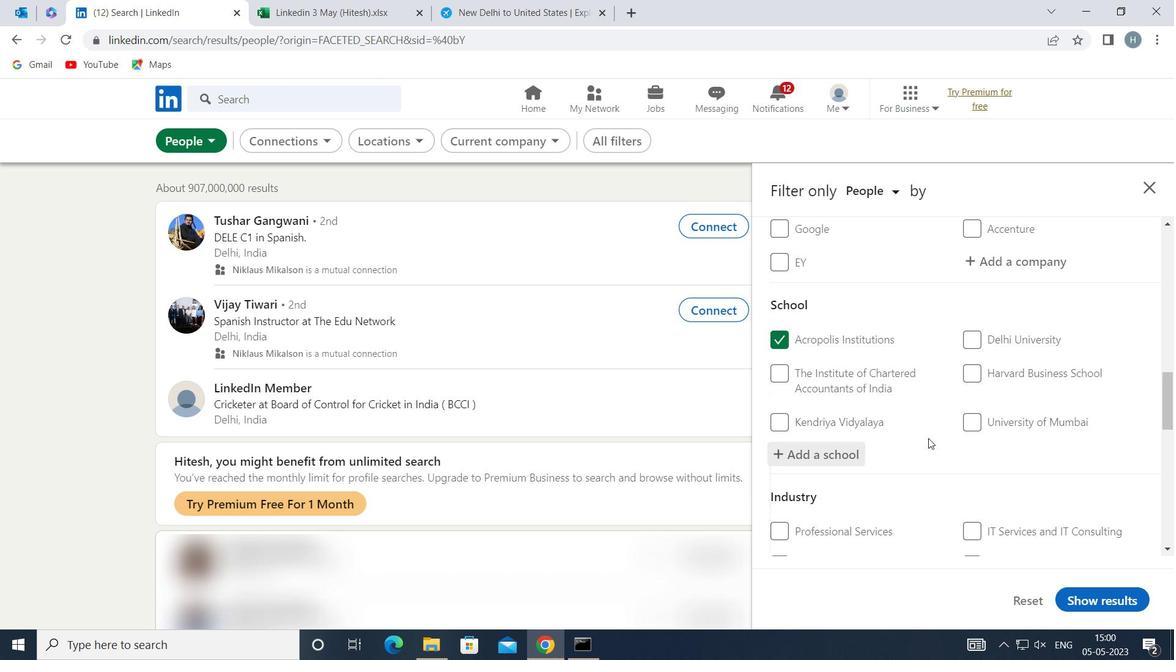 
Action: Mouse scrolled (929, 438) with delta (0, 0)
Screenshot: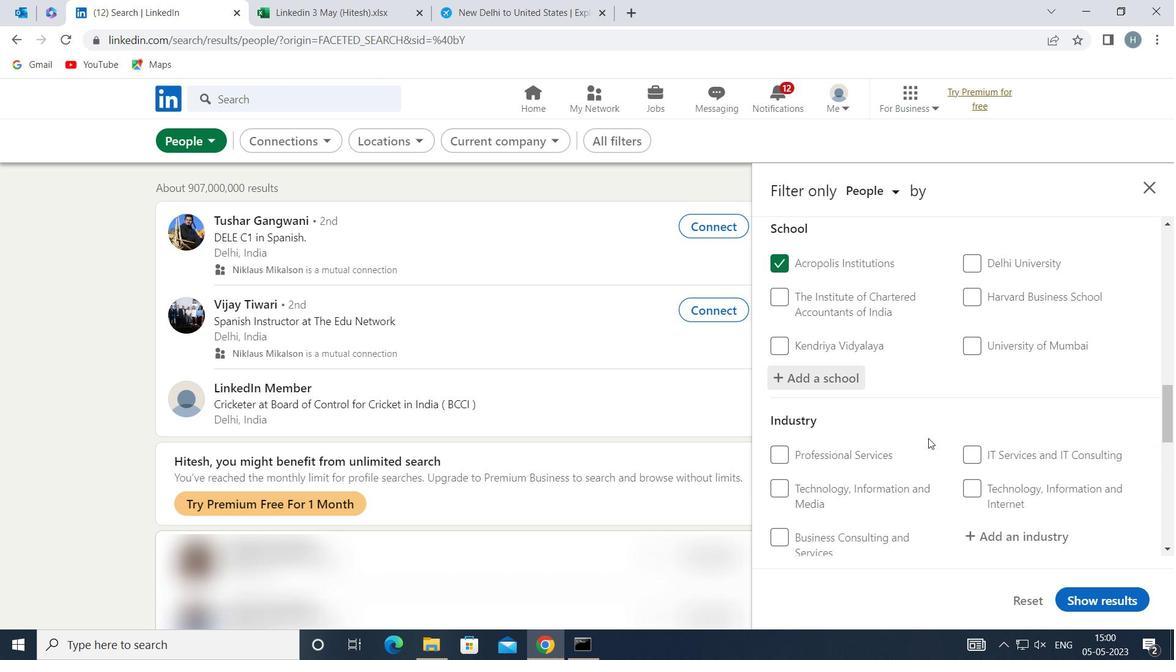 
Action: Mouse moved to (1014, 461)
Screenshot: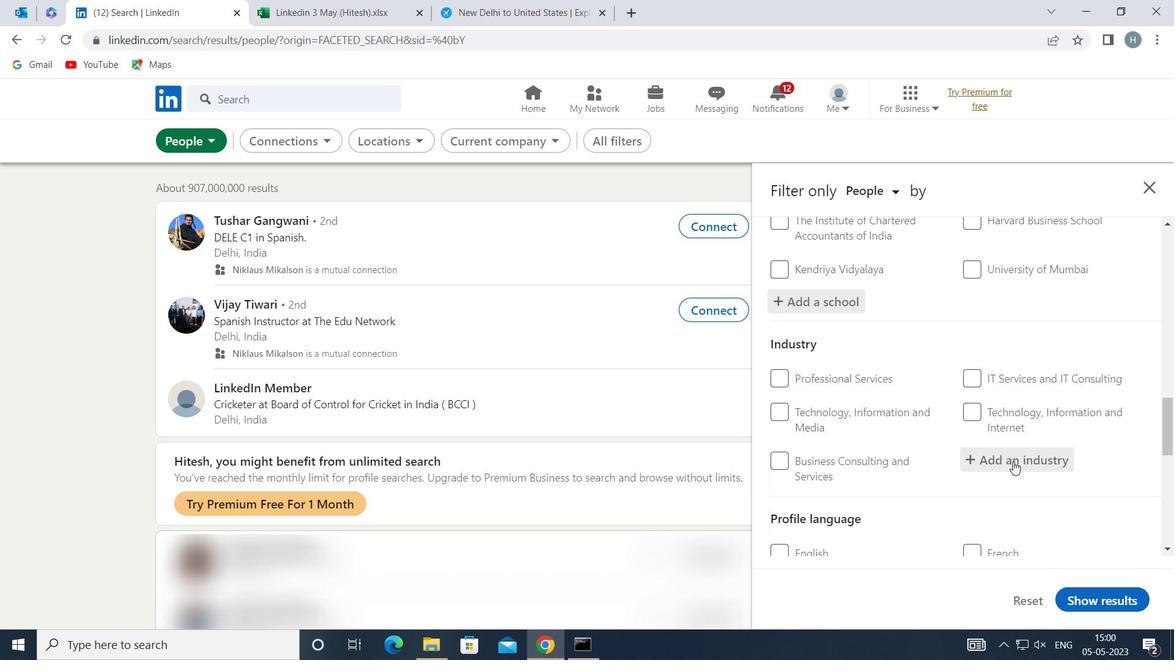
Action: Mouse pressed left at (1014, 461)
Screenshot: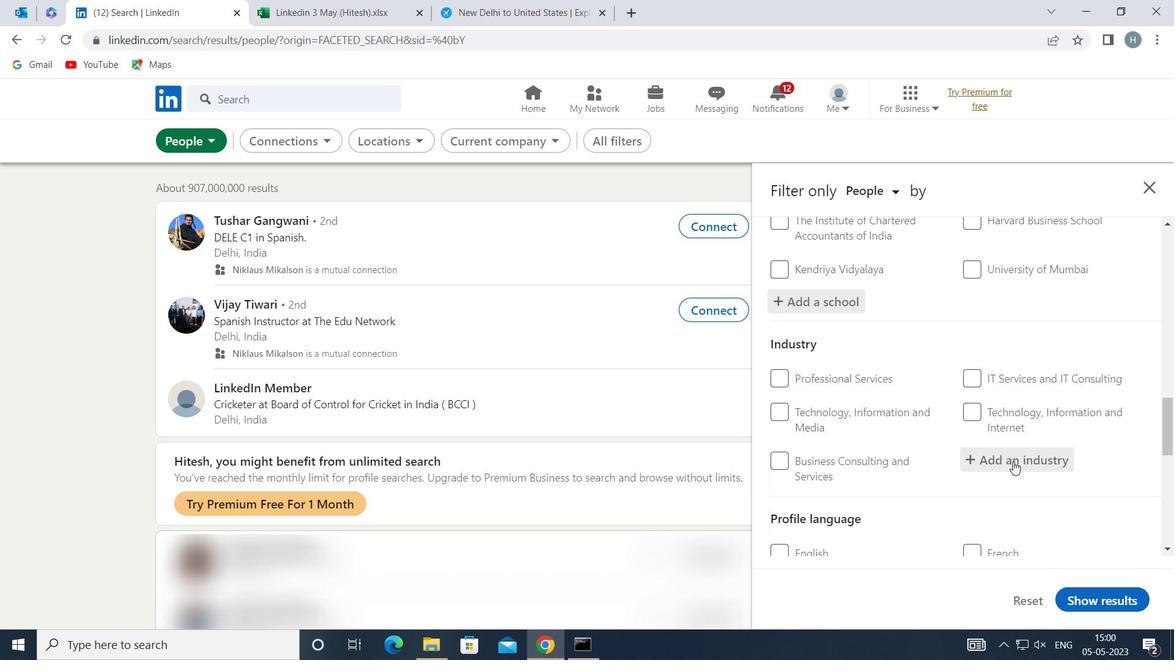 
Action: Mouse moved to (1014, 460)
Screenshot: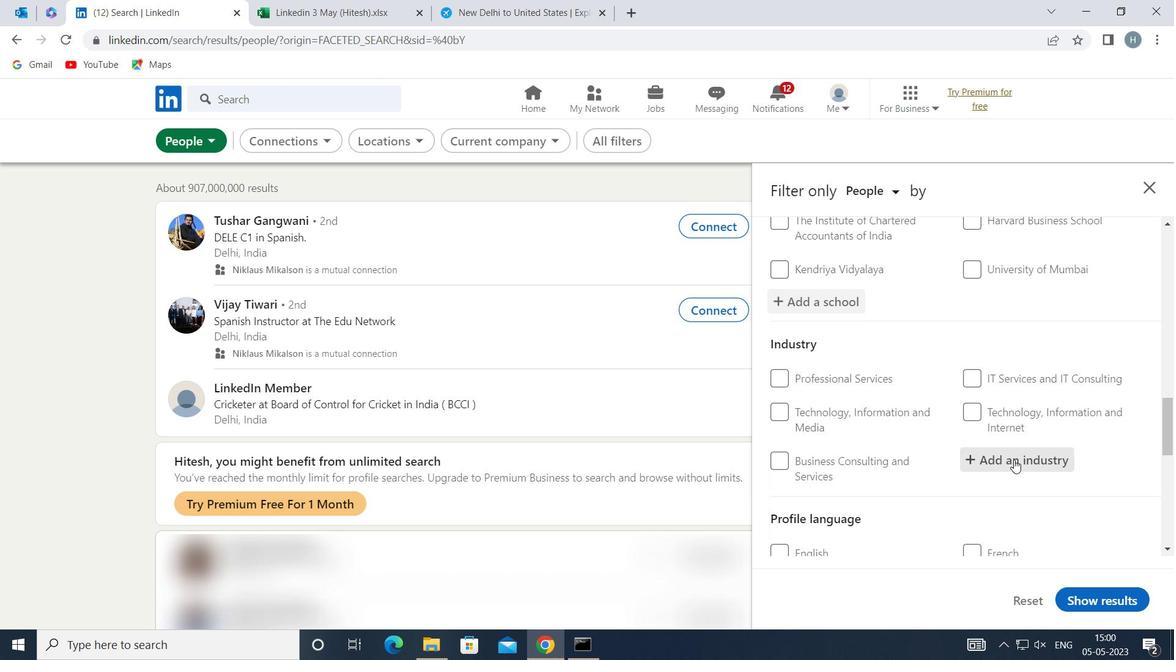 
Action: Key pressed <Key.shift>SURVEYING
Screenshot: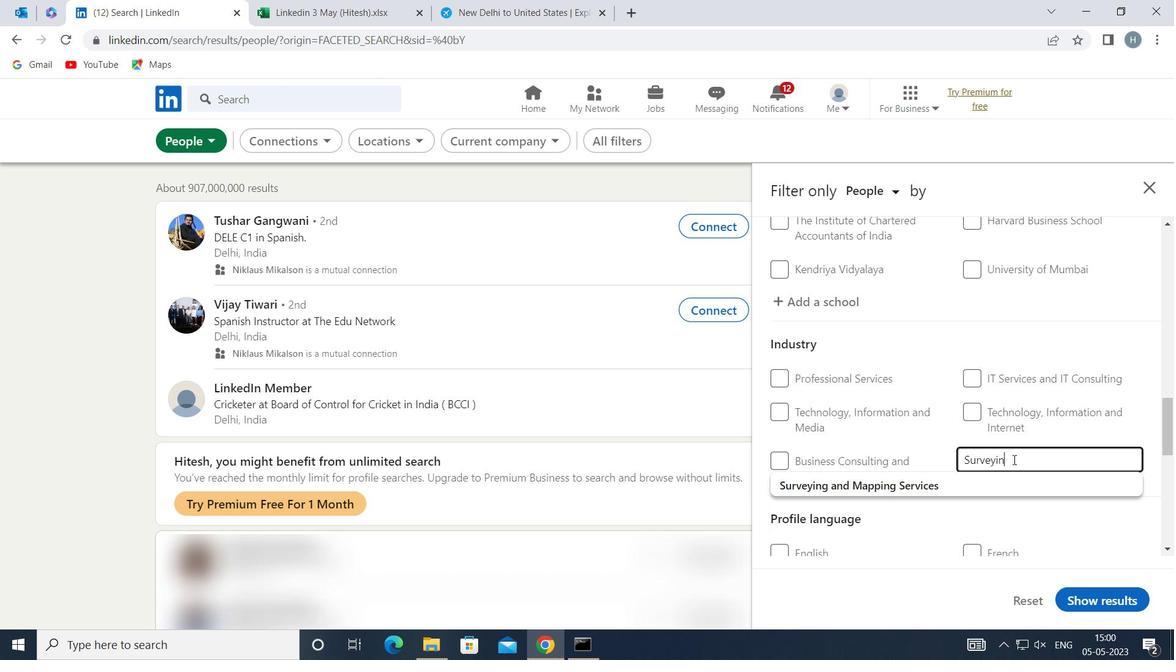 
Action: Mouse moved to (933, 484)
Screenshot: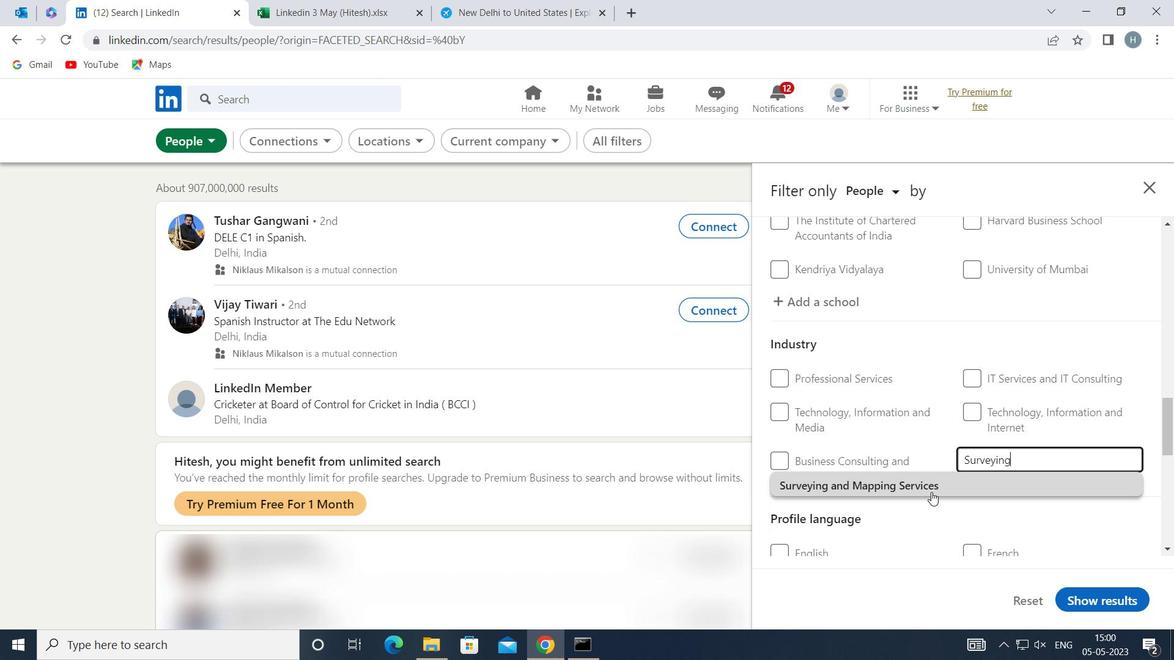 
Action: Mouse pressed left at (933, 484)
Screenshot: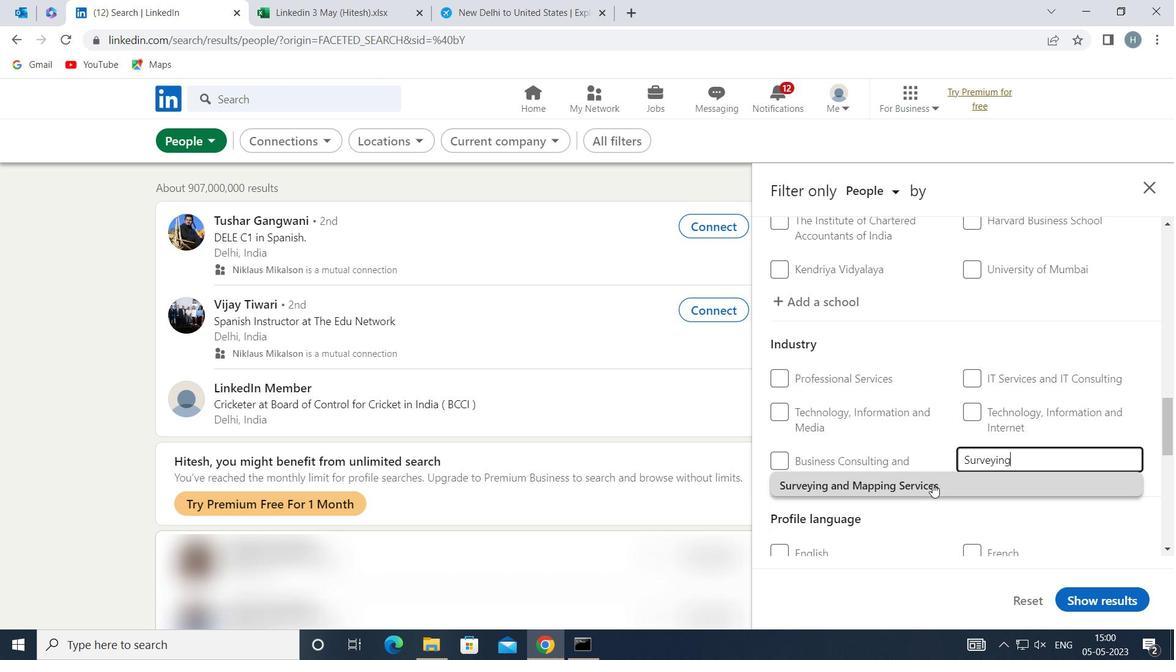 
Action: Mouse moved to (933, 368)
Screenshot: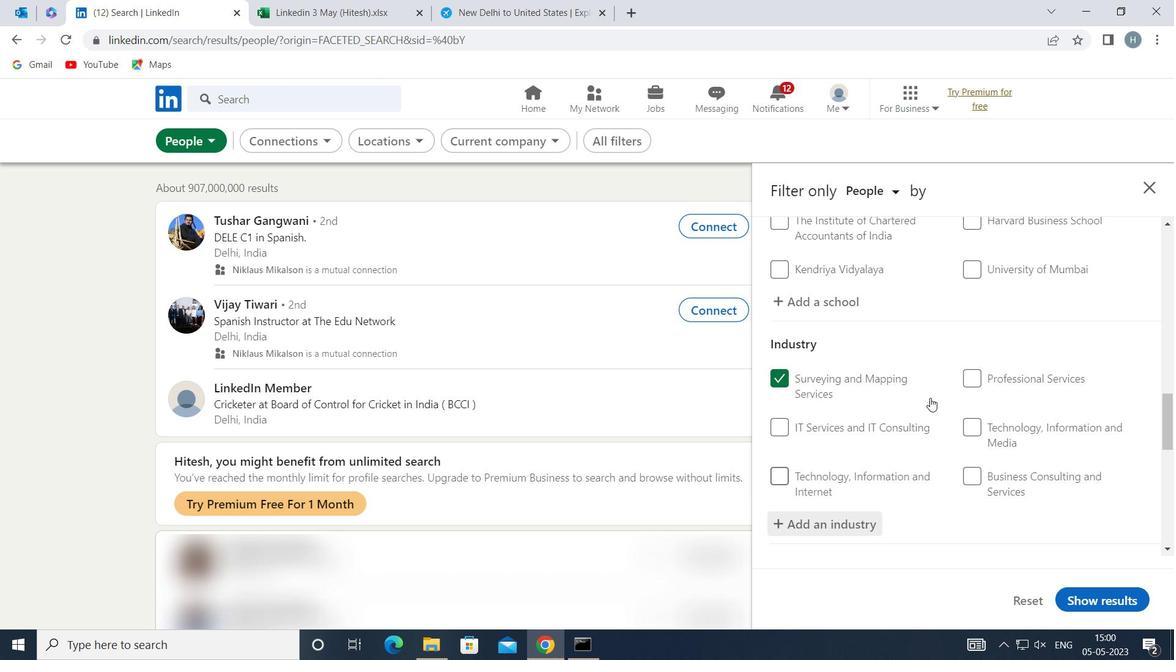 
Action: Mouse scrolled (933, 367) with delta (0, 0)
Screenshot: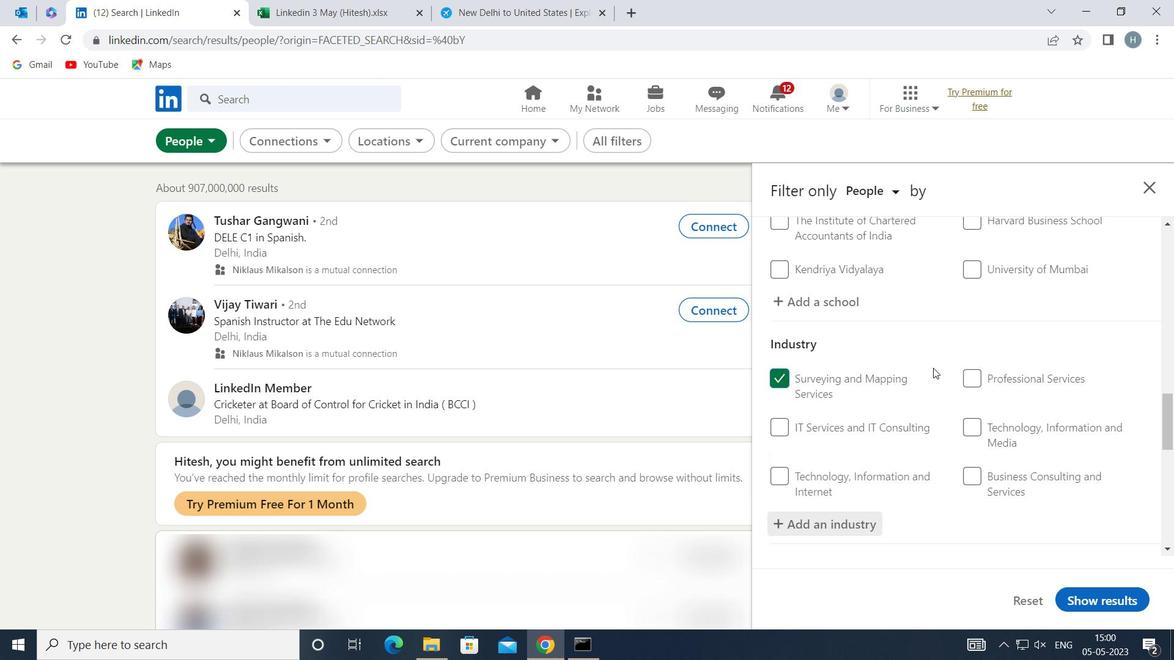 
Action: Mouse scrolled (933, 367) with delta (0, 0)
Screenshot: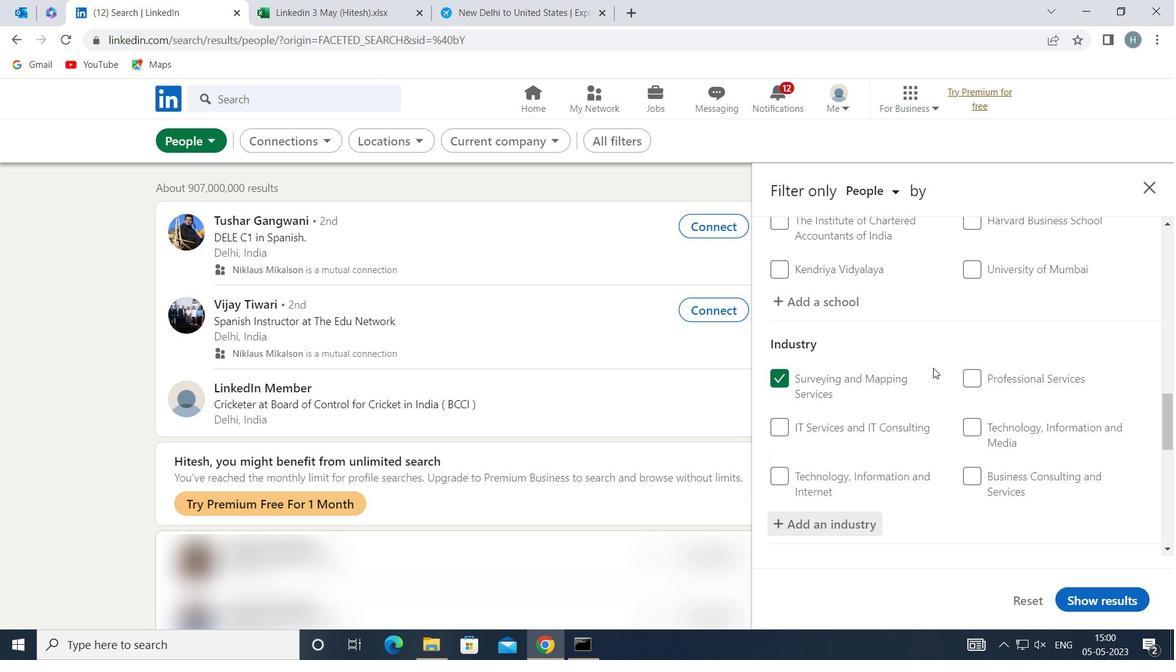 
Action: Mouse moved to (933, 365)
Screenshot: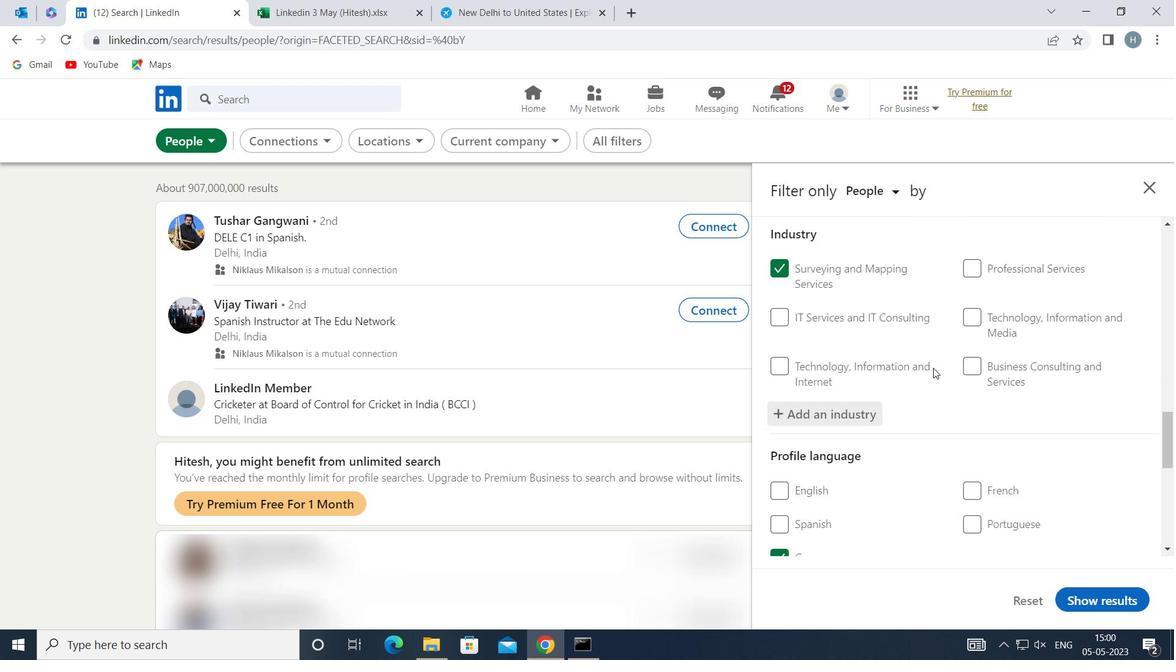 
Action: Mouse scrolled (933, 365) with delta (0, 0)
Screenshot: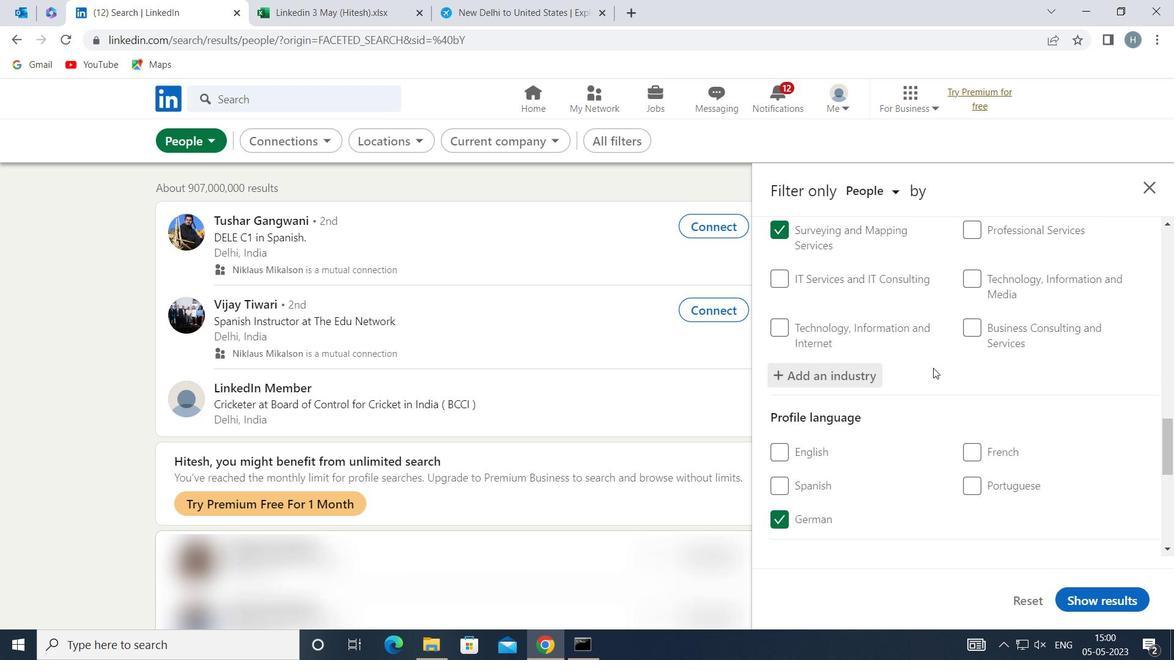 
Action: Mouse moved to (931, 362)
Screenshot: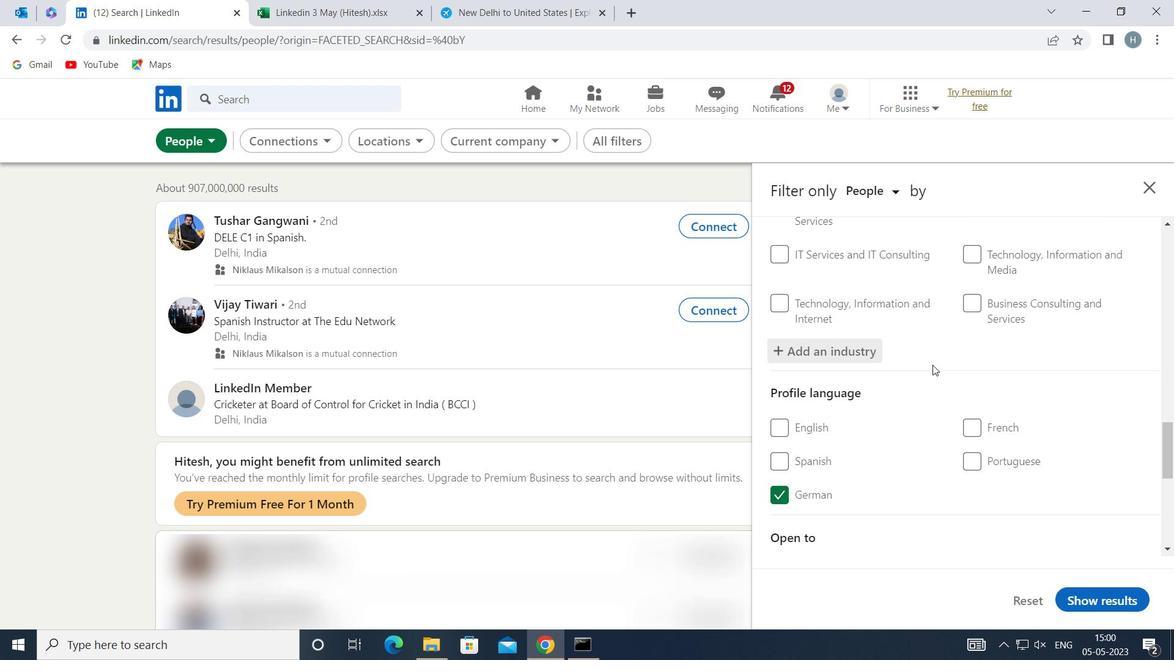 
Action: Mouse scrolled (931, 362) with delta (0, 0)
Screenshot: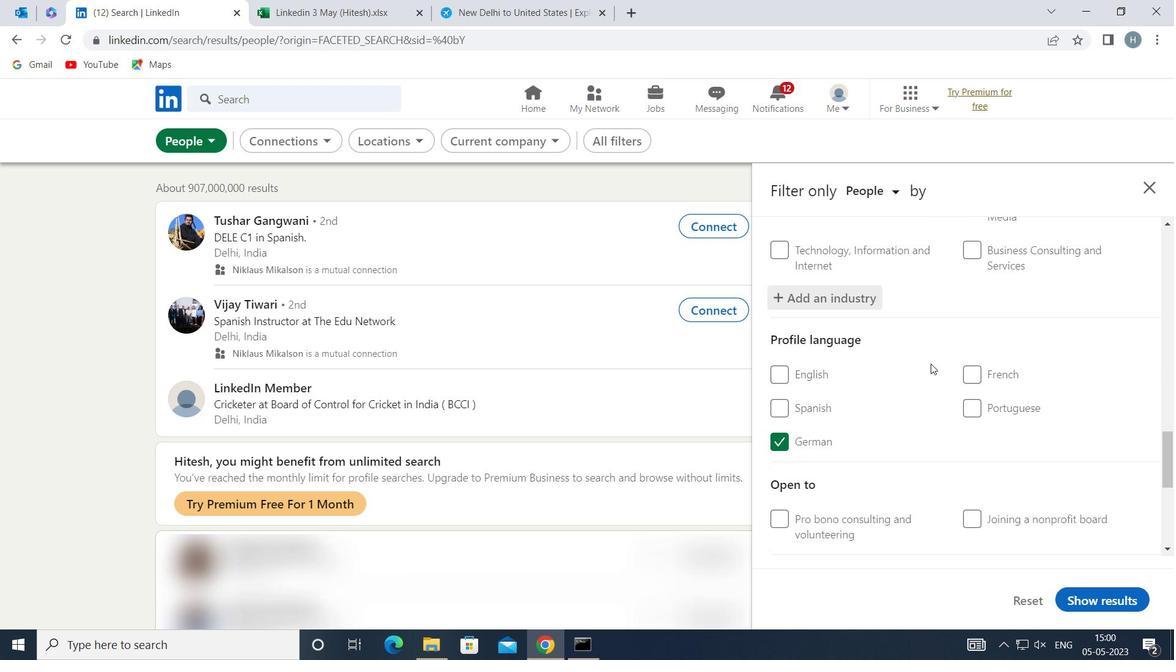 
Action: Mouse scrolled (931, 362) with delta (0, 0)
Screenshot: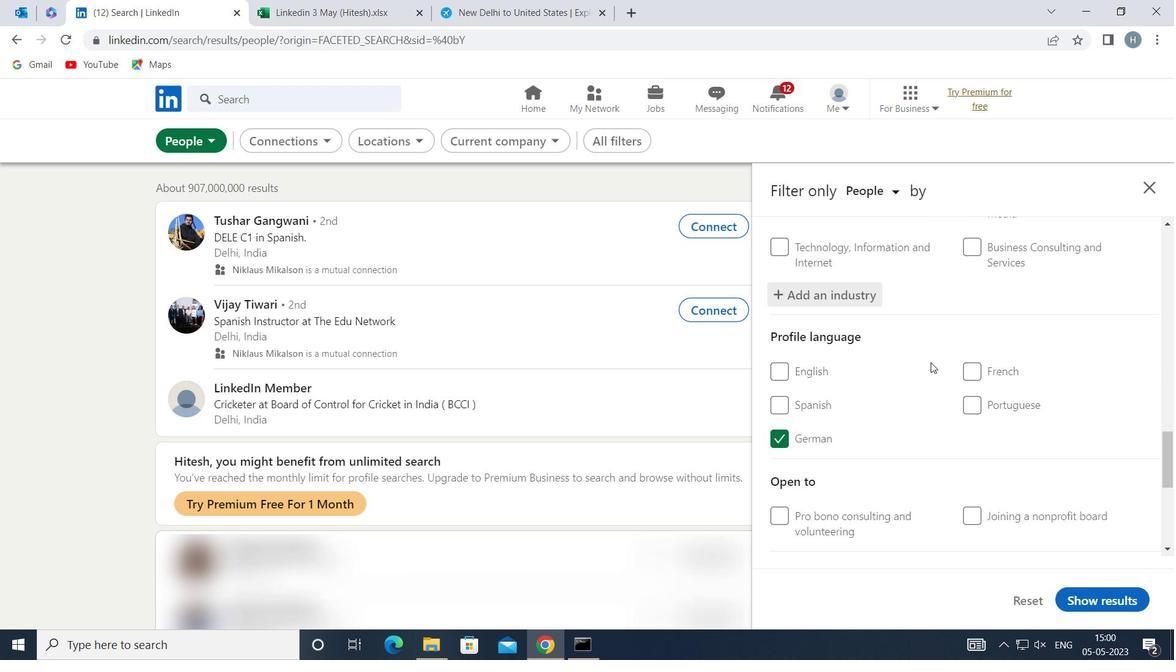 
Action: Mouse moved to (931, 360)
Screenshot: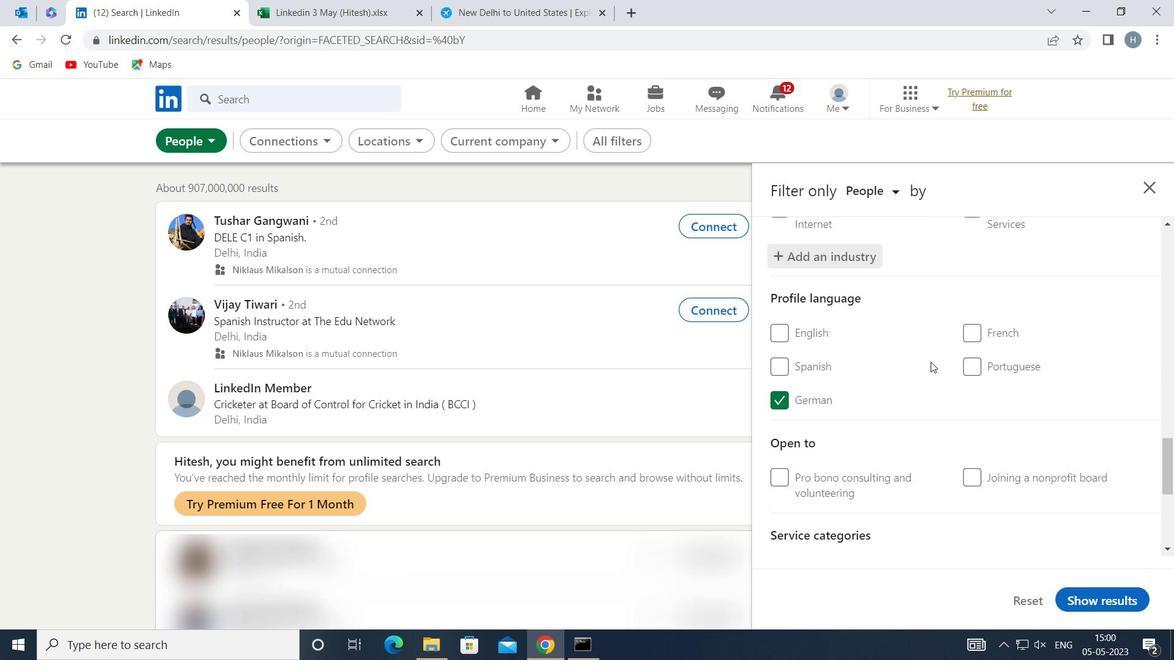
Action: Mouse scrolled (931, 360) with delta (0, 0)
Screenshot: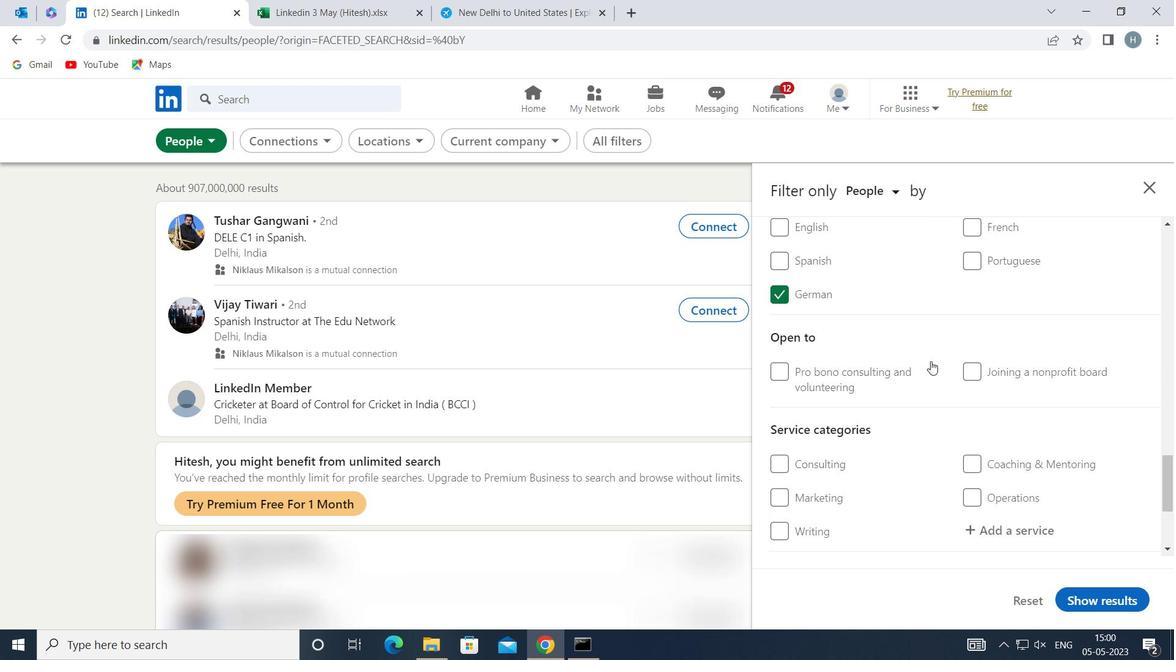 
Action: Mouse moved to (931, 360)
Screenshot: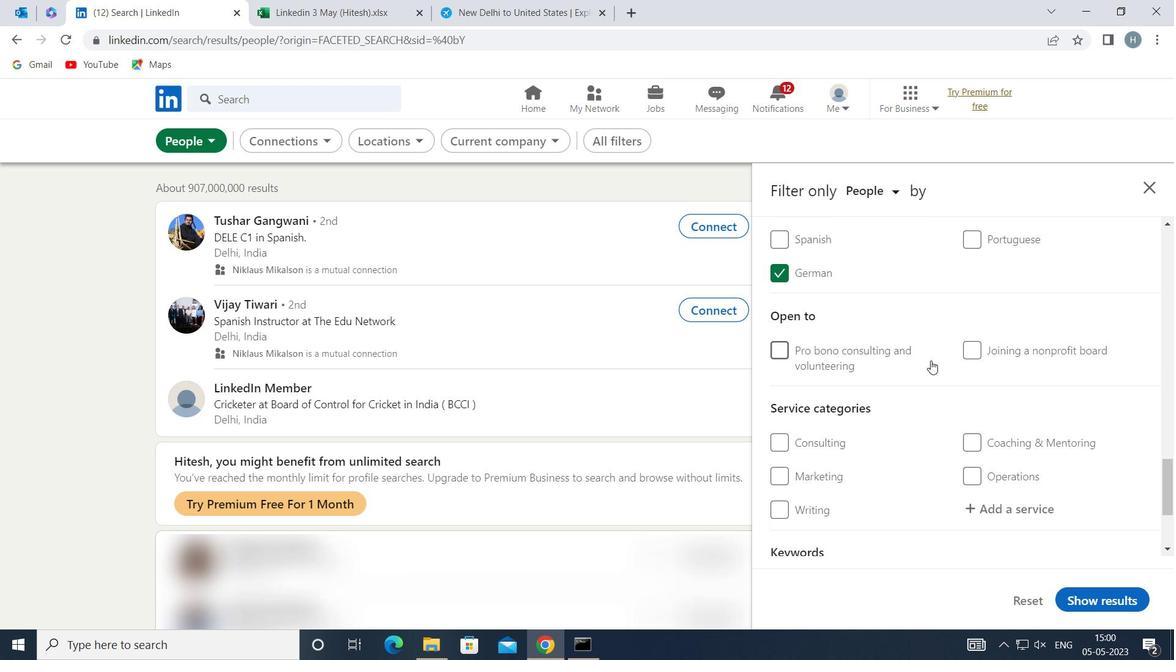 
Action: Mouse scrolled (931, 359) with delta (0, 0)
Screenshot: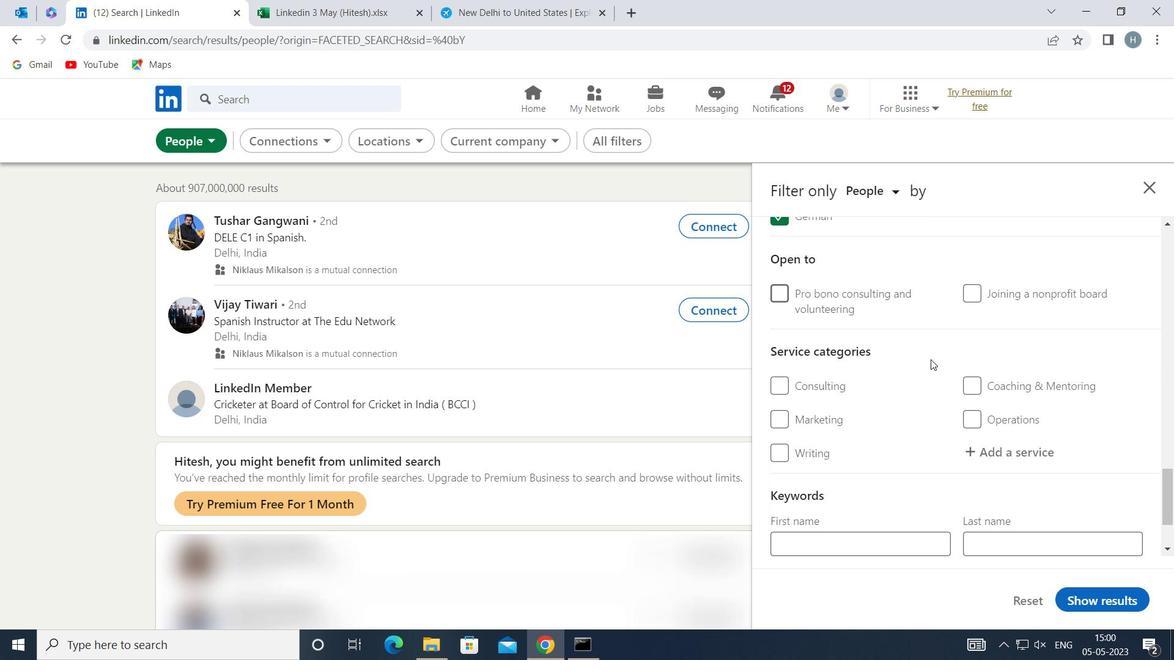 
Action: Mouse moved to (1030, 366)
Screenshot: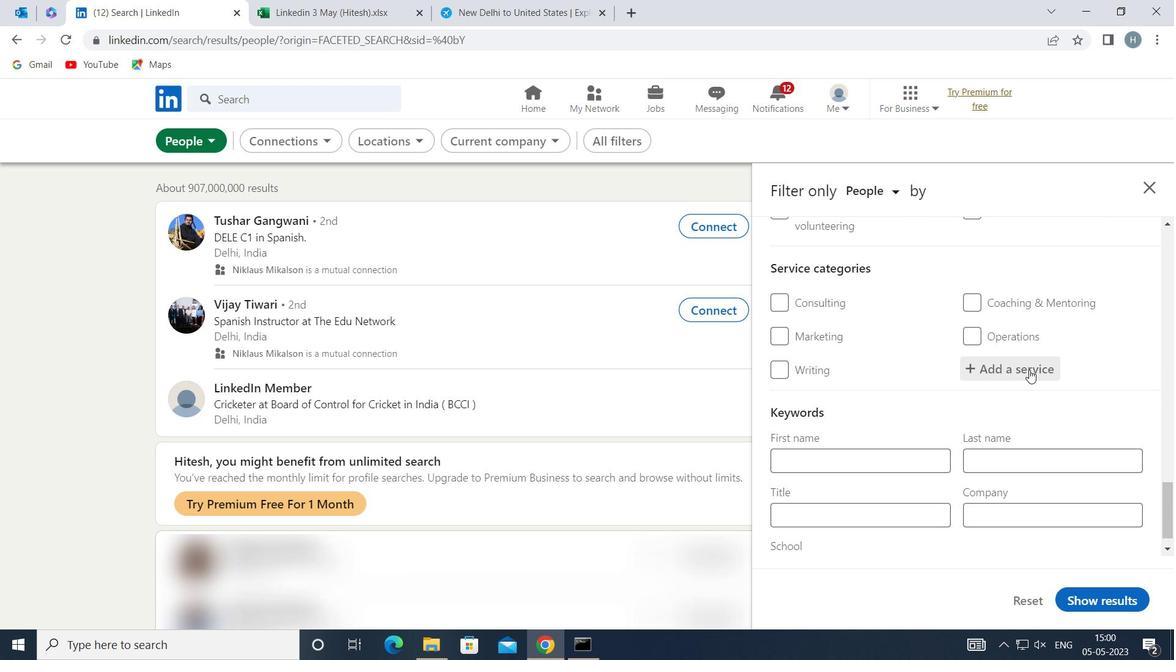 
Action: Mouse pressed left at (1030, 366)
Screenshot: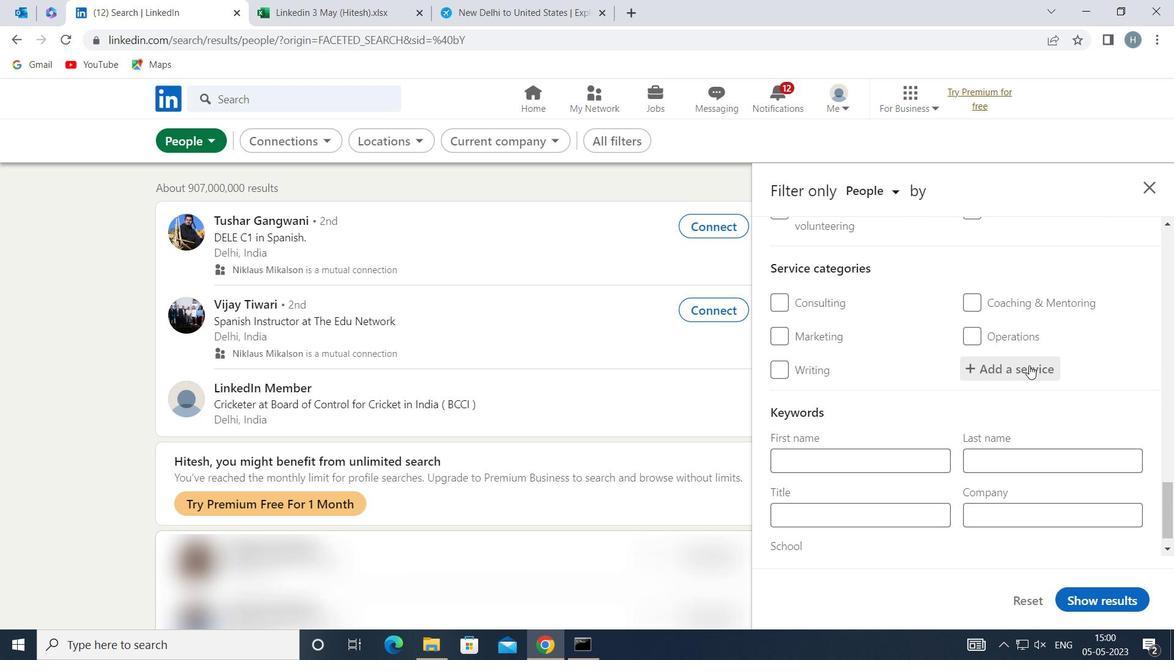 
Action: Key pressed <Key.shift><Key.shift><Key.shift><Key.shift><Key.shift><Key.shift><Key.shift><Key.shift><Key.shift><Key.shift><Key.shift><Key.shift><Key.shift><Key.shift><Key.shift><Key.shift><Key.shift><Key.shift><Key.shift><Key.shift><Key.shift><Key.shift><Key.shift><Key.shift><Key.shift><Key.shift><Key.shift><Key.shift><Key.shift><Key.shift><Key.shift><Key.shift>FINANCIAL<Key.space><Key.shift>ANALYSIS
Screenshot: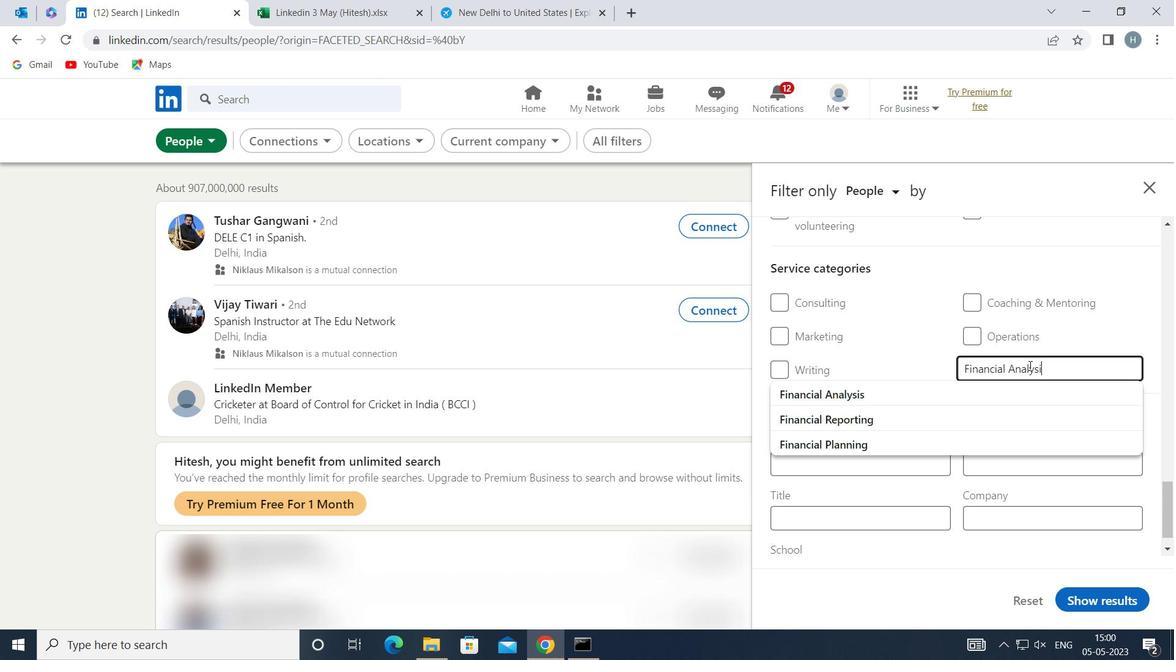 
Action: Mouse moved to (939, 390)
Screenshot: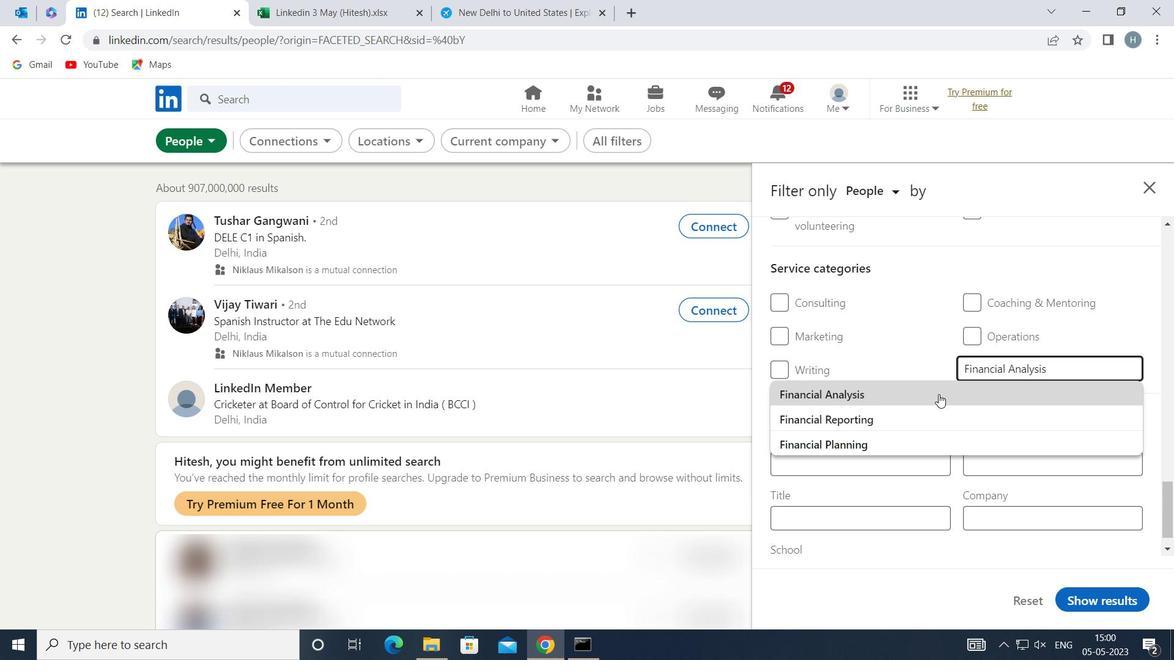 
Action: Mouse pressed left at (939, 390)
Screenshot: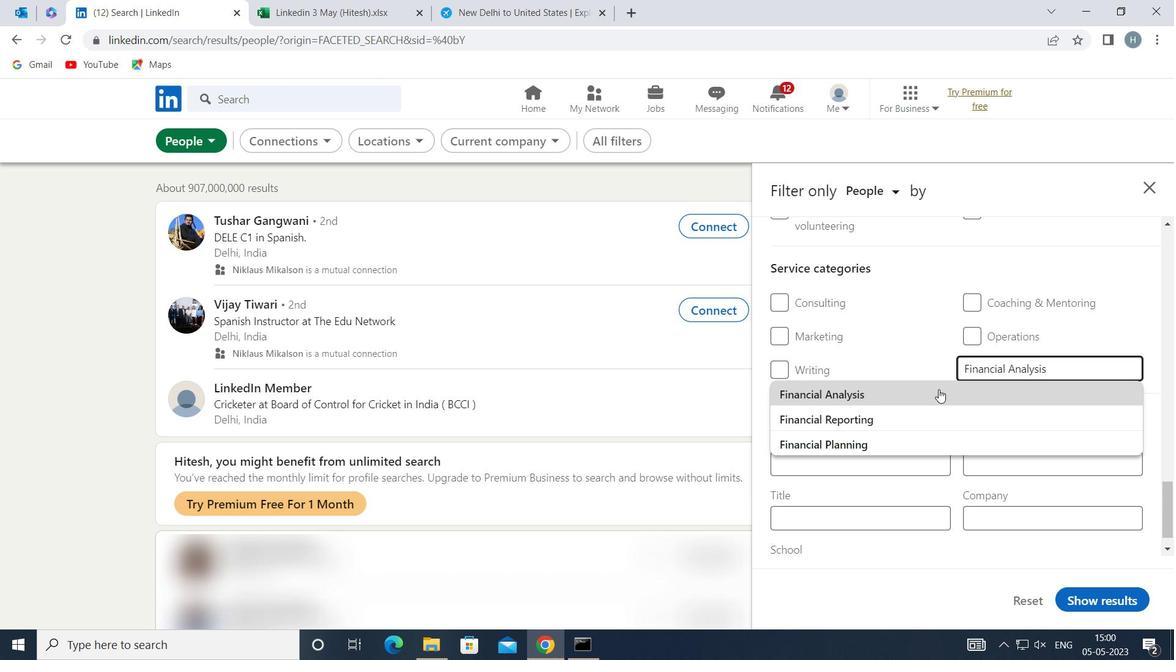 
Action: Mouse moved to (935, 379)
Screenshot: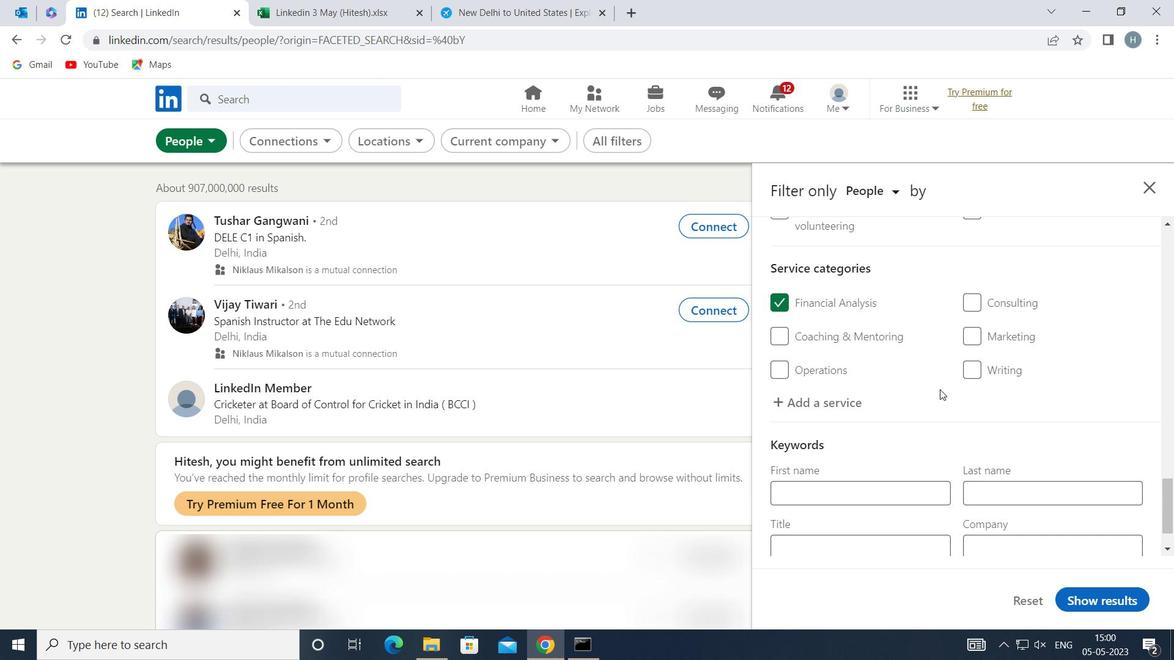 
Action: Mouse scrolled (935, 379) with delta (0, 0)
Screenshot: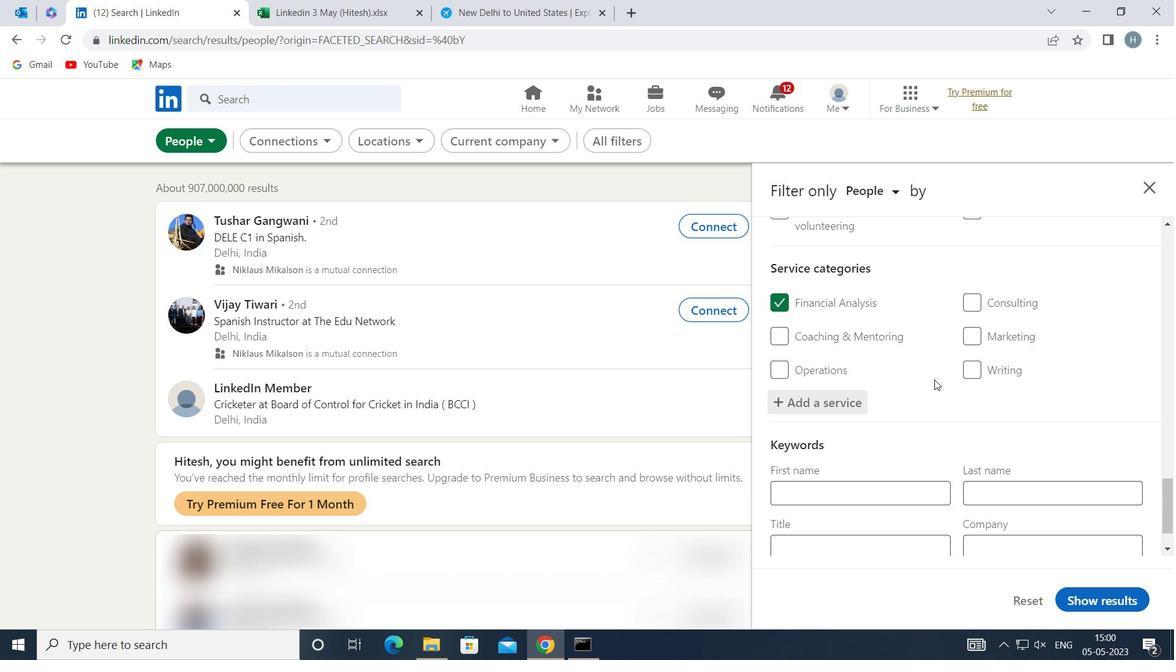 
Action: Mouse scrolled (935, 379) with delta (0, 0)
Screenshot: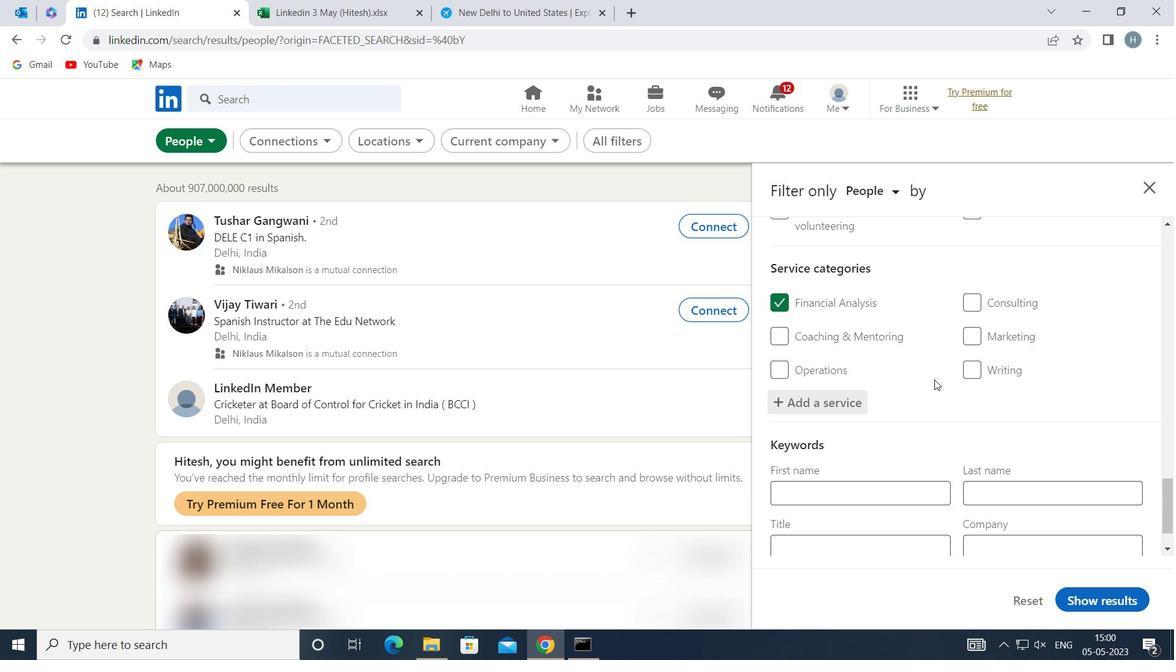 
Action: Mouse scrolled (935, 379) with delta (0, 0)
Screenshot: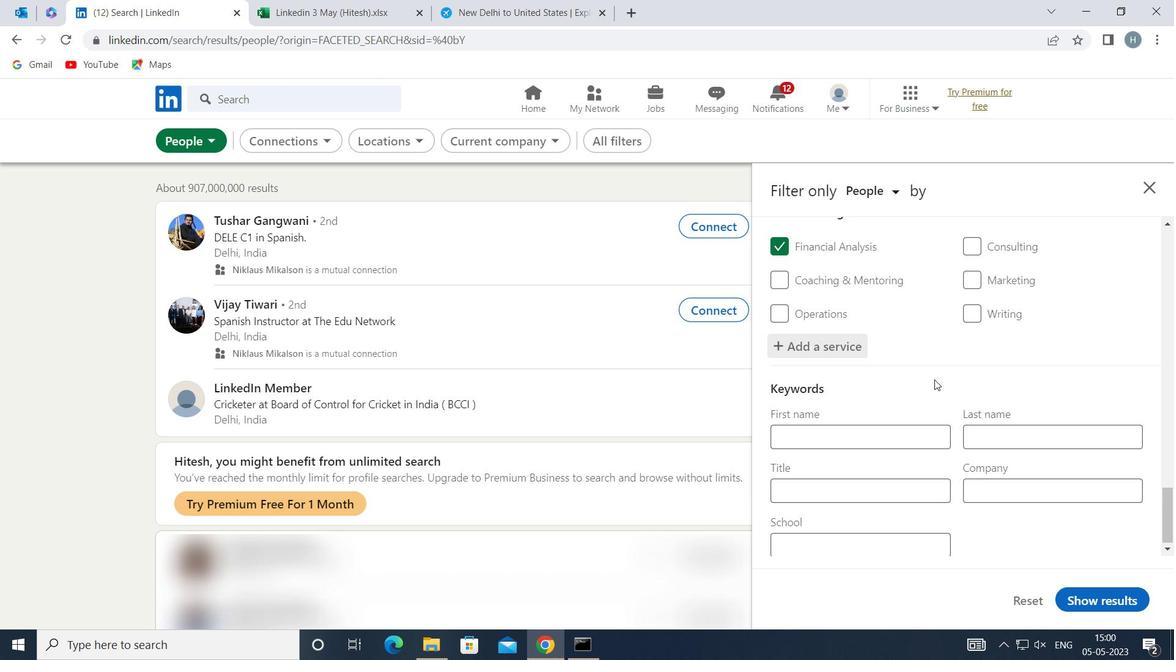 
Action: Mouse scrolled (935, 379) with delta (0, 0)
Screenshot: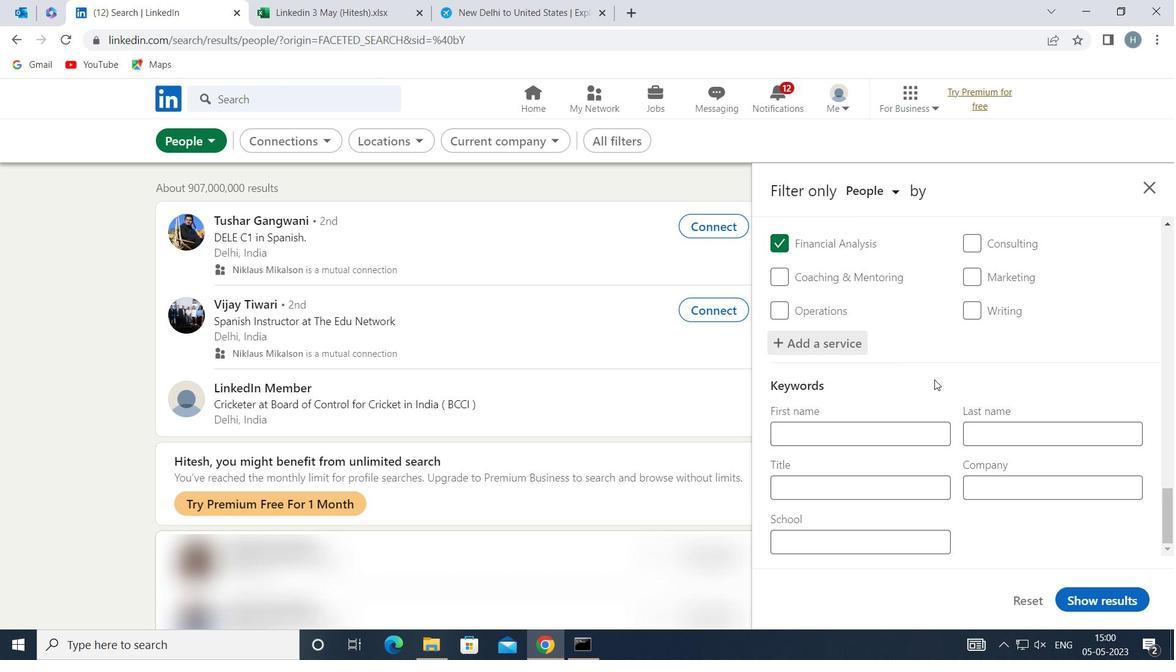 
Action: Mouse moved to (937, 487)
Screenshot: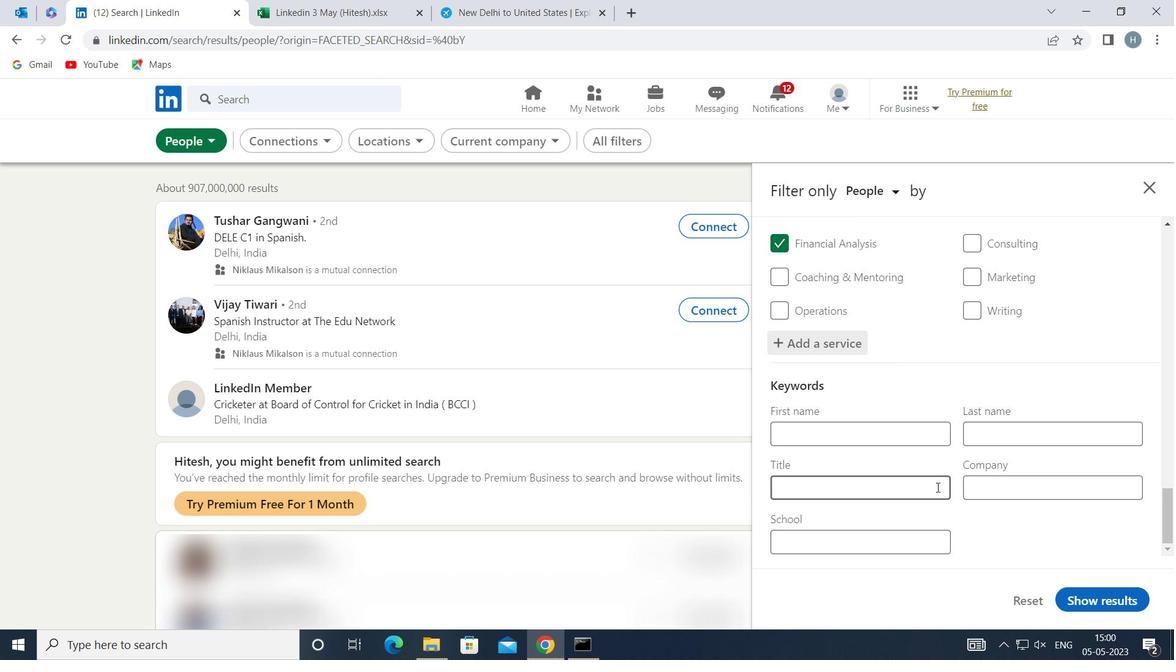 
Action: Mouse pressed left at (937, 487)
Screenshot: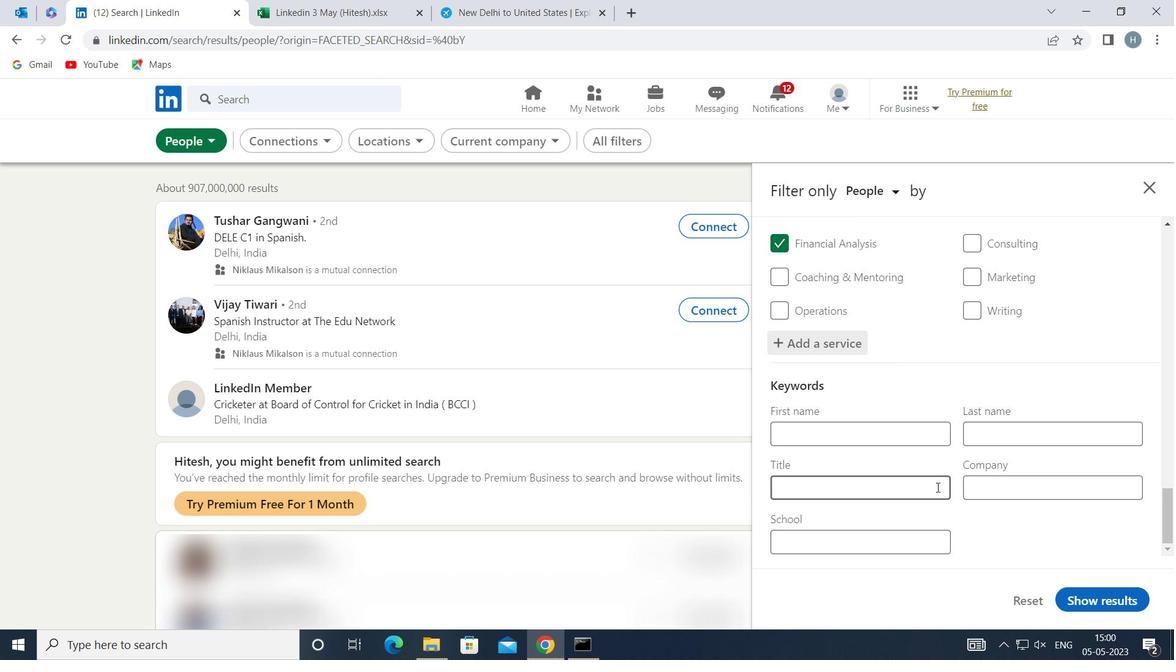 
Action: Mouse moved to (937, 486)
Screenshot: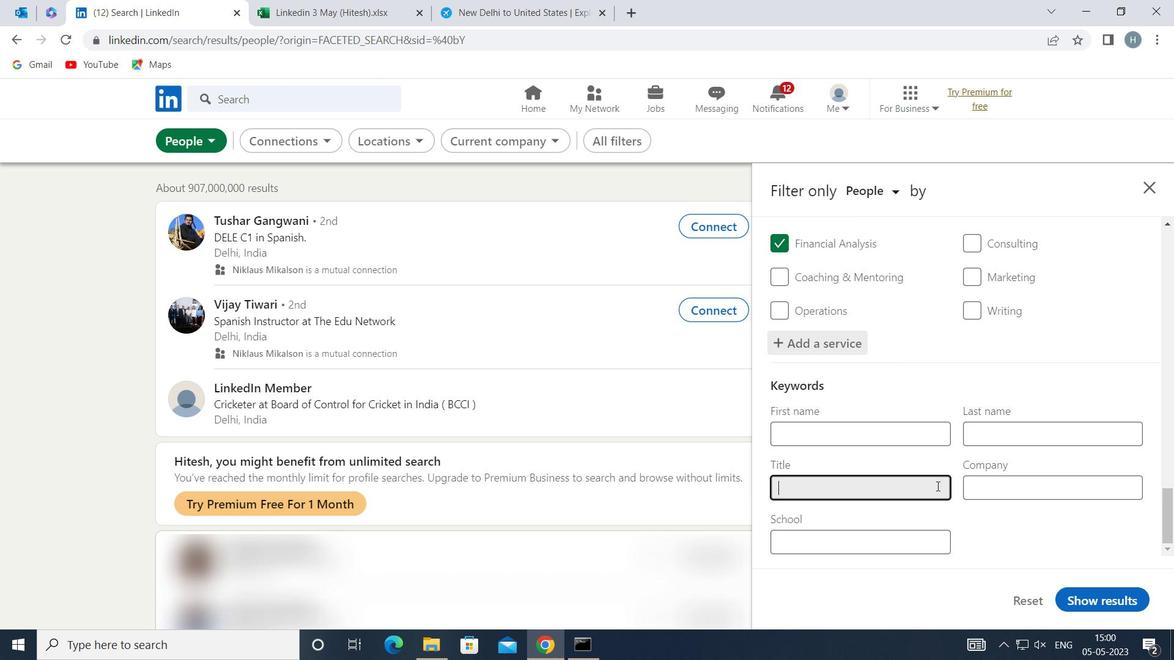 
Action: Key pressed <Key.shift>EDITOR/
Screenshot: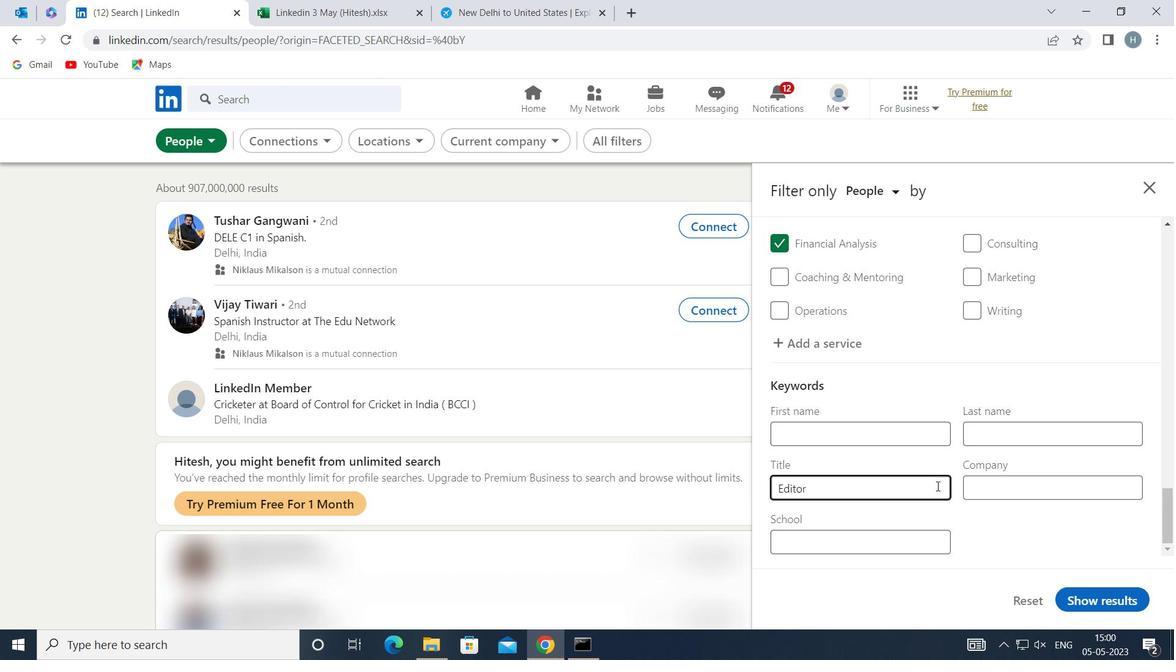 
Action: Mouse moved to (488, 354)
Screenshot: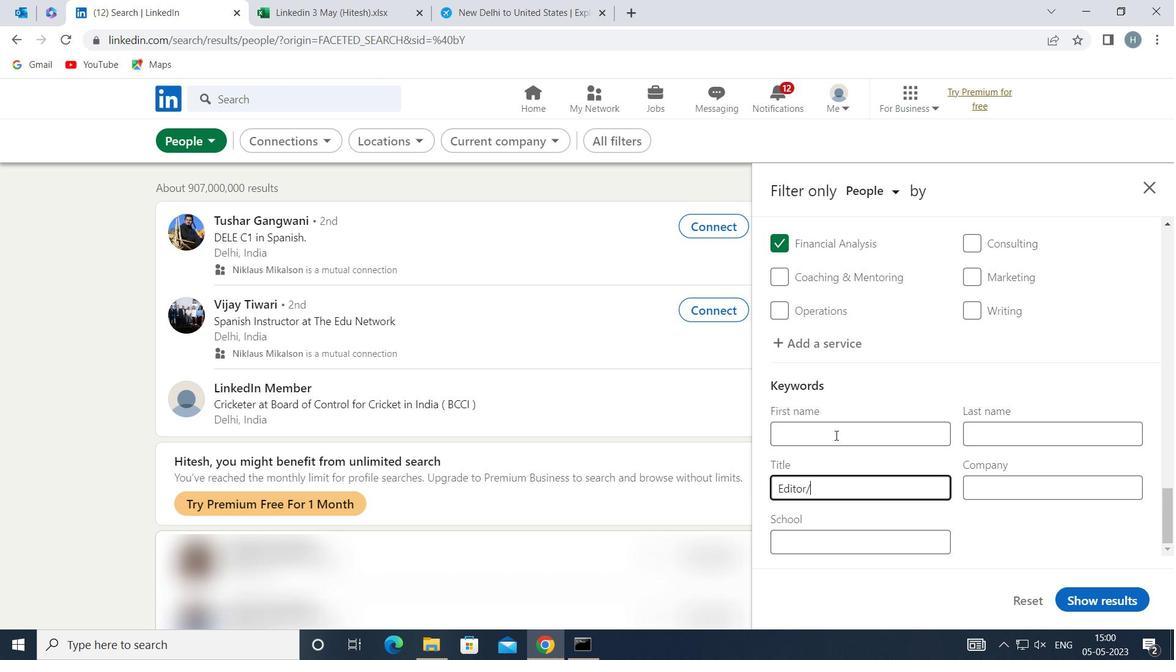 
Action: Key pressed <Key.shift>PR
Screenshot: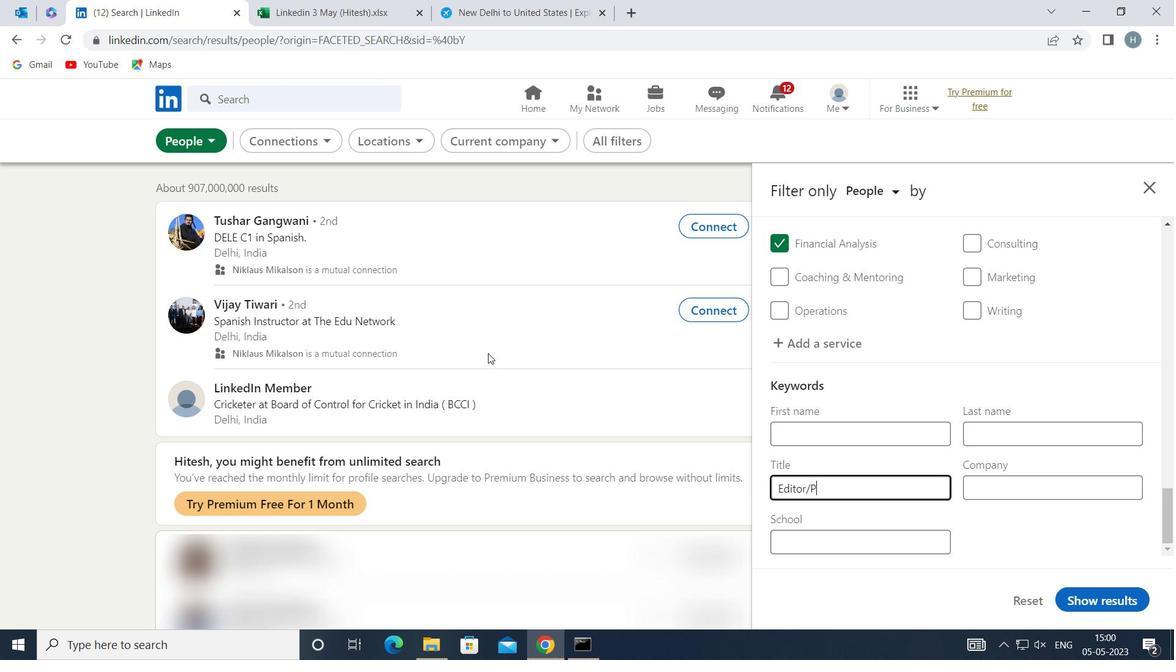 
Action: Mouse moved to (494, 357)
Screenshot: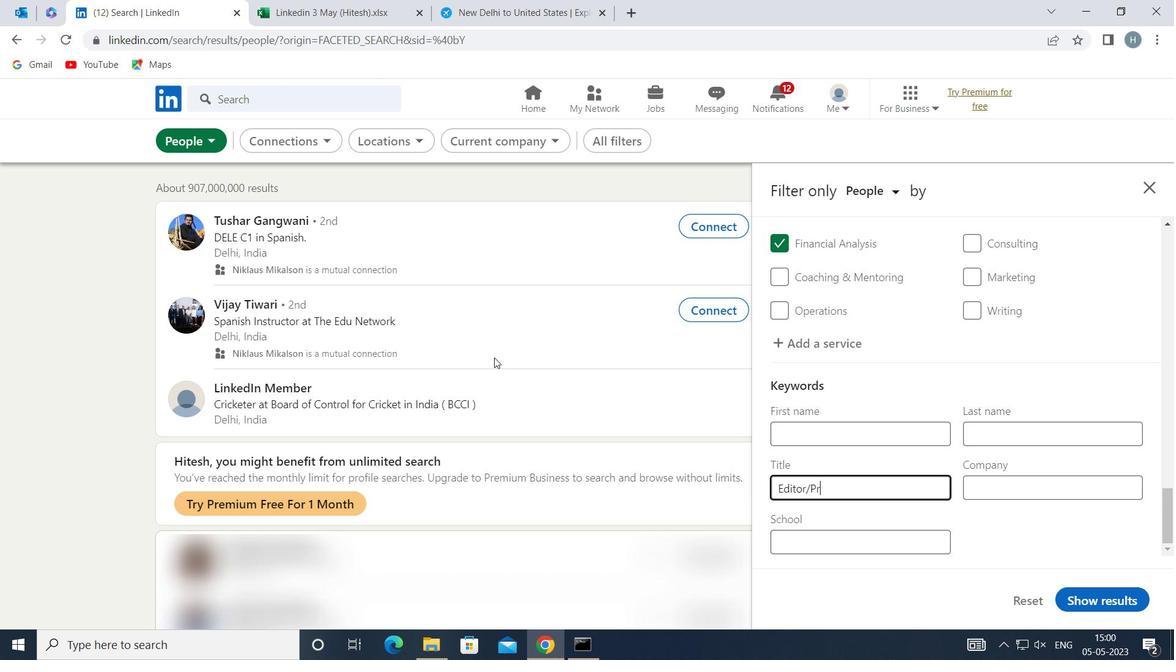 
Action: Key pressed OO
Screenshot: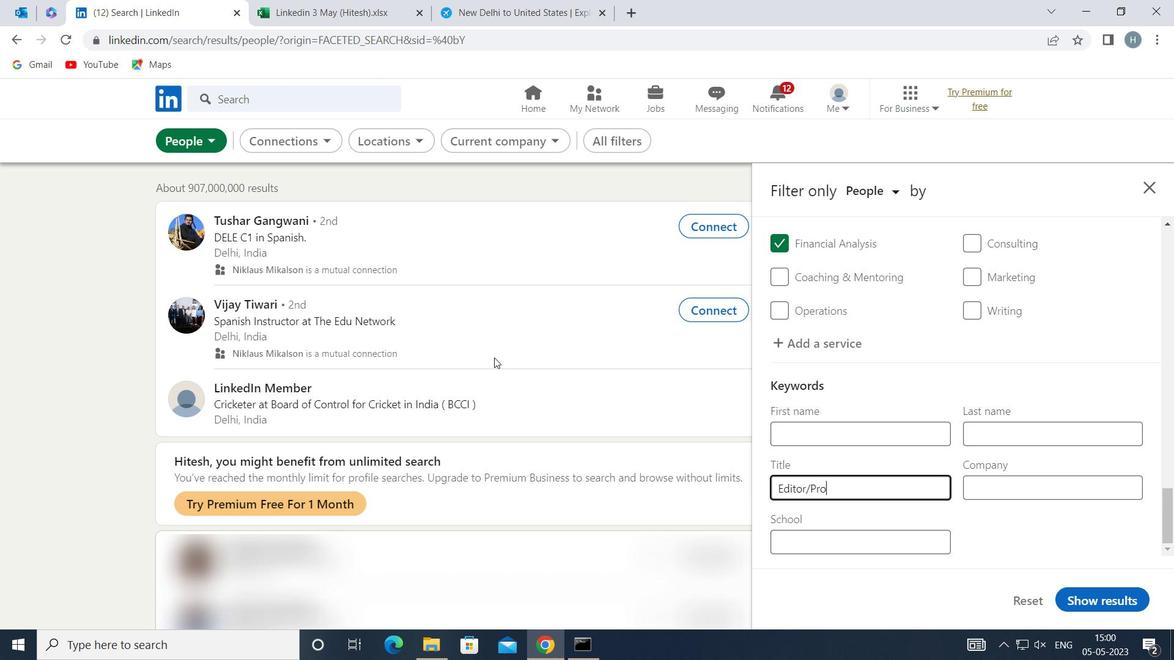 
Action: Mouse moved to (501, 353)
Screenshot: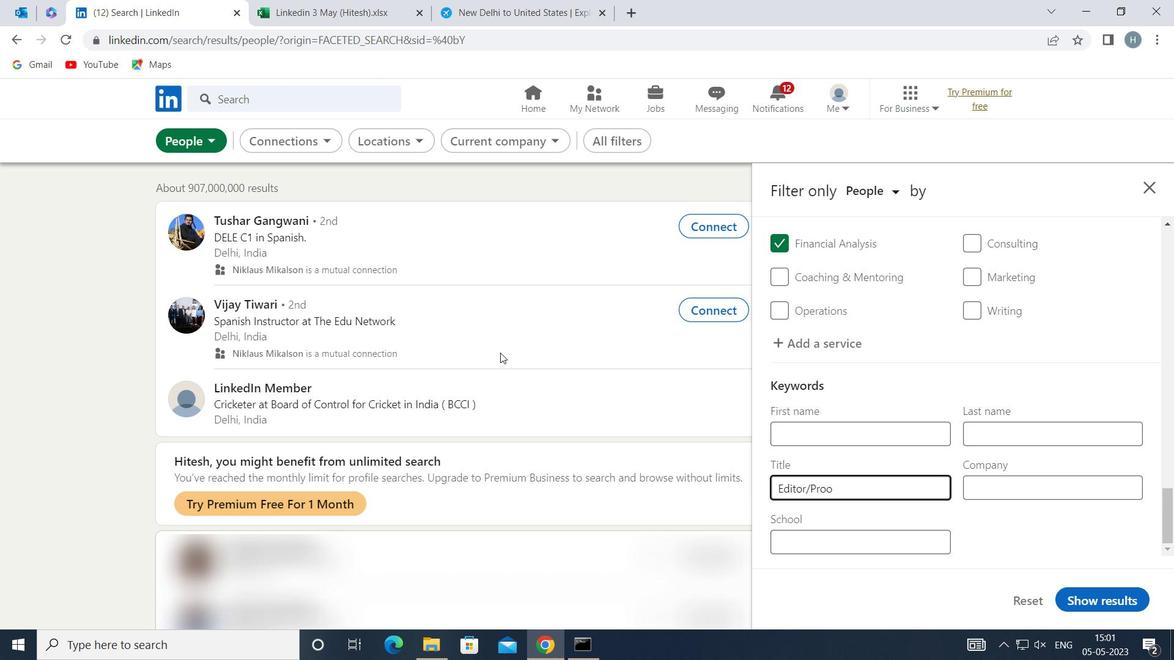 
Action: Key pressed FREADER
Screenshot: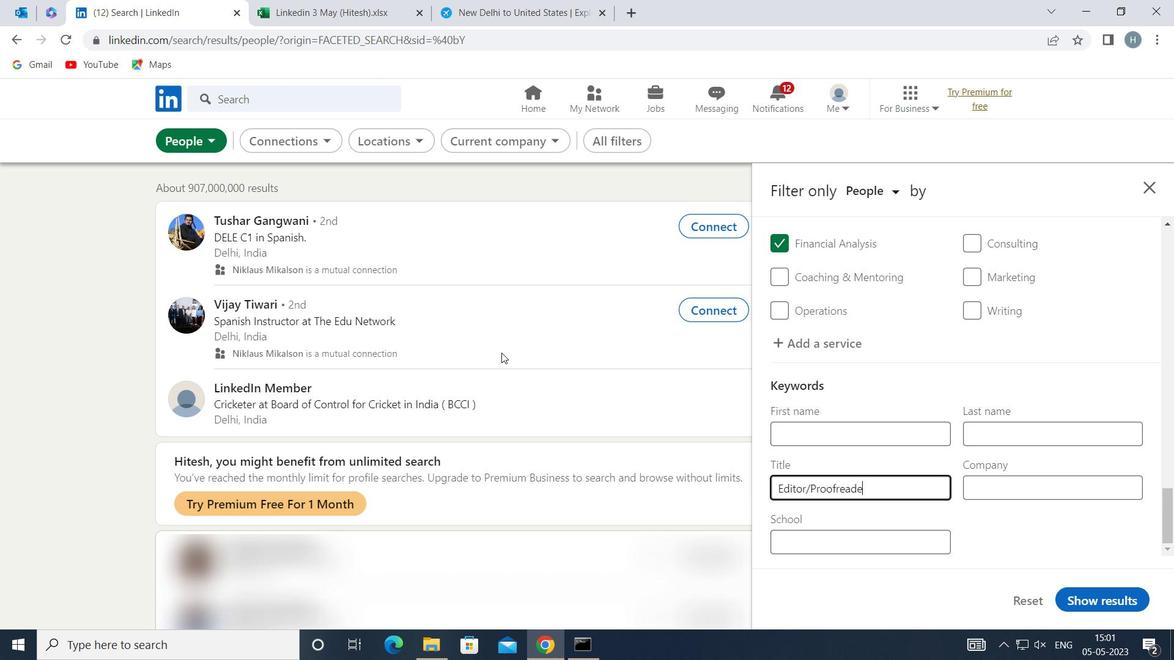 
Action: Mouse moved to (1107, 600)
Screenshot: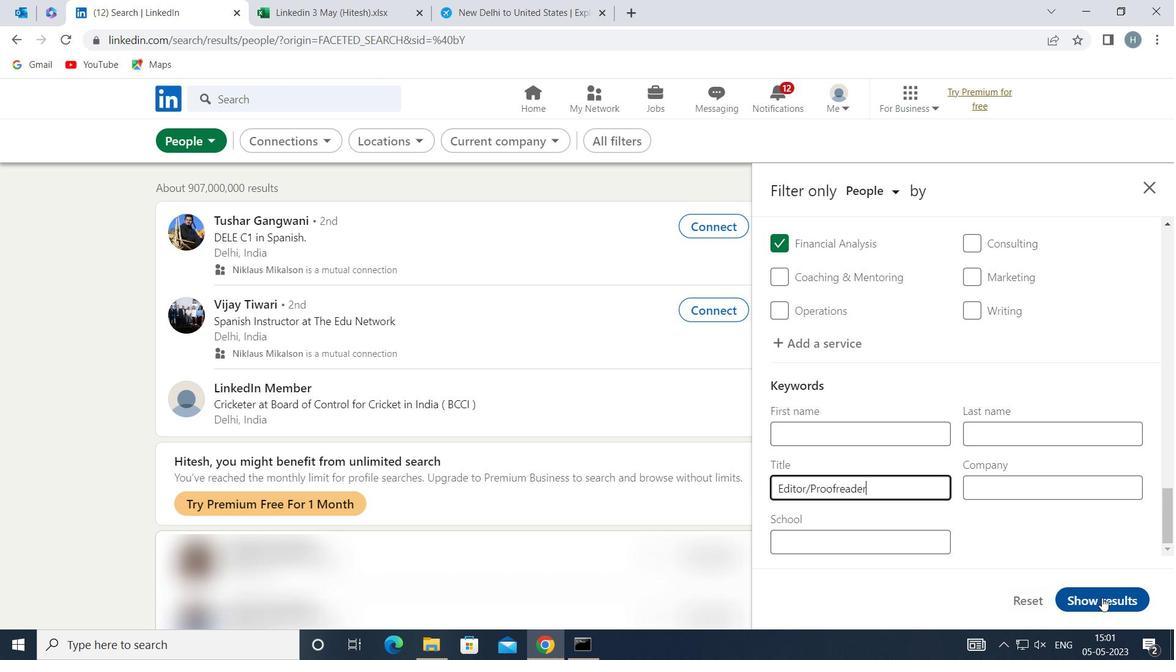 
Action: Mouse pressed left at (1107, 600)
Screenshot: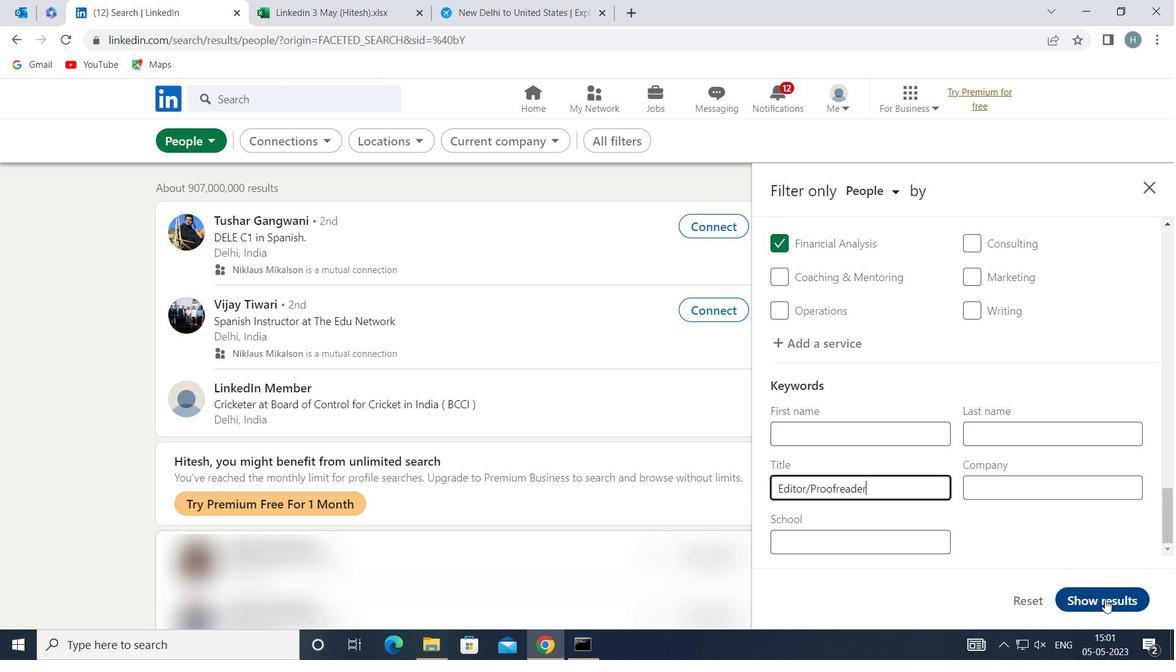 
Action: Mouse moved to (726, 466)
Screenshot: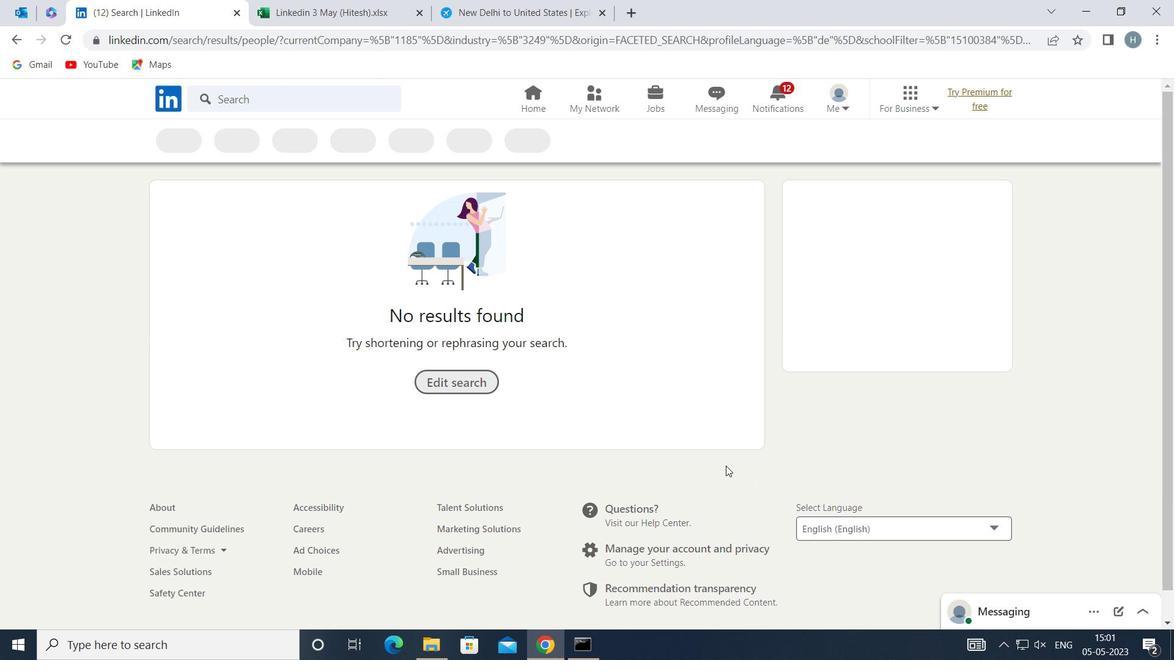 
